 Task: Forward email as attachment with the signature Ella Clark with the subject Request for an interview from softage.1@softage.net to softage.7@softage.net with the message Can you provide an update on the status of the project?
Action: Mouse moved to (1108, 97)
Screenshot: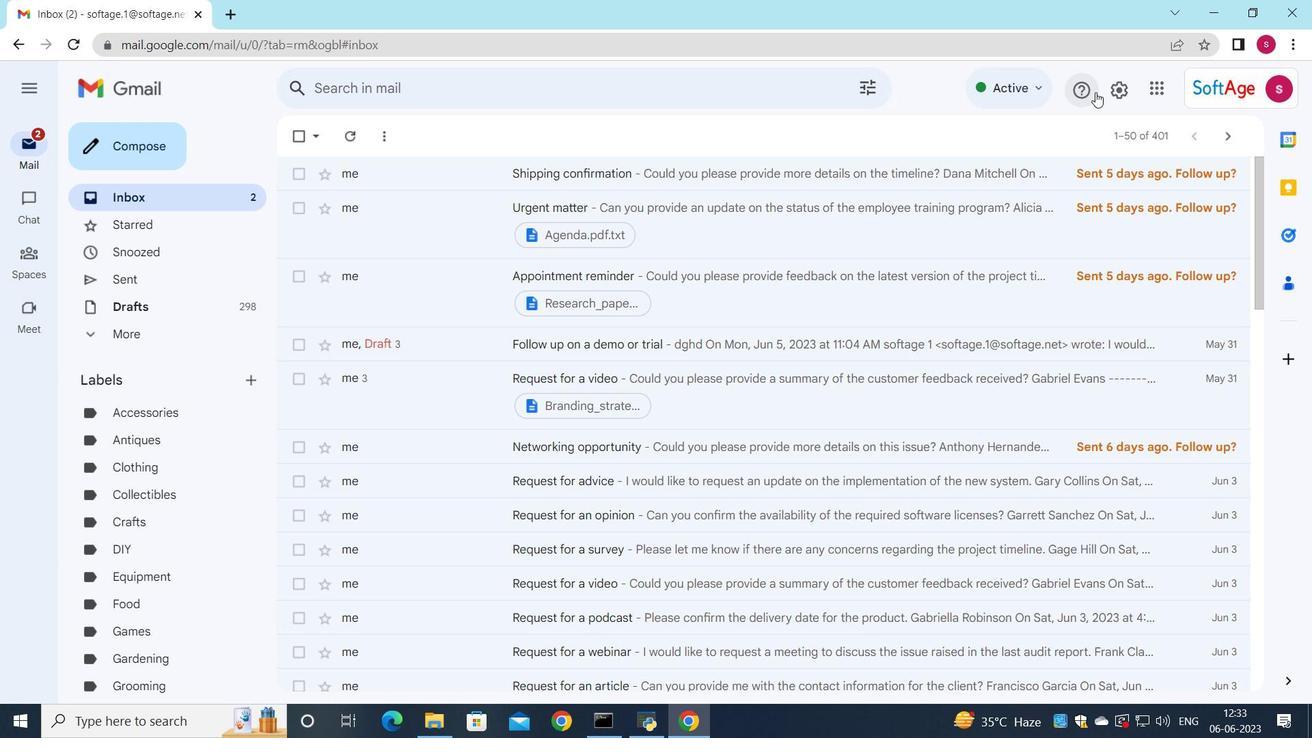 
Action: Mouse pressed left at (1108, 97)
Screenshot: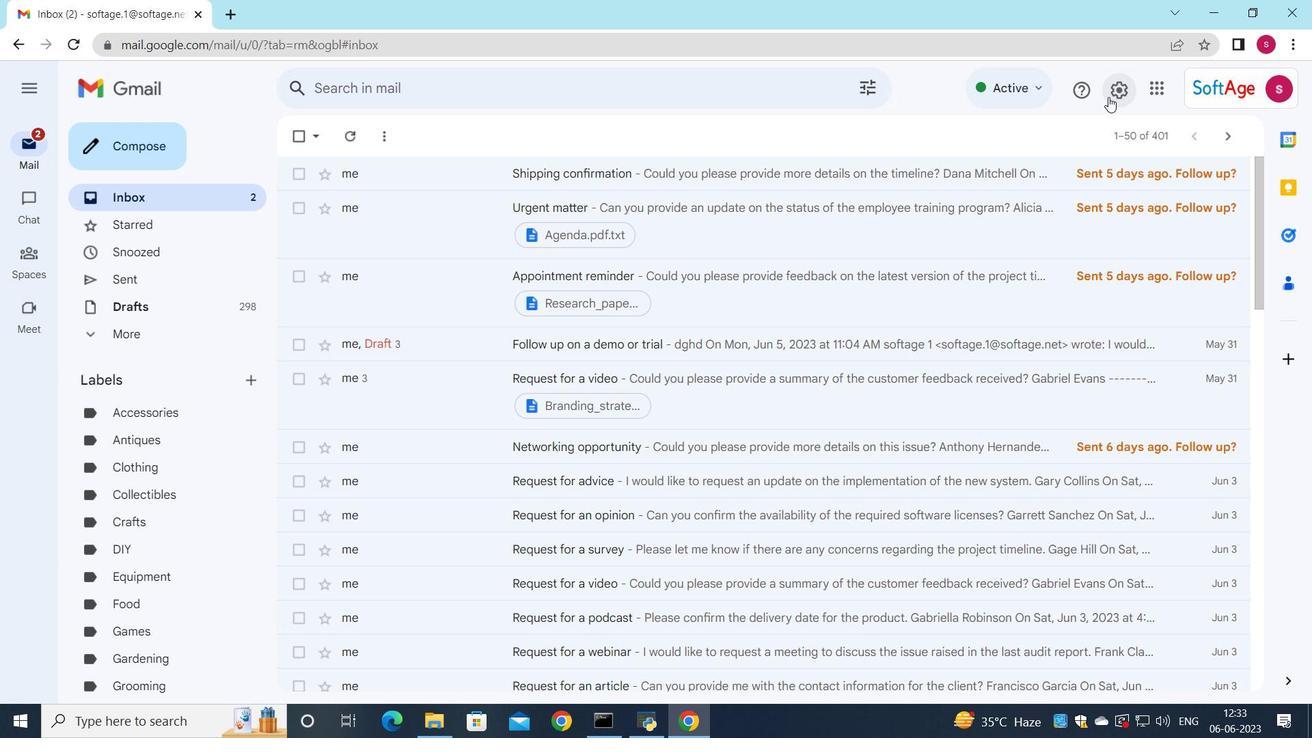 
Action: Mouse moved to (1126, 171)
Screenshot: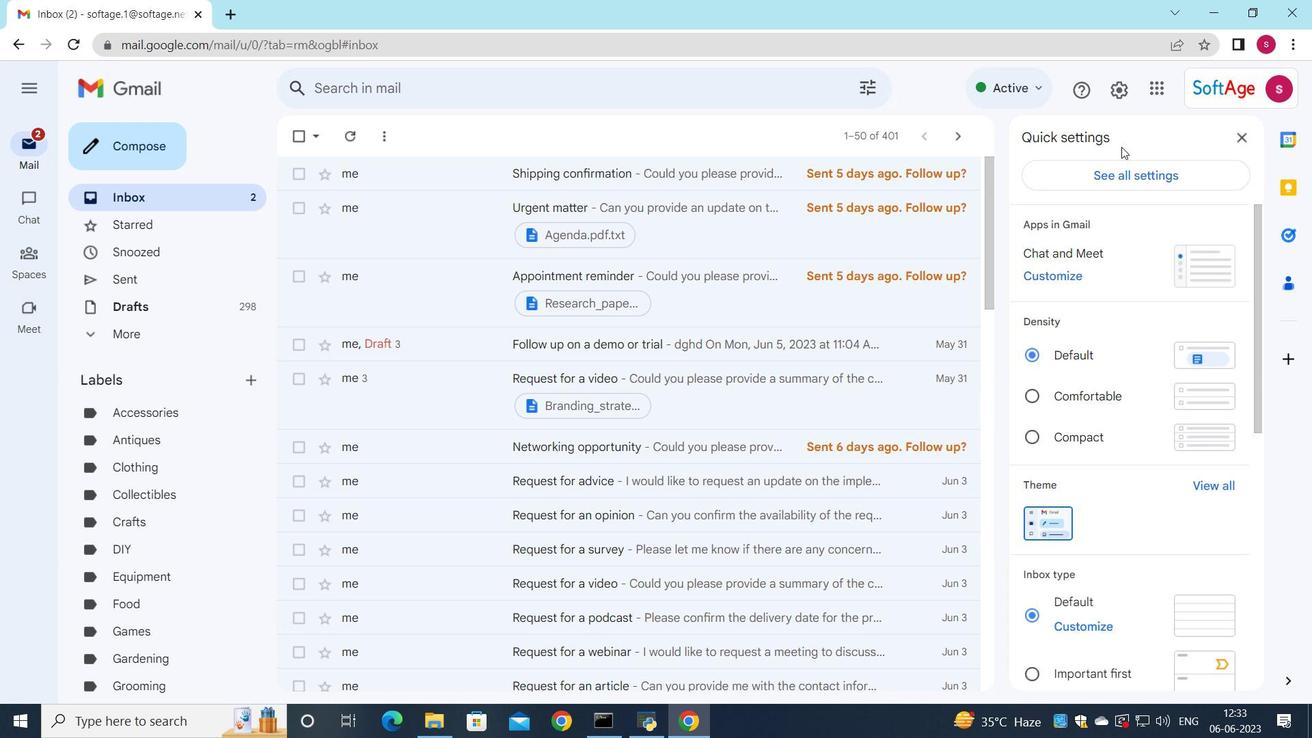 
Action: Mouse pressed left at (1126, 171)
Screenshot: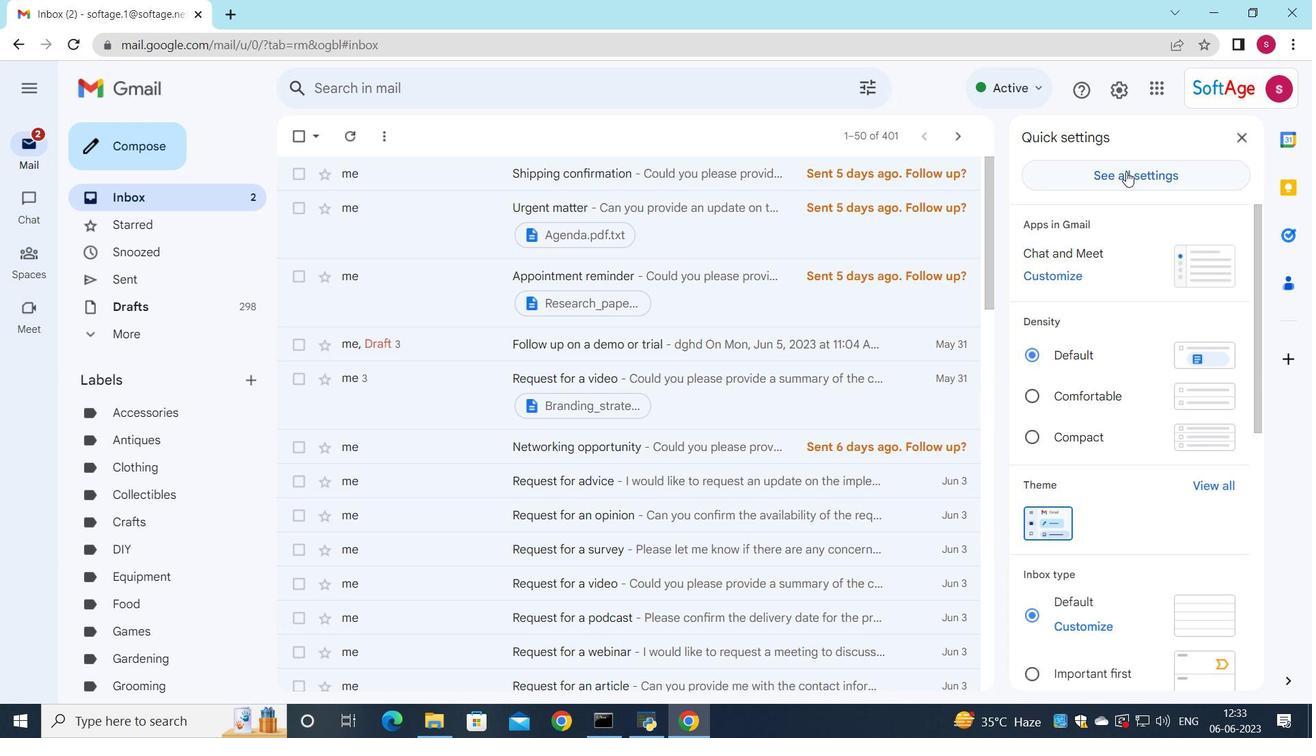 
Action: Mouse moved to (739, 274)
Screenshot: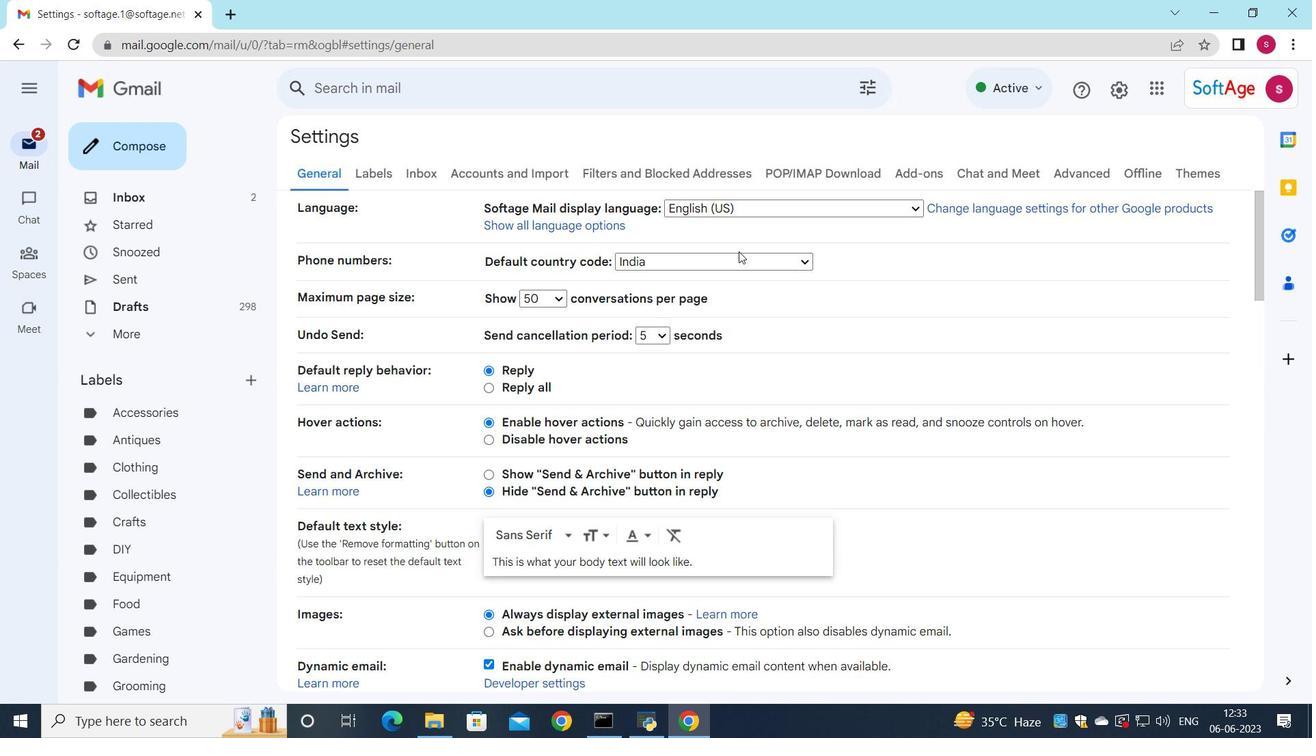 
Action: Mouse scrolled (738, 252) with delta (0, 0)
Screenshot: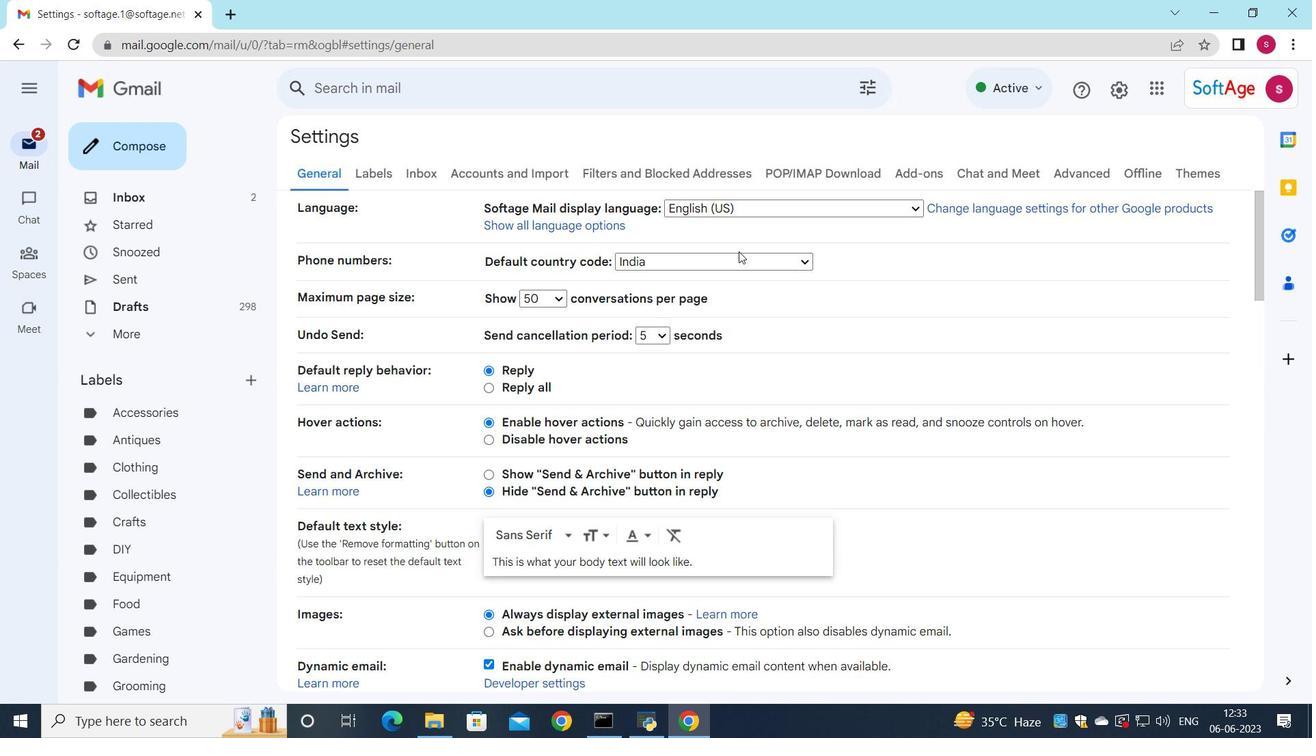 
Action: Mouse moved to (739, 276)
Screenshot: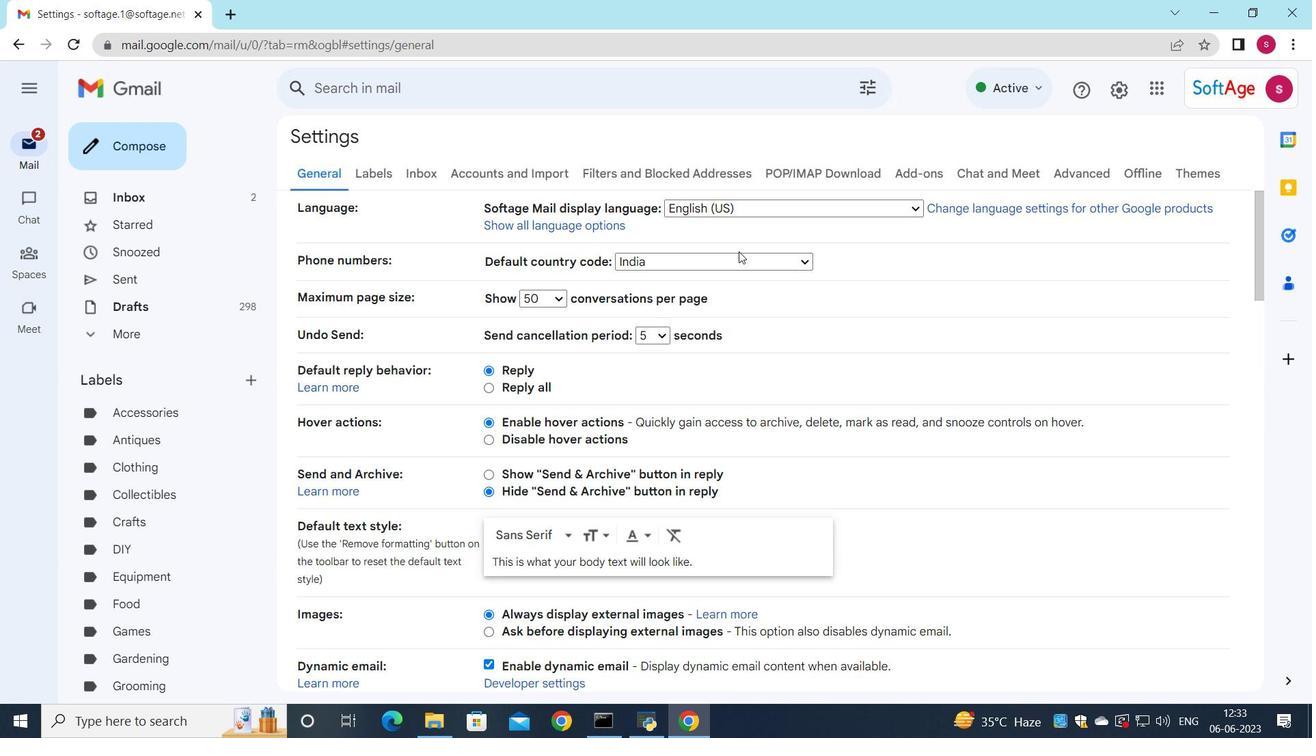 
Action: Mouse scrolled (739, 261) with delta (0, 0)
Screenshot: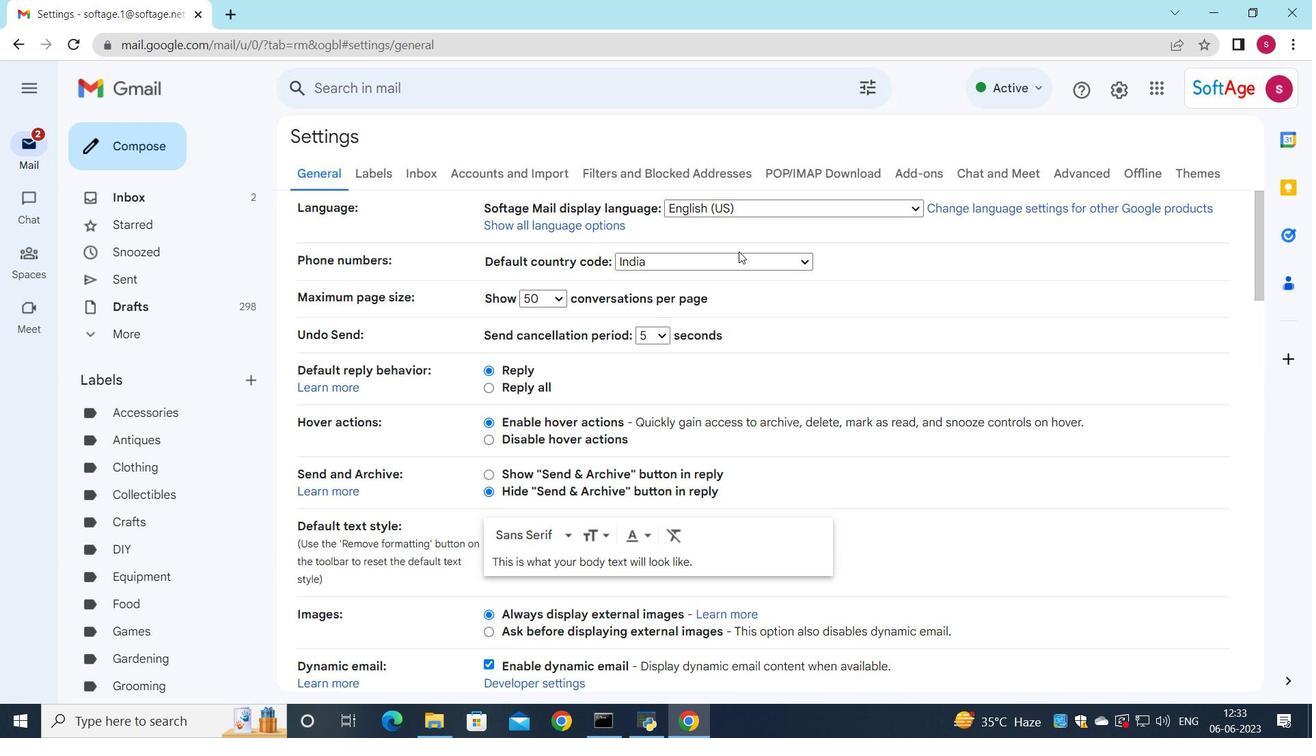 
Action: Mouse moved to (739, 278)
Screenshot: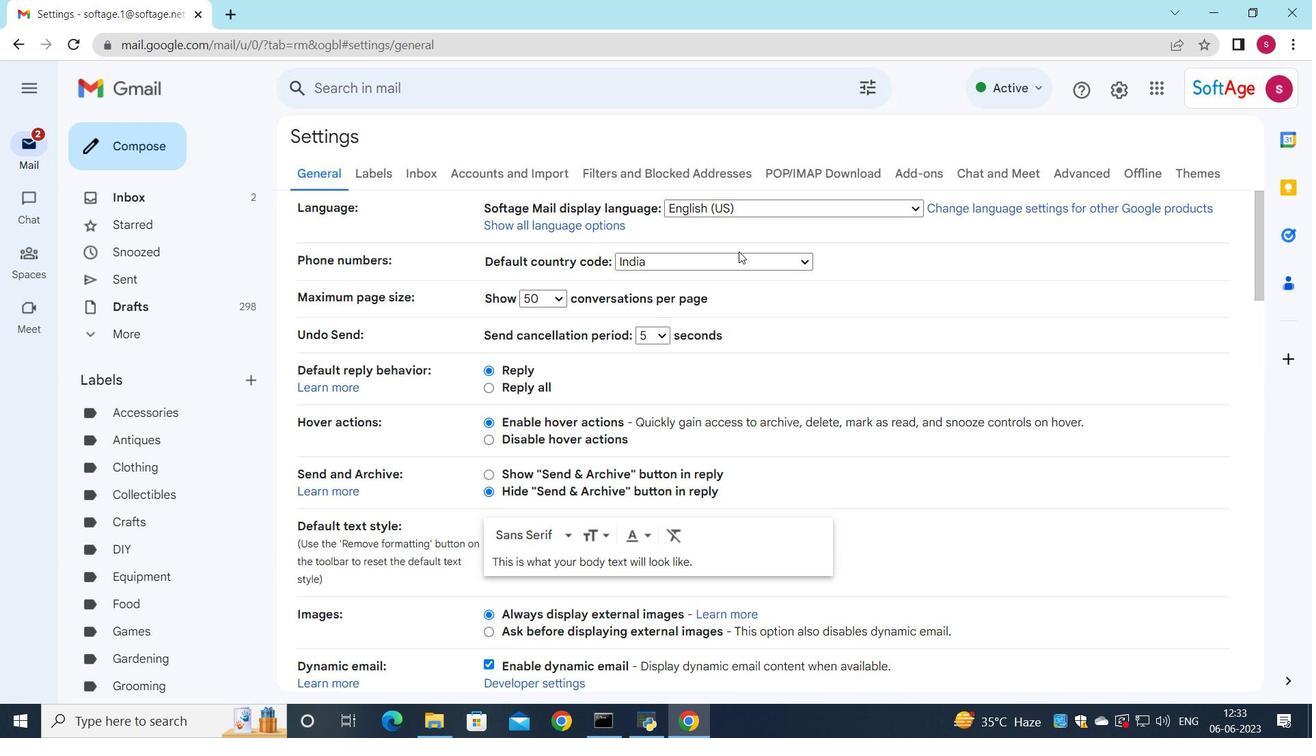 
Action: Mouse scrolled (739, 276) with delta (0, 0)
Screenshot: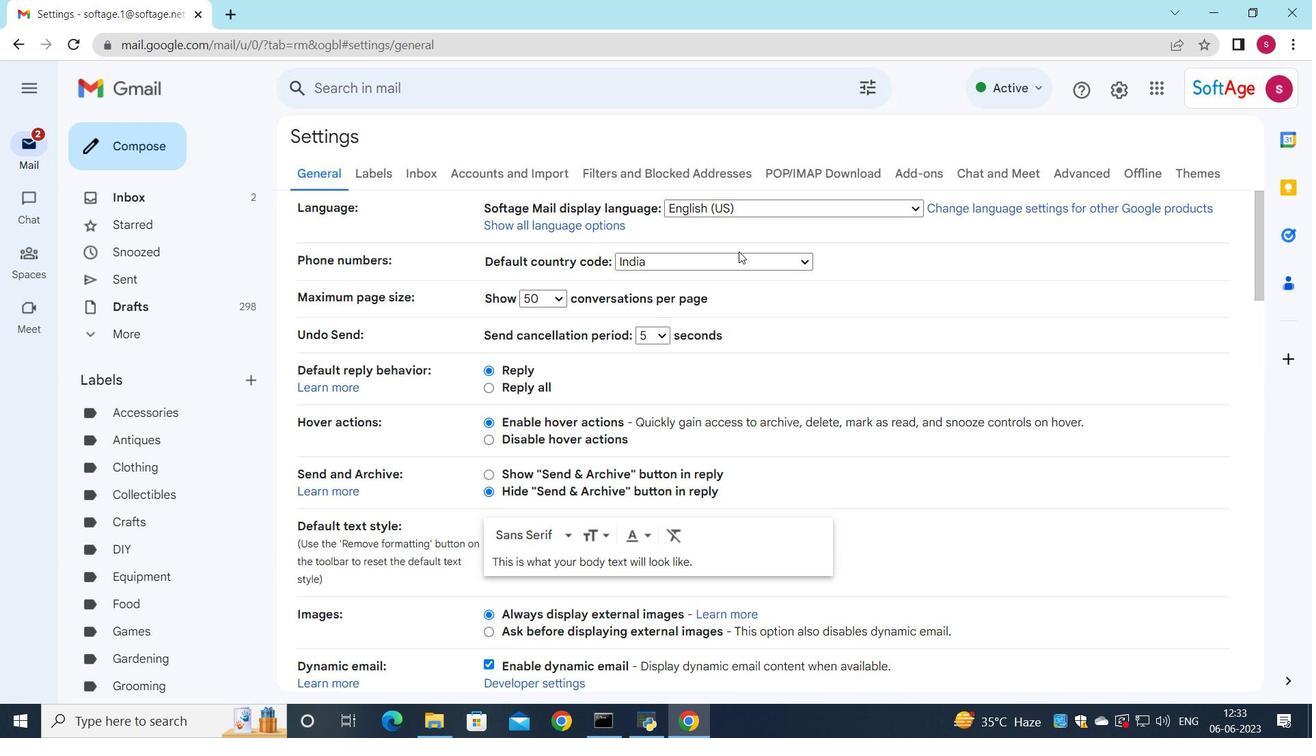 
Action: Mouse moved to (721, 347)
Screenshot: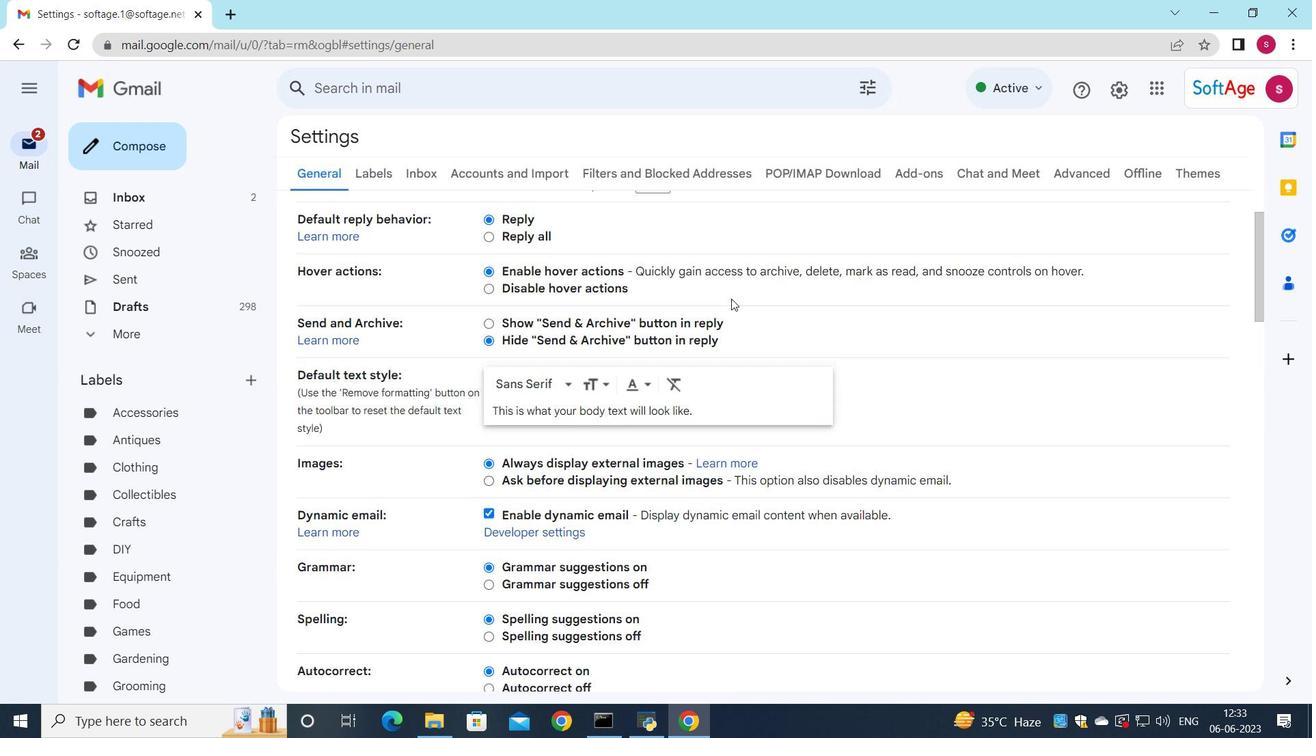 
Action: Mouse scrolled (721, 346) with delta (0, 0)
Screenshot: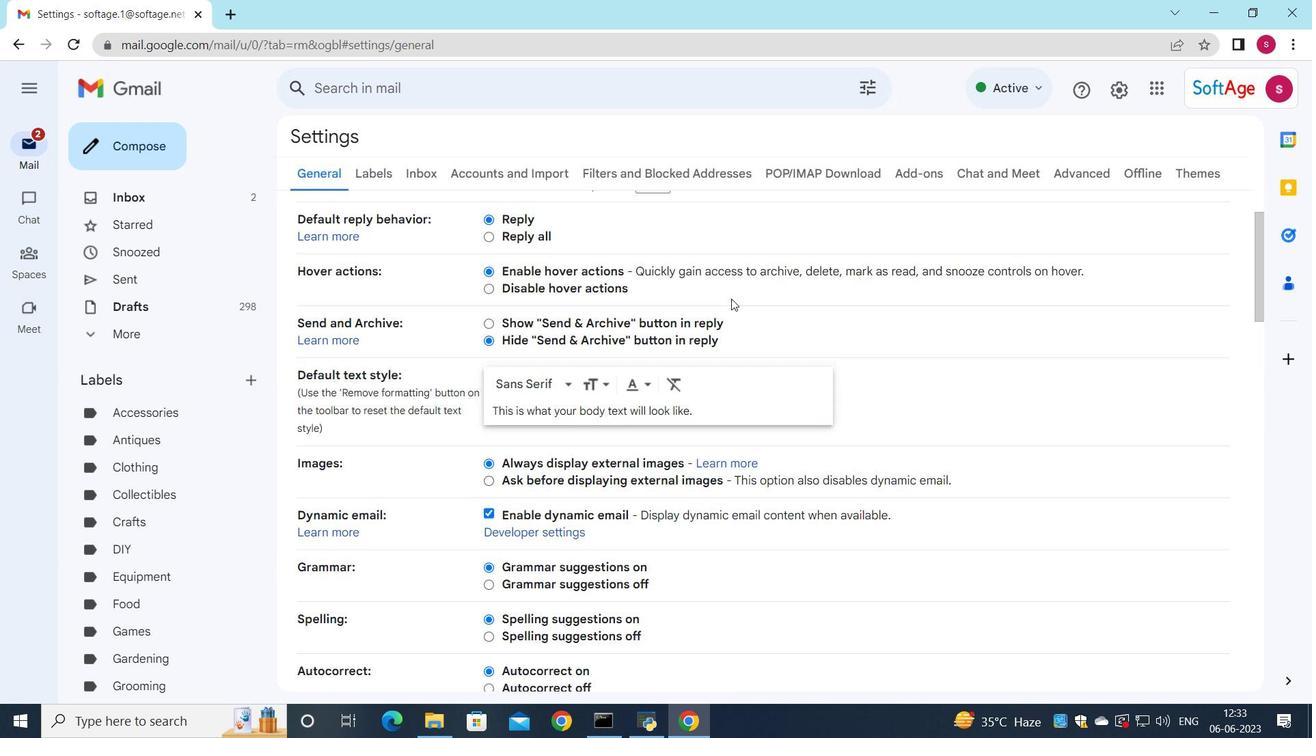 
Action: Mouse moved to (720, 356)
Screenshot: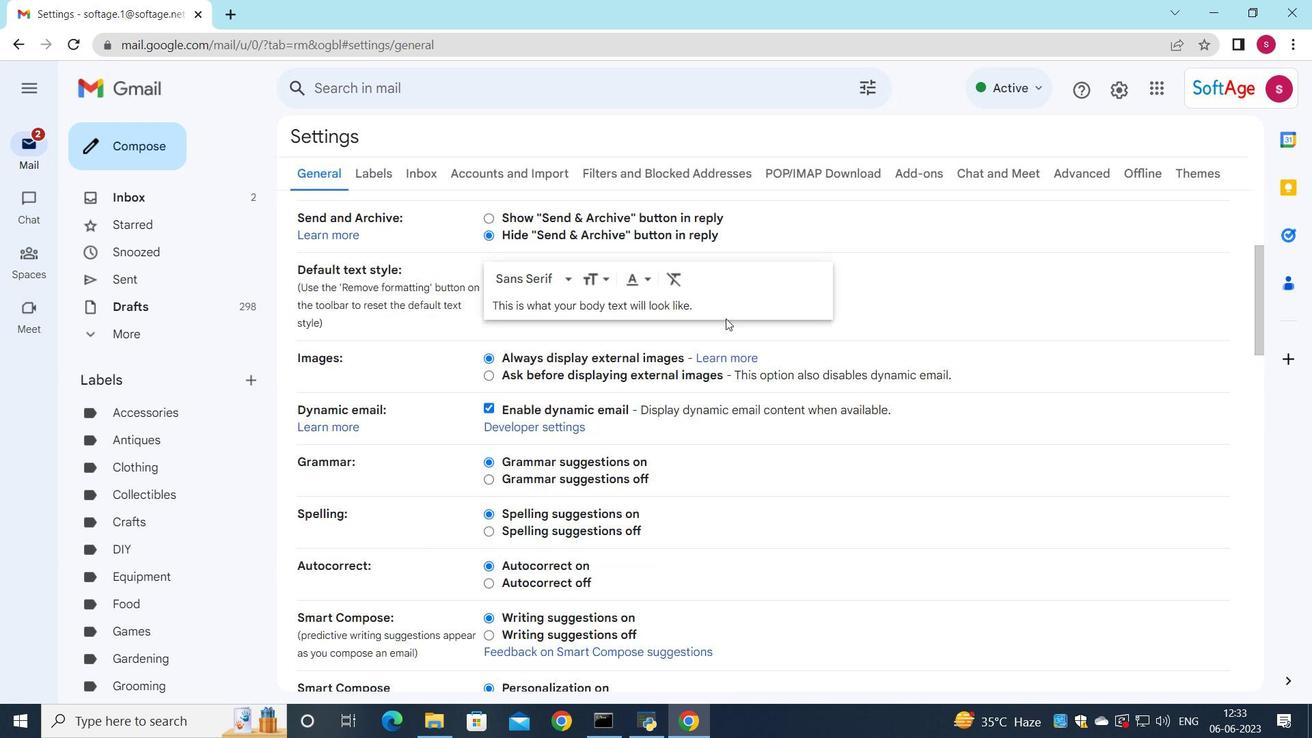 
Action: Mouse scrolled (720, 356) with delta (0, 0)
Screenshot: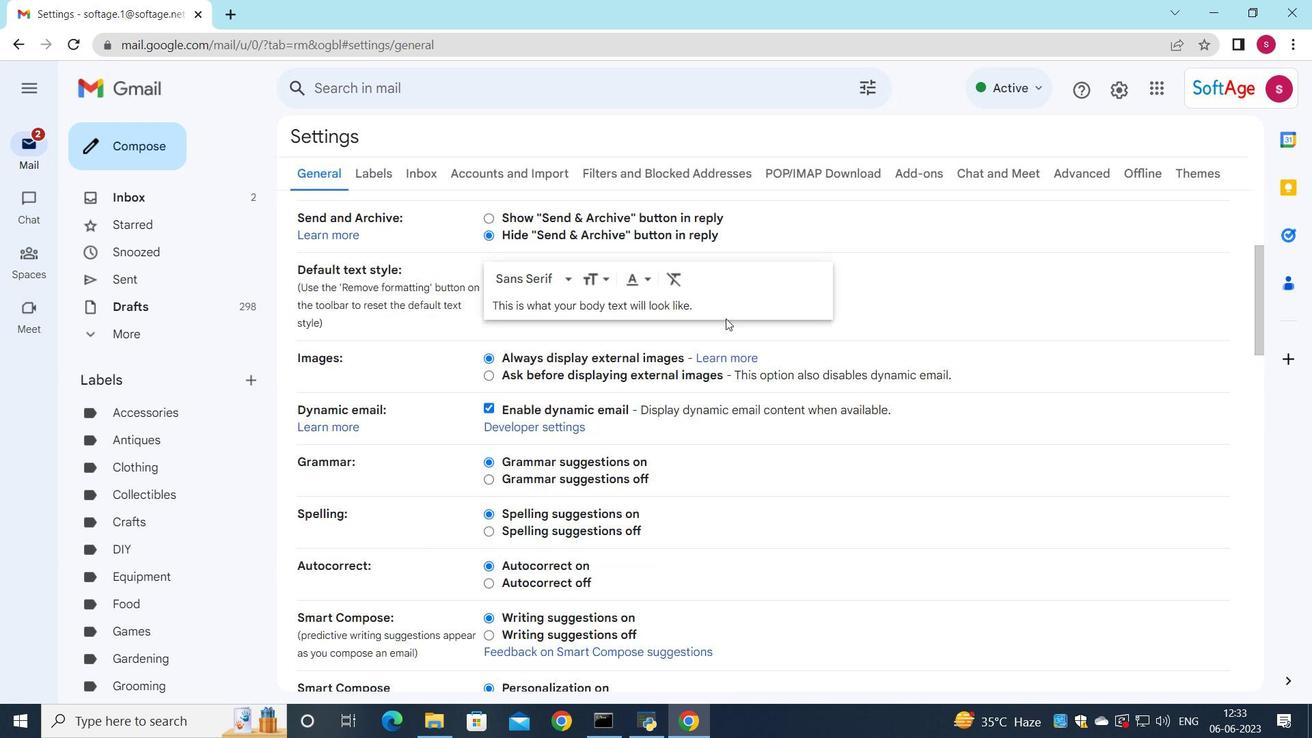 
Action: Mouse moved to (744, 310)
Screenshot: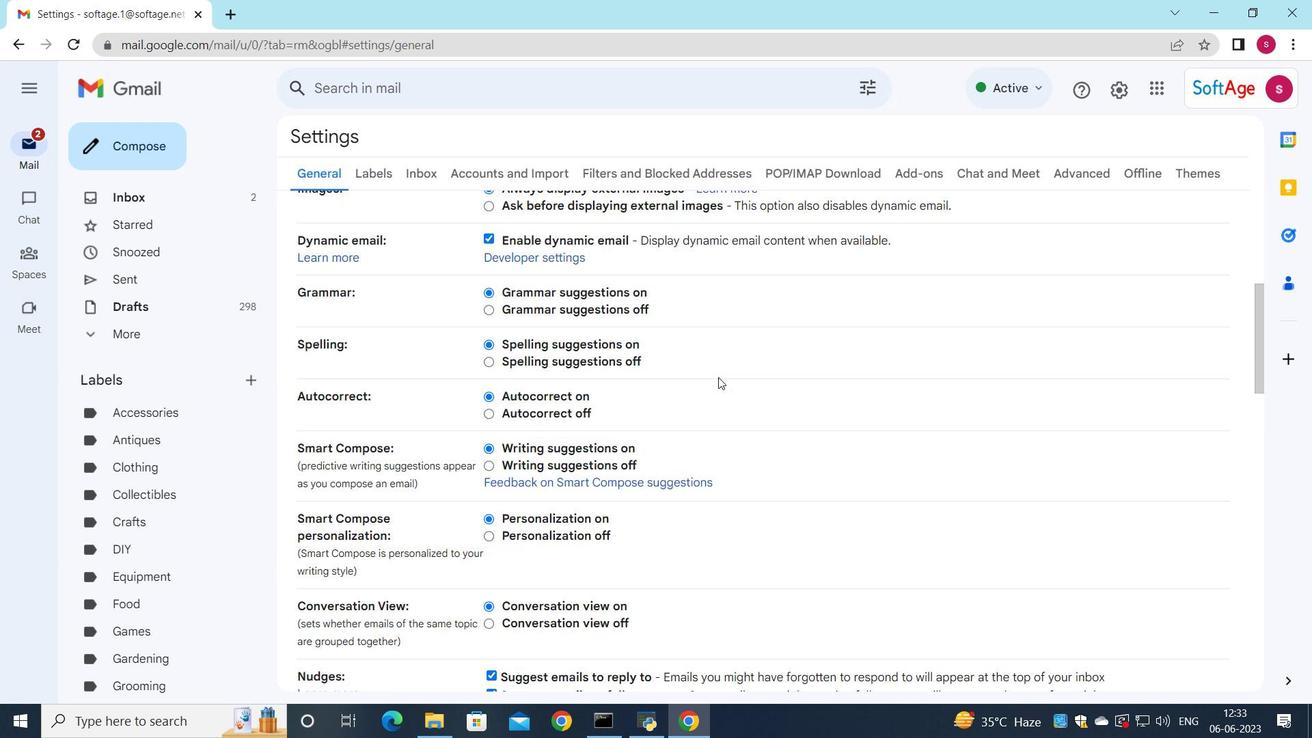 
Action: Mouse scrolled (744, 309) with delta (0, 0)
Screenshot: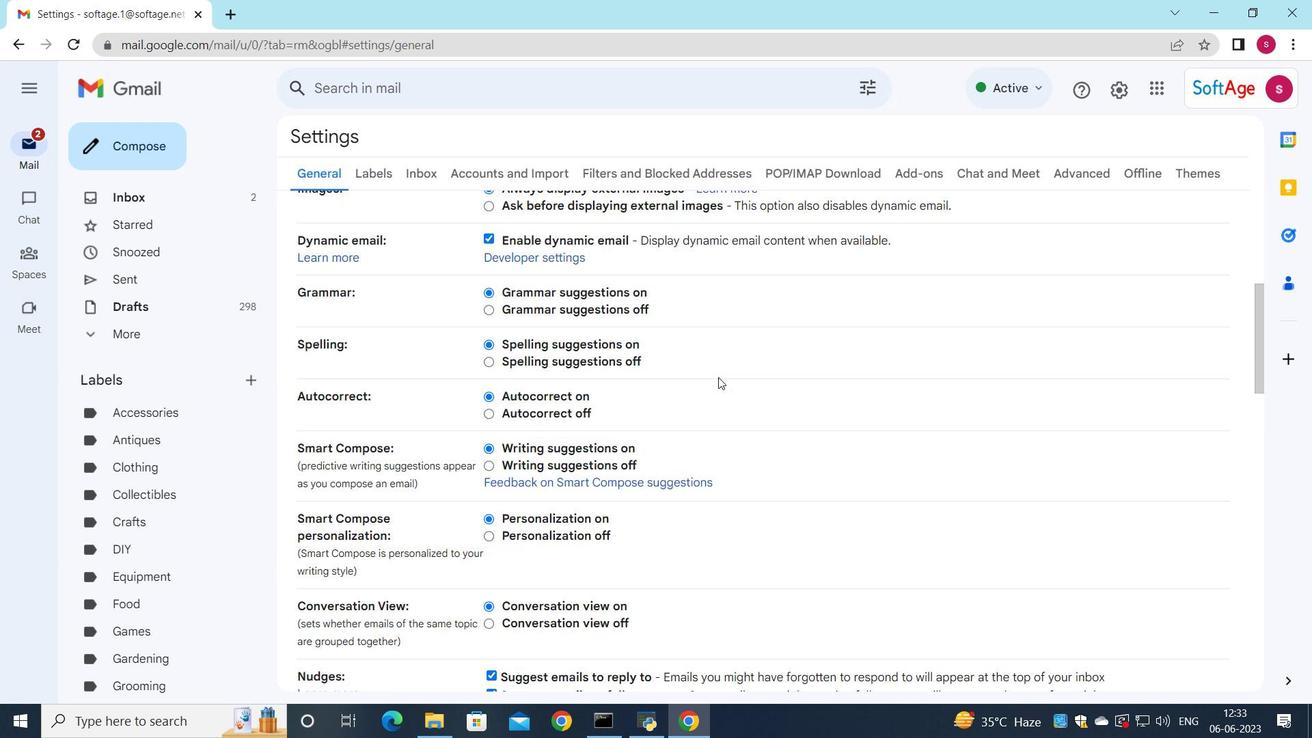 
Action: Mouse moved to (746, 304)
Screenshot: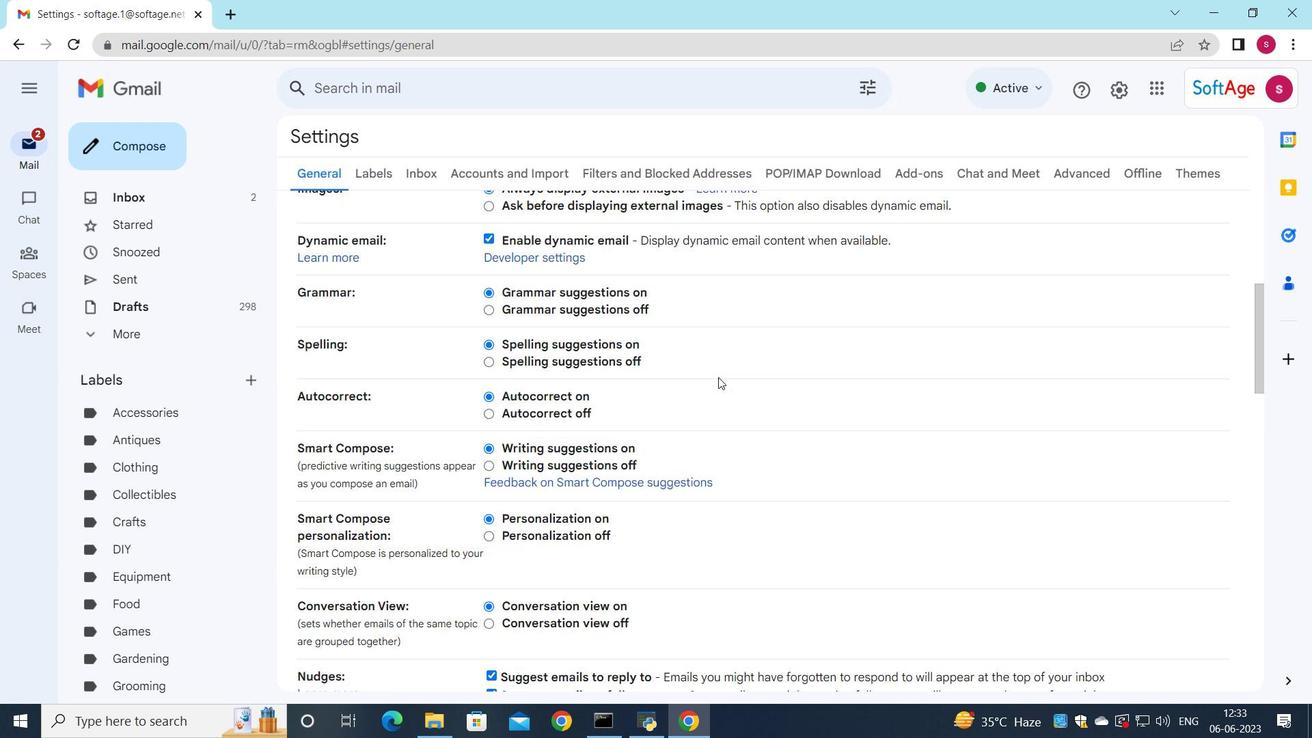 
Action: Mouse scrolled (746, 304) with delta (0, 0)
Screenshot: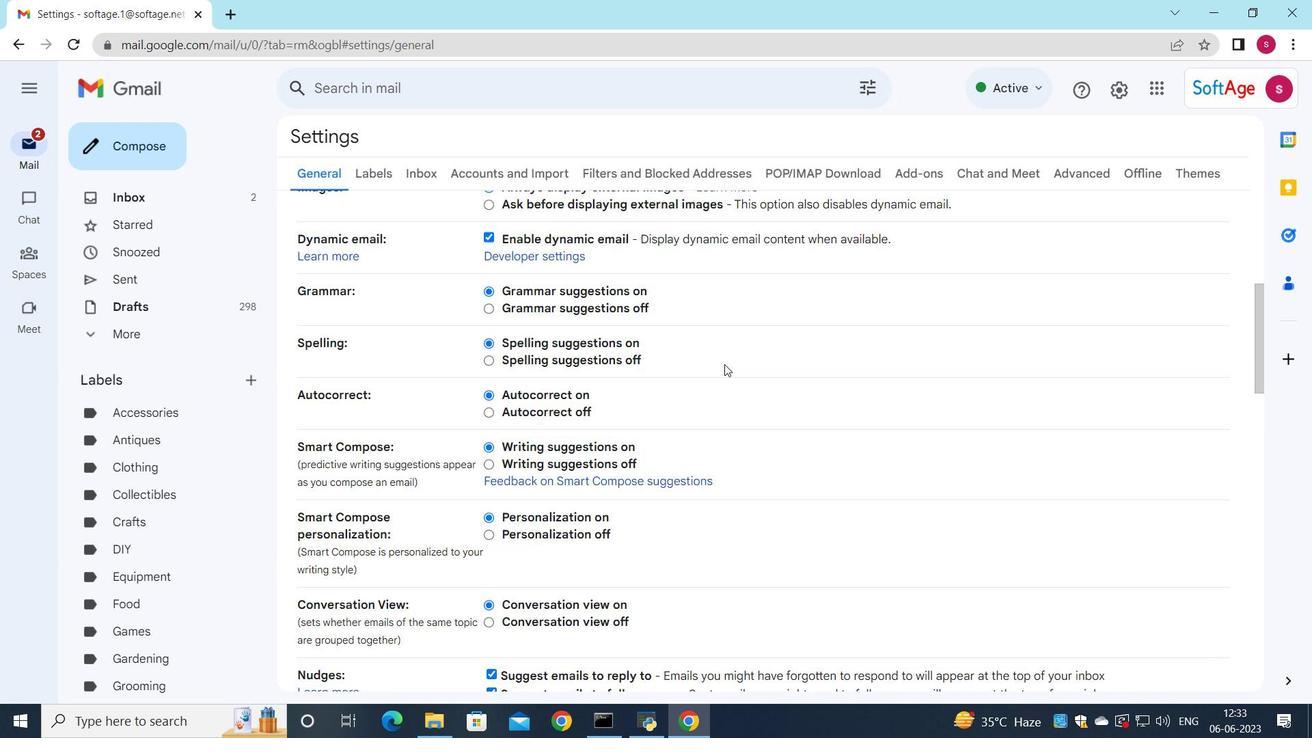 
Action: Mouse scrolled (746, 304) with delta (0, 0)
Screenshot: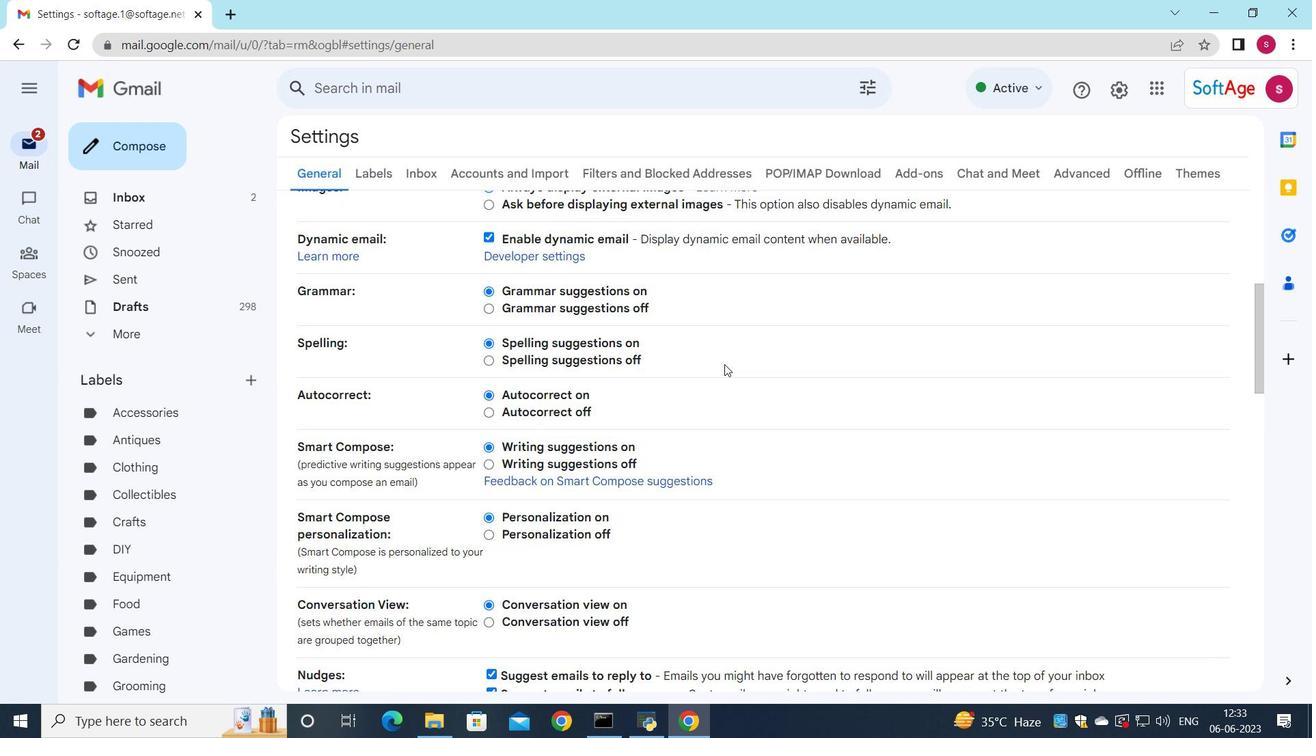 
Action: Mouse scrolled (746, 304) with delta (0, 0)
Screenshot: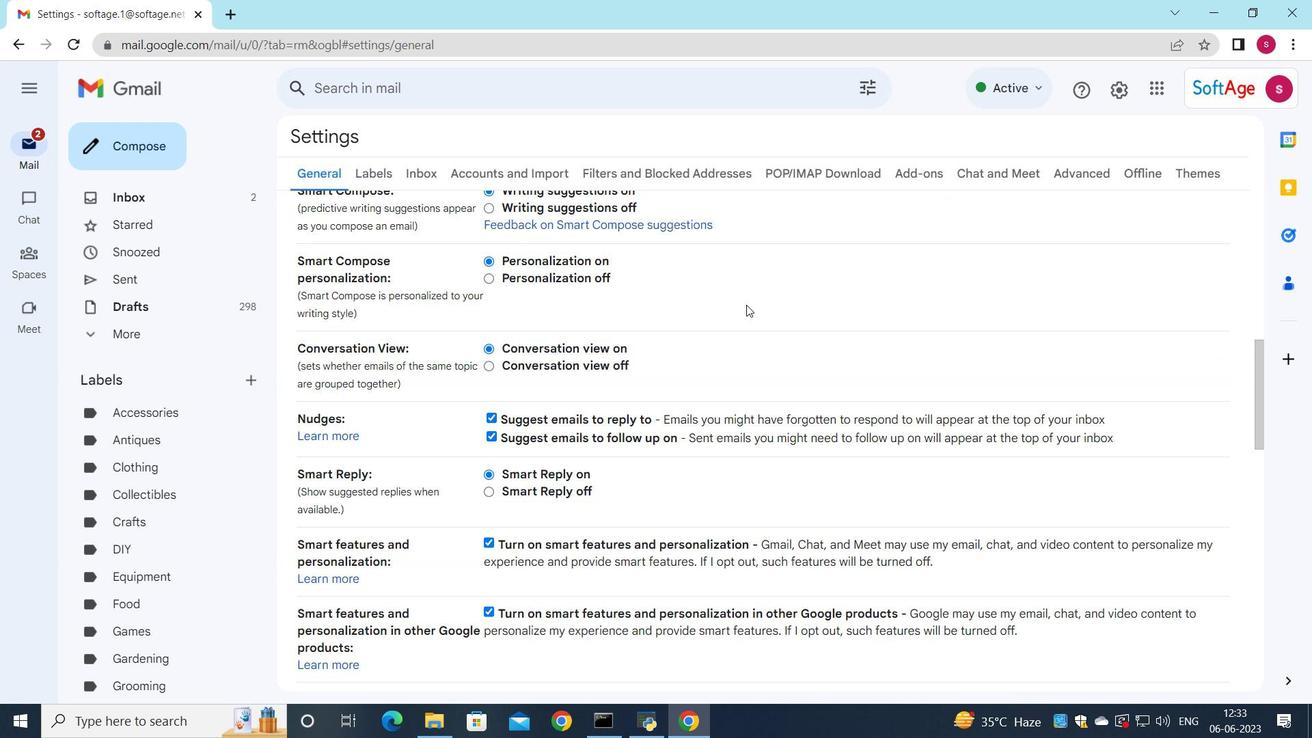 
Action: Mouse scrolled (746, 304) with delta (0, 0)
Screenshot: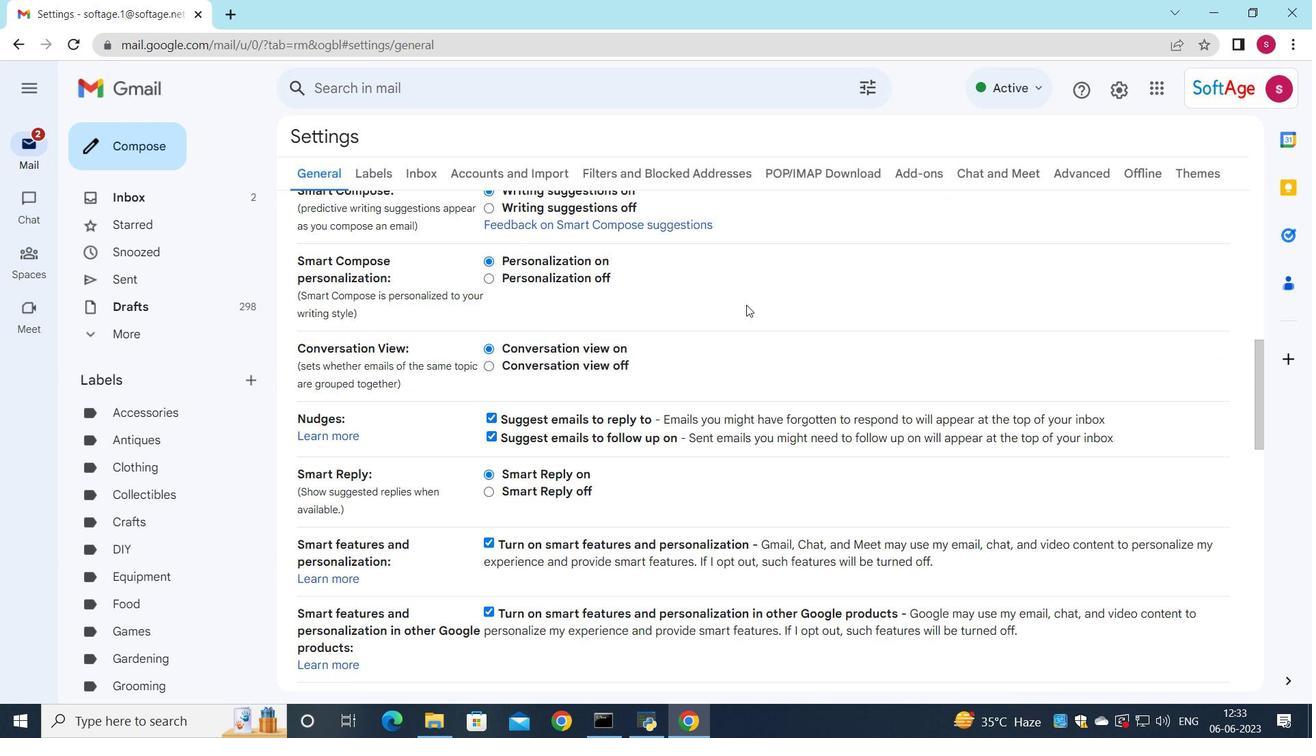 
Action: Mouse moved to (746, 321)
Screenshot: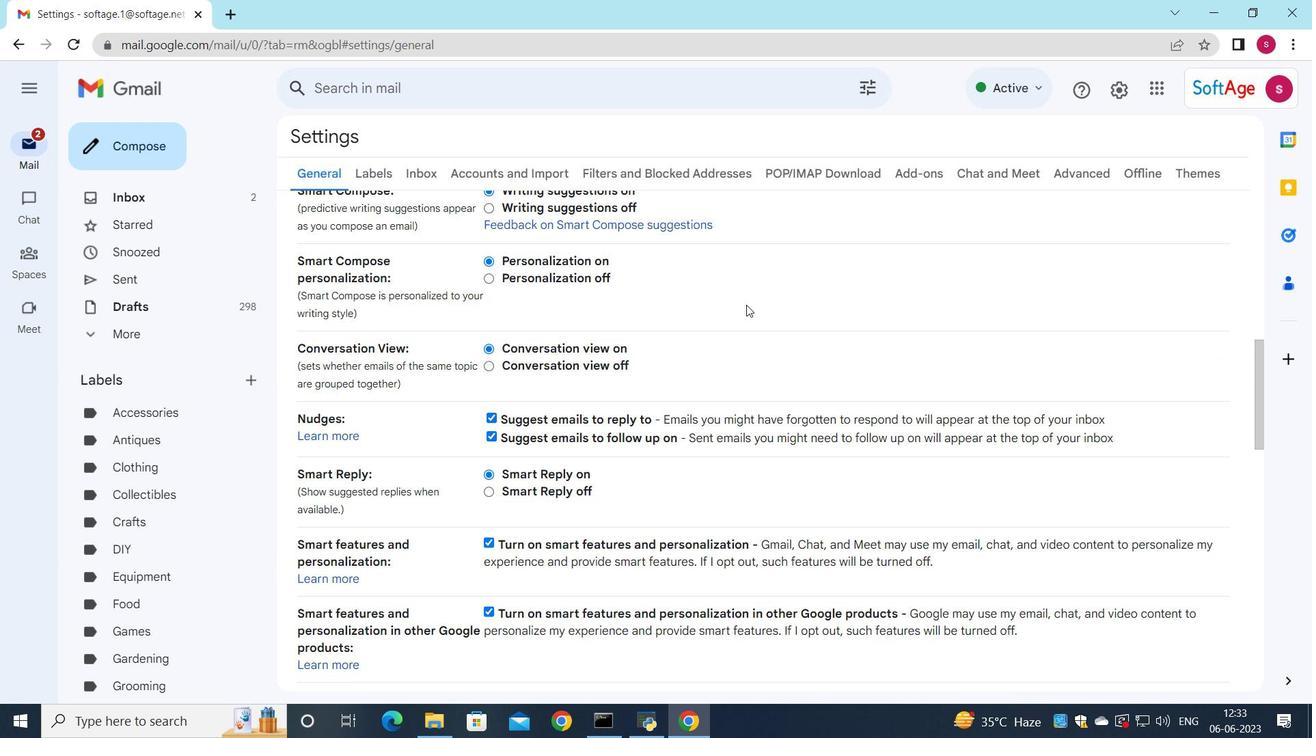 
Action: Mouse scrolled (746, 321) with delta (0, 0)
Screenshot: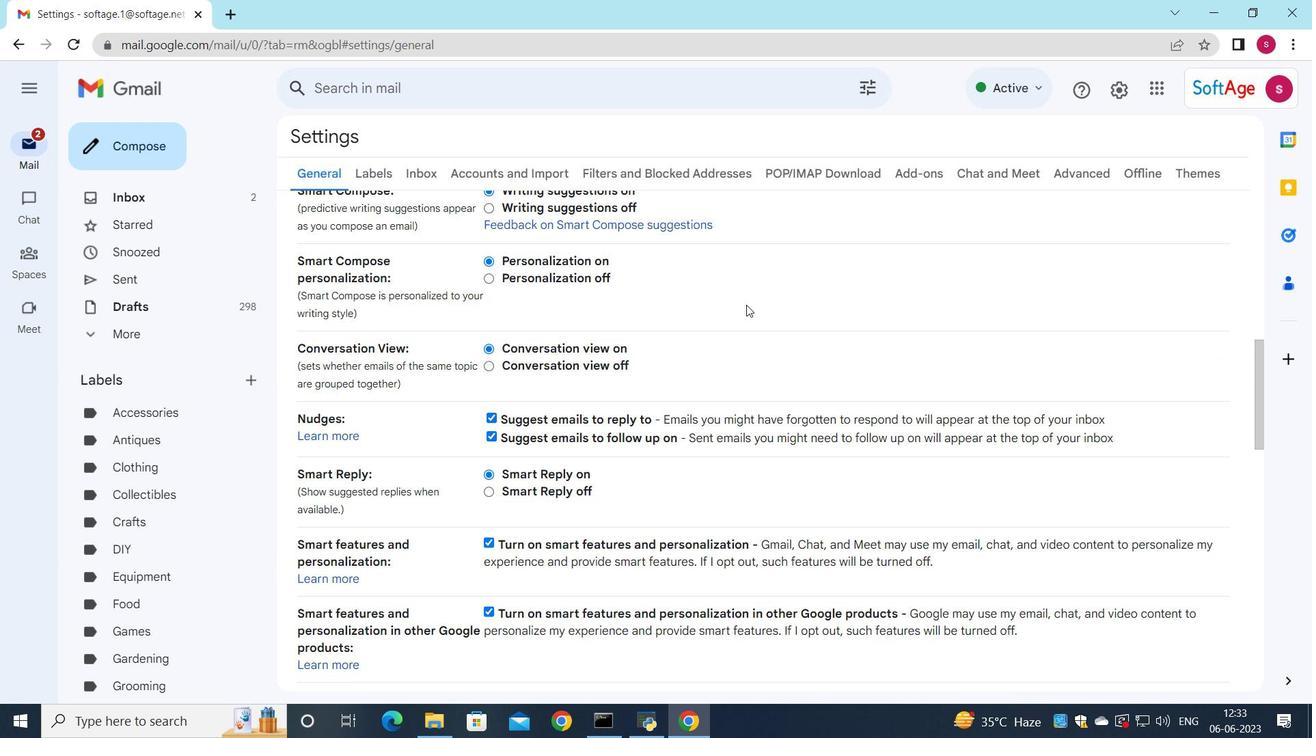 
Action: Mouse moved to (727, 356)
Screenshot: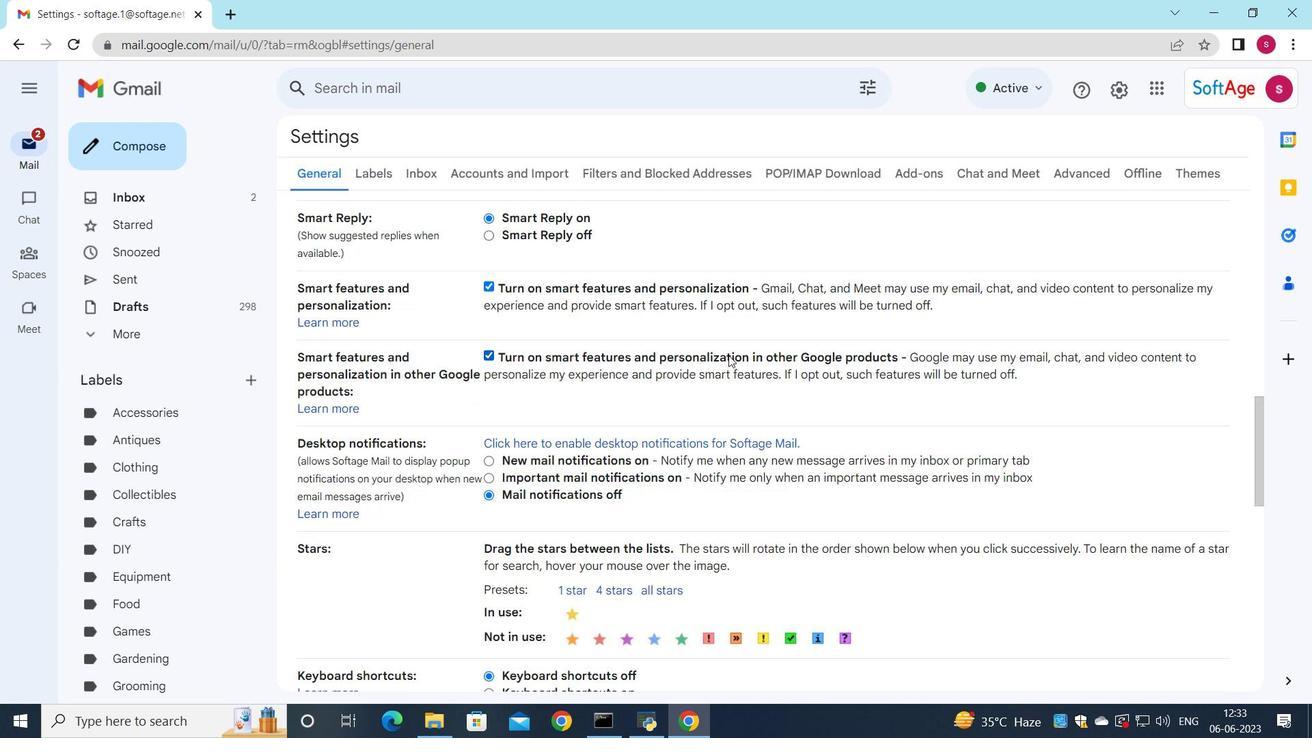 
Action: Mouse scrolled (727, 356) with delta (0, 0)
Screenshot: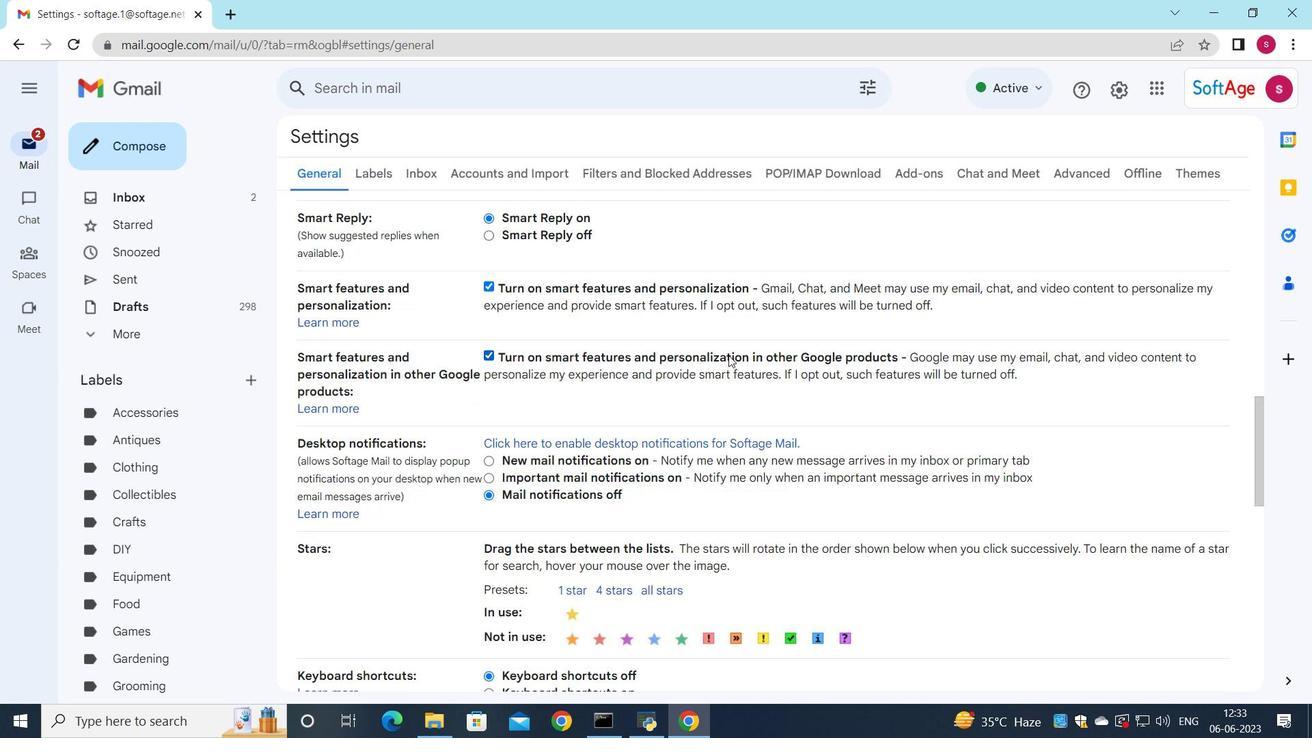
Action: Mouse scrolled (727, 356) with delta (0, 0)
Screenshot: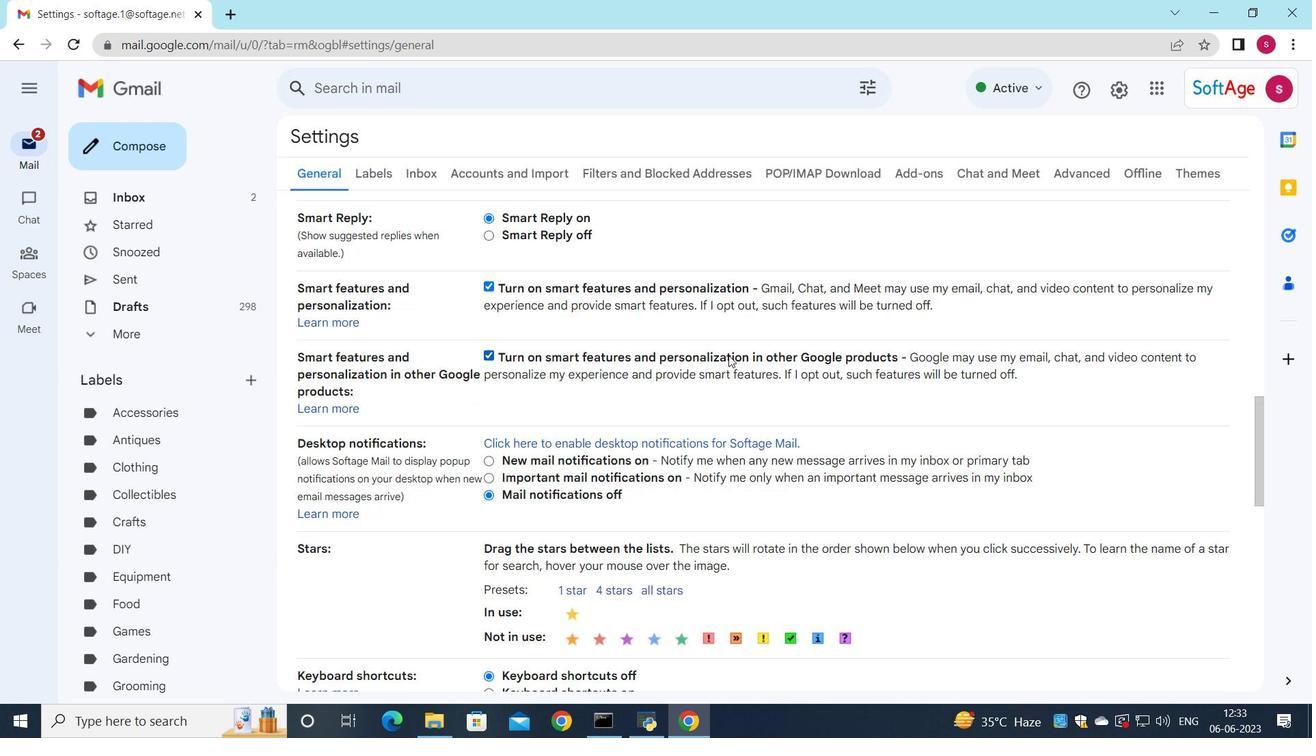 
Action: Mouse moved to (729, 369)
Screenshot: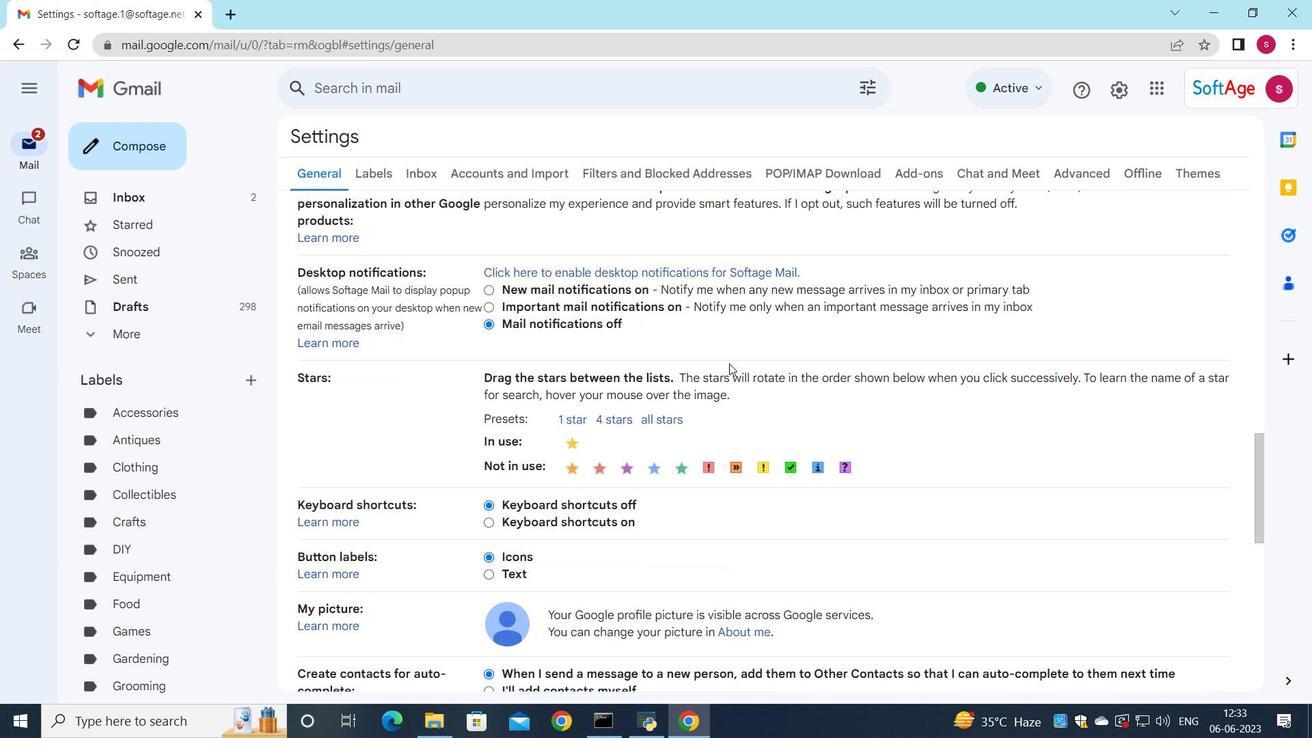 
Action: Mouse scrolled (729, 369) with delta (0, 0)
Screenshot: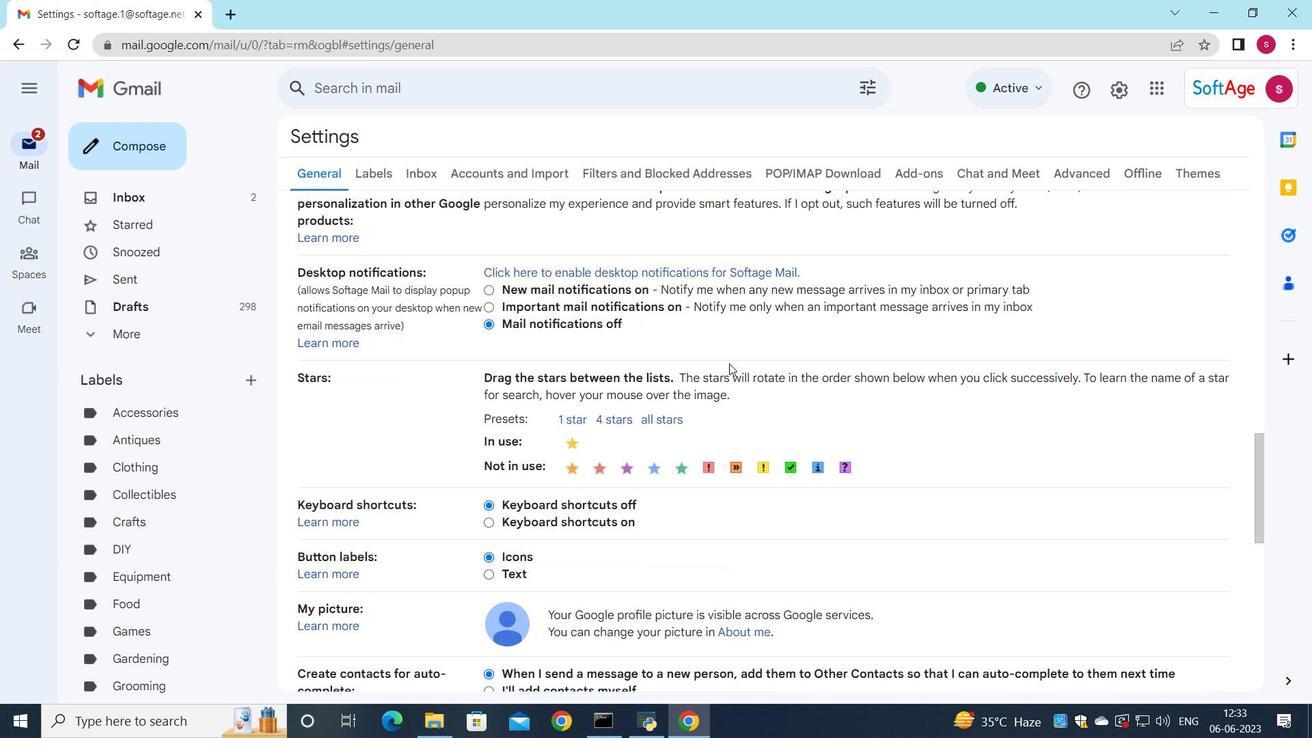 
Action: Mouse moved to (728, 372)
Screenshot: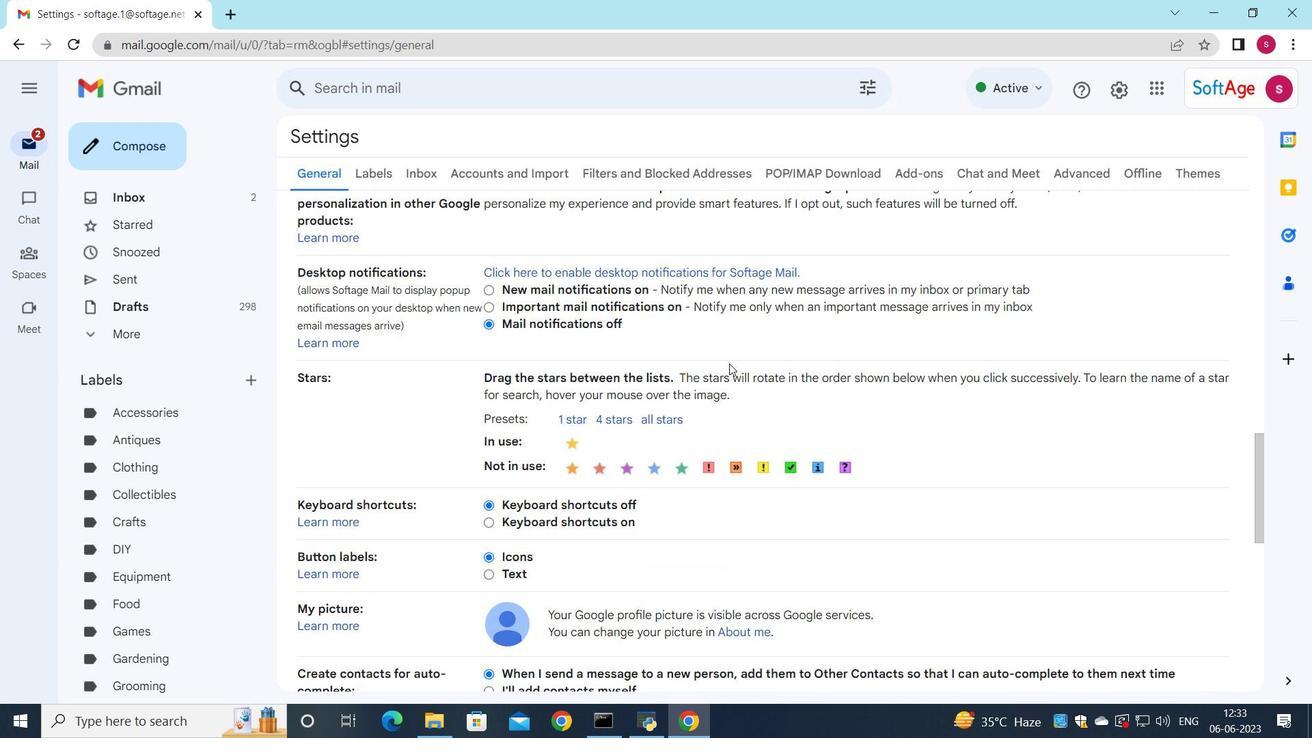 
Action: Mouse scrolled (728, 371) with delta (0, 0)
Screenshot: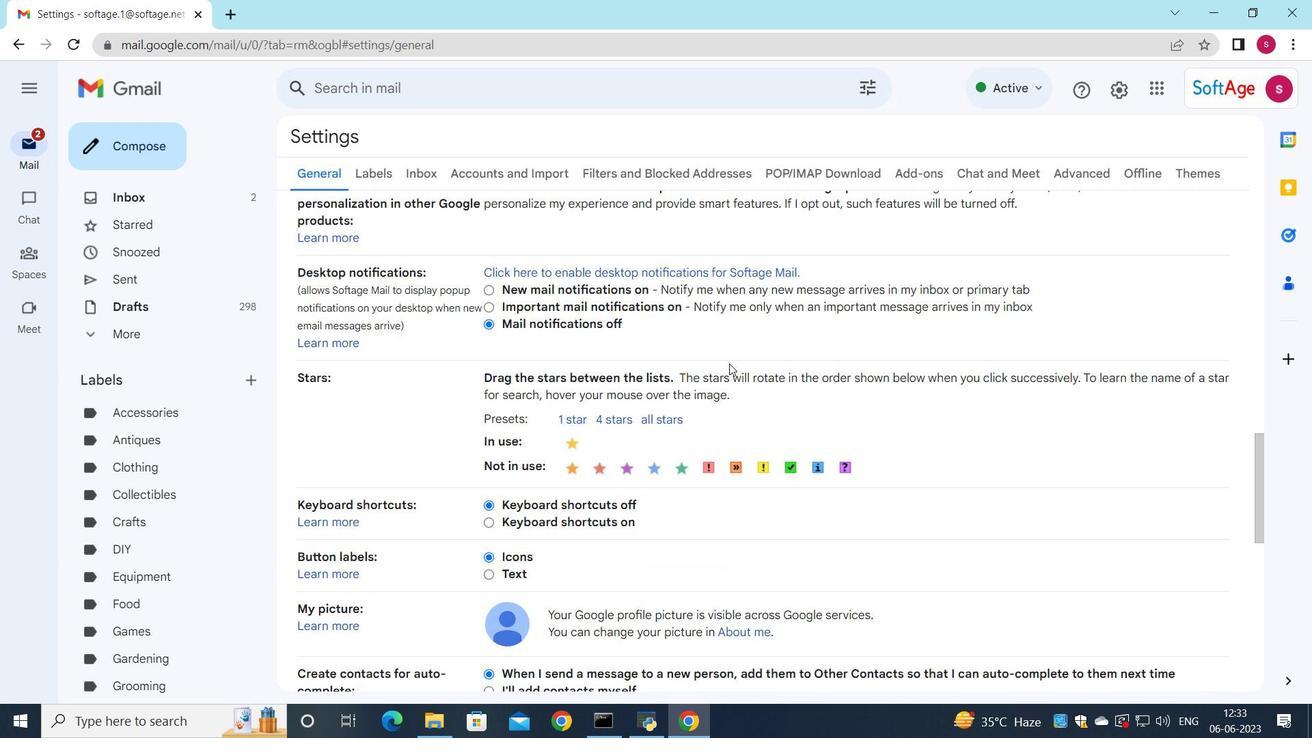 
Action: Mouse moved to (703, 409)
Screenshot: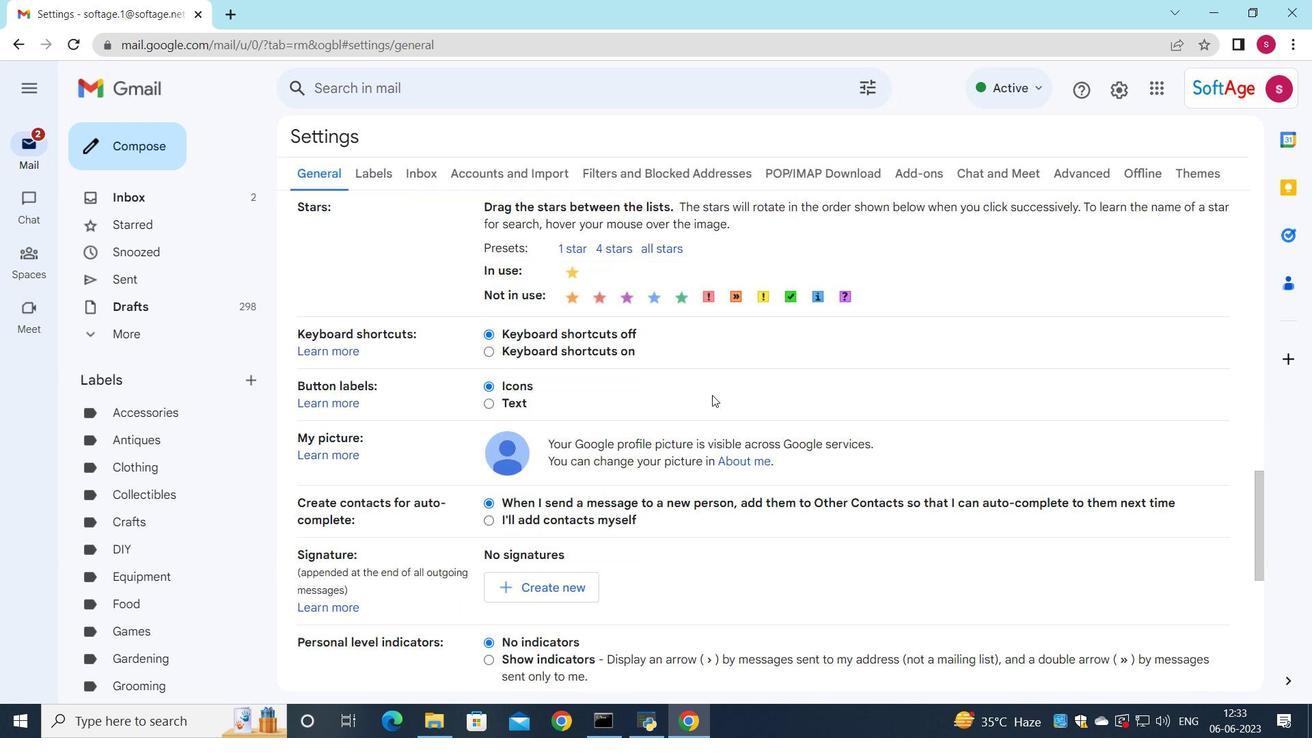 
Action: Mouse scrolled (703, 408) with delta (0, 0)
Screenshot: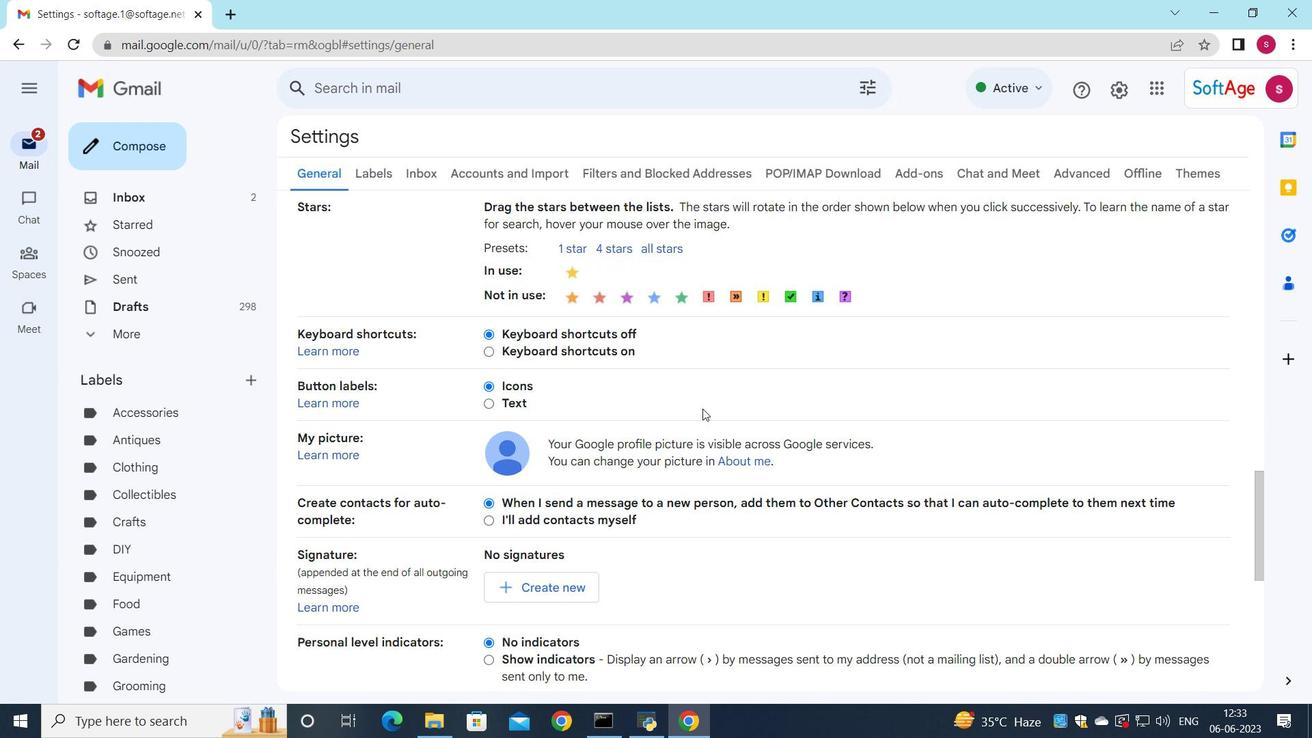 
Action: Mouse scrolled (703, 408) with delta (0, 0)
Screenshot: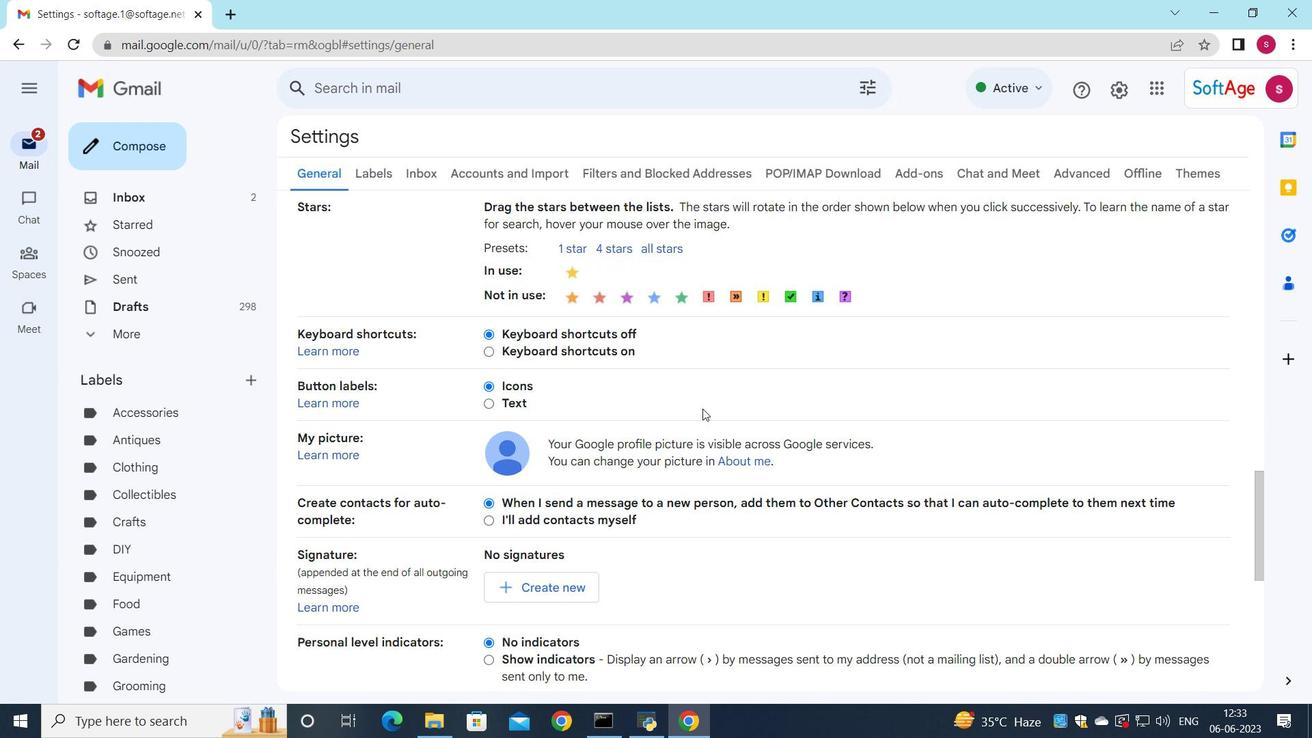 
Action: Mouse moved to (699, 409)
Screenshot: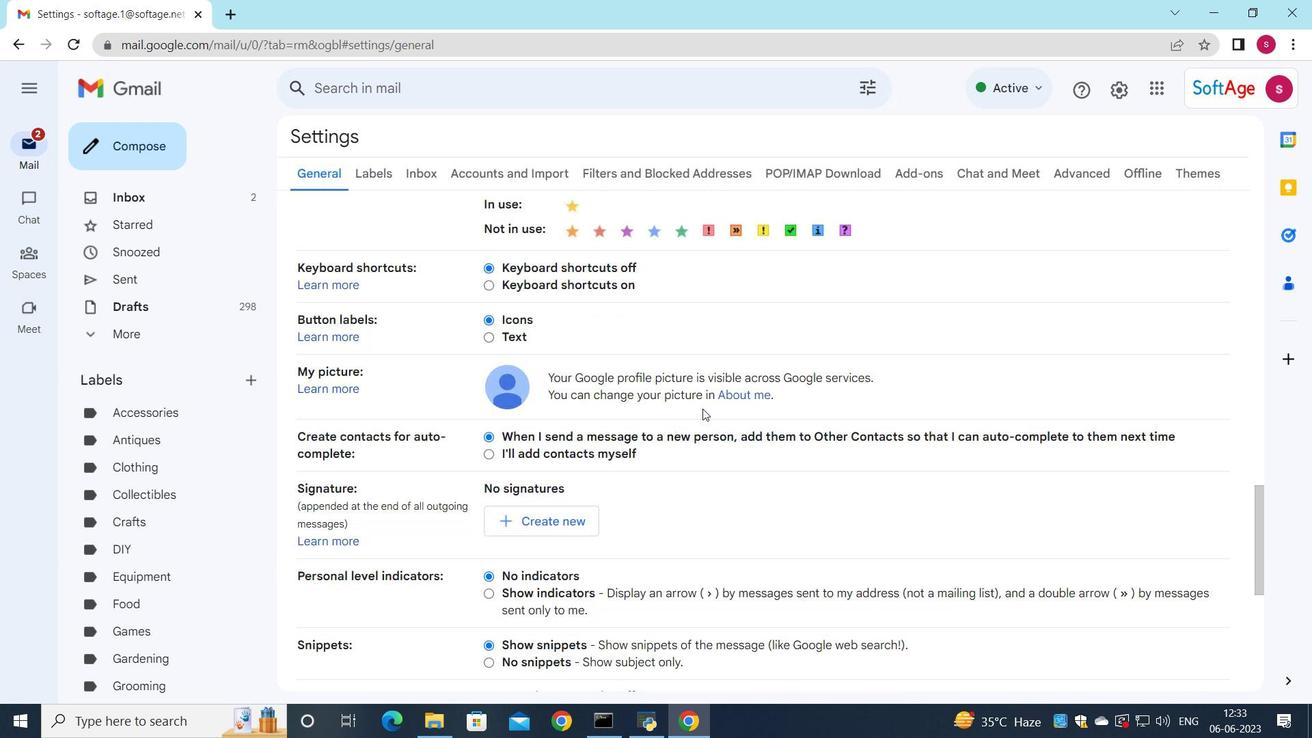 
Action: Mouse scrolled (699, 408) with delta (0, 0)
Screenshot: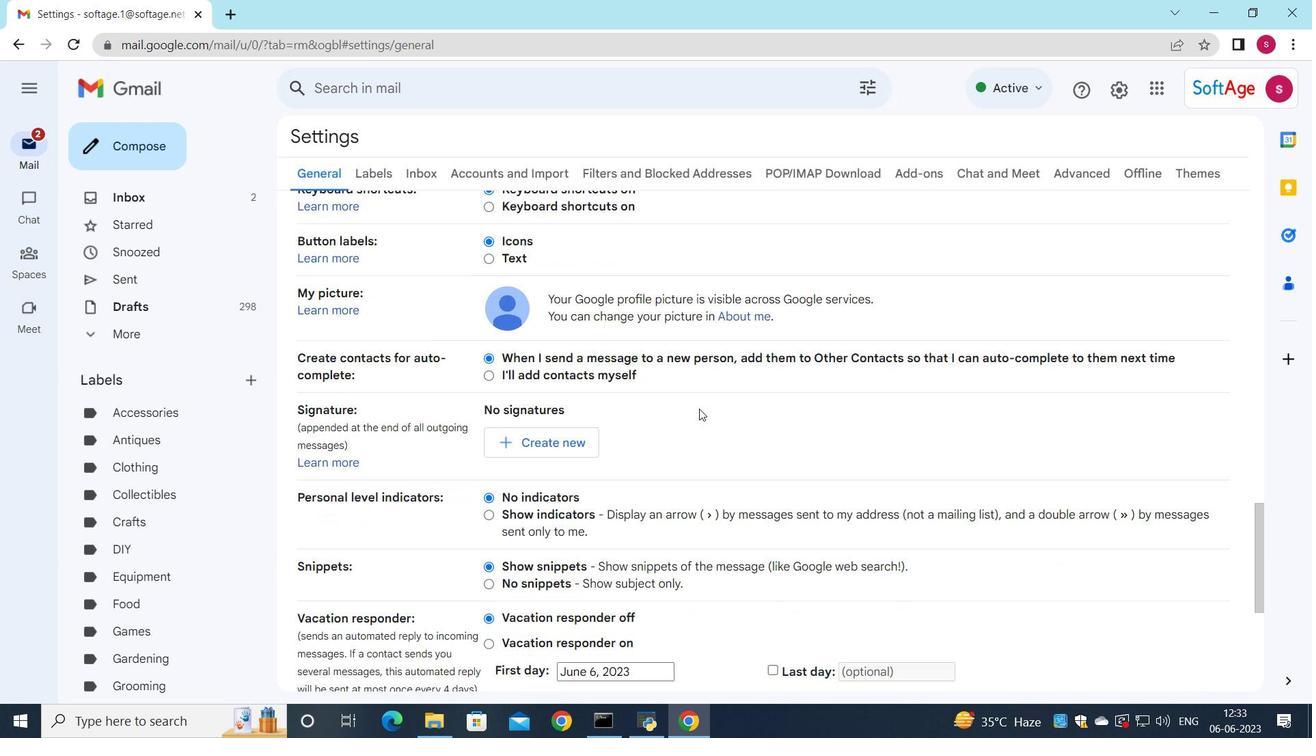 
Action: Mouse moved to (559, 326)
Screenshot: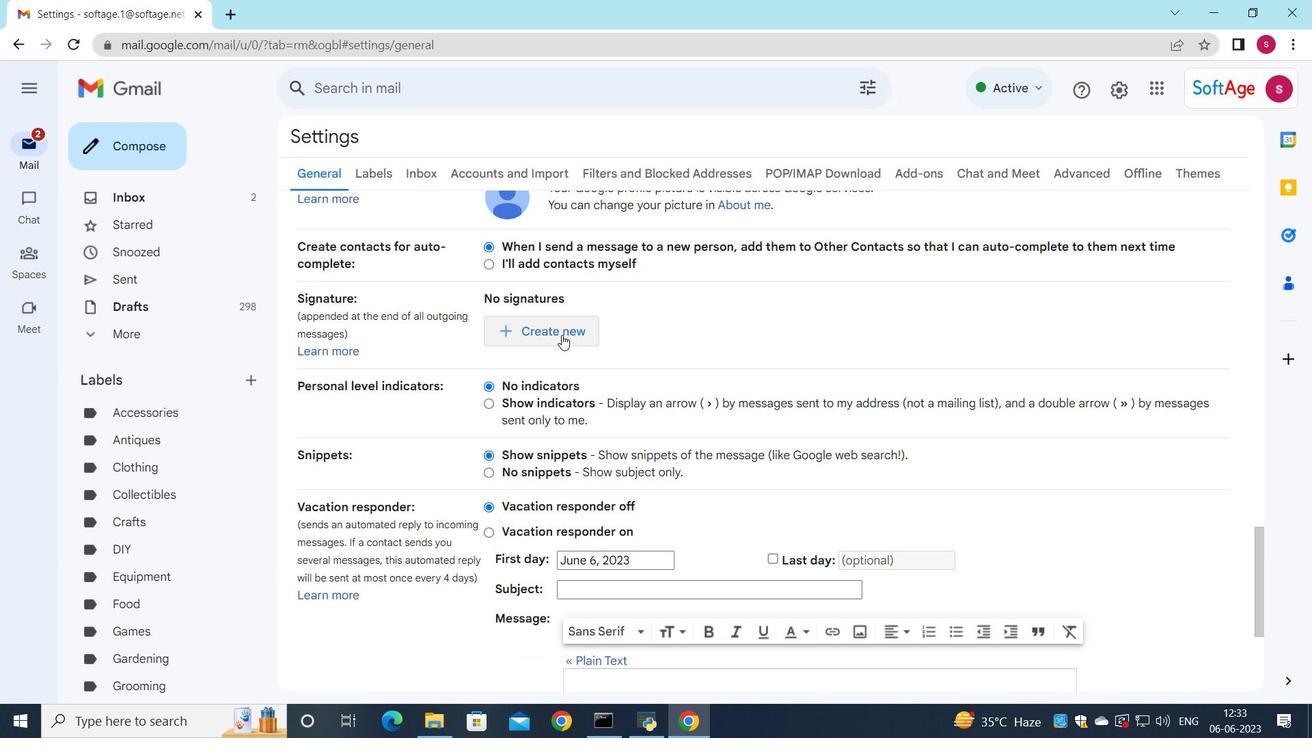 
Action: Mouse pressed left at (559, 326)
Screenshot: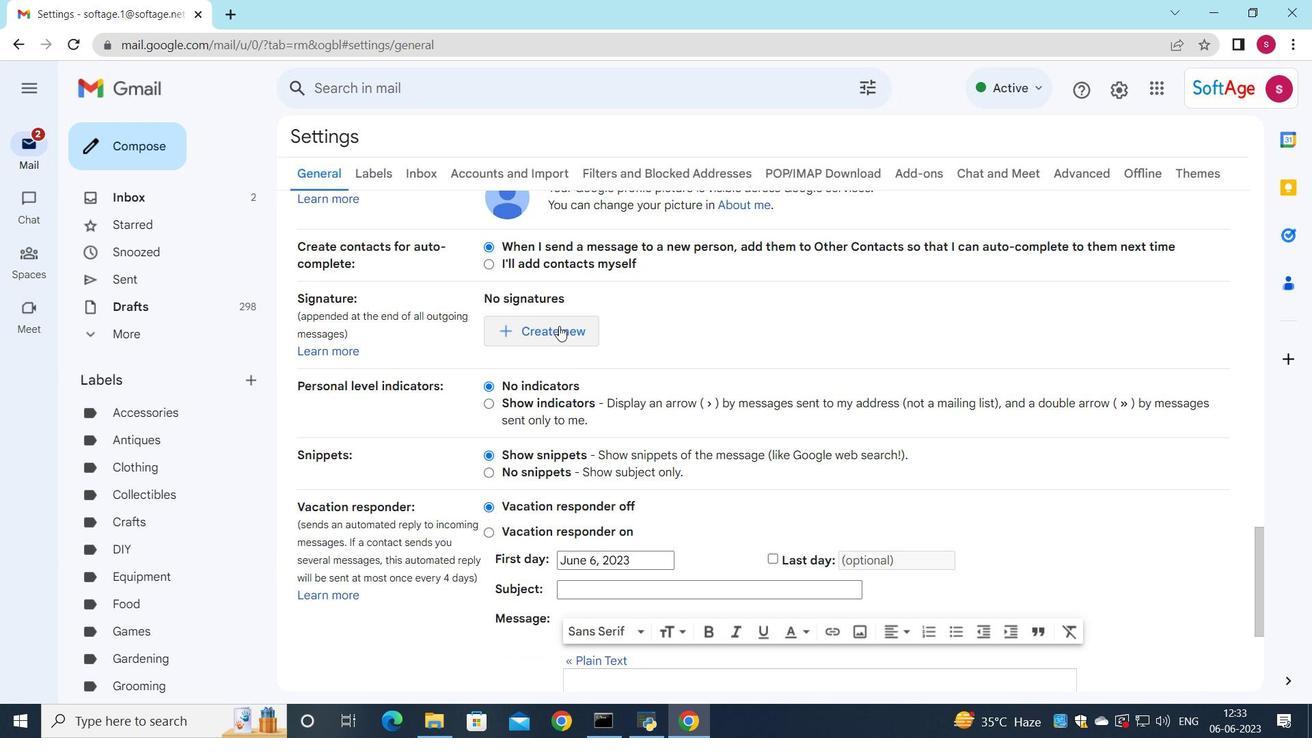
Action: Mouse moved to (713, 47)
Screenshot: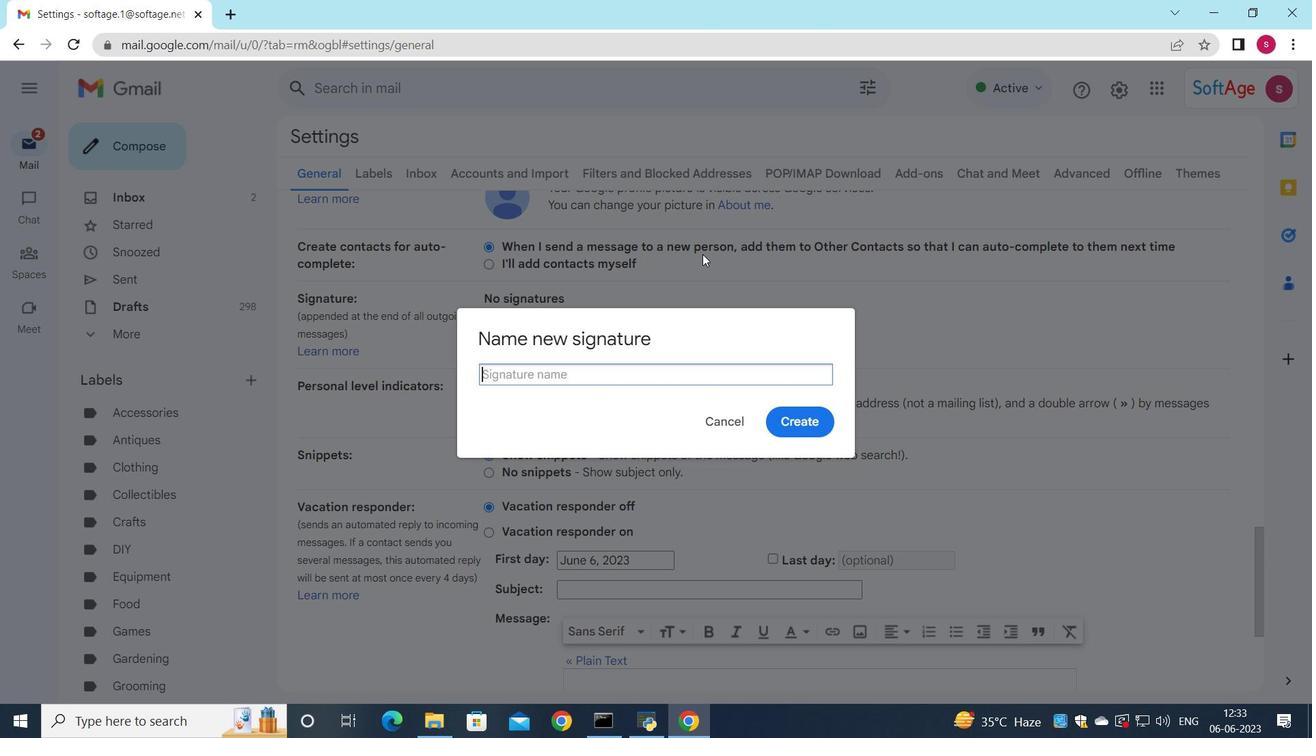 
Action: Key pressed <Key.shift>Ella<Key.space><Key.shift>Clark
Screenshot: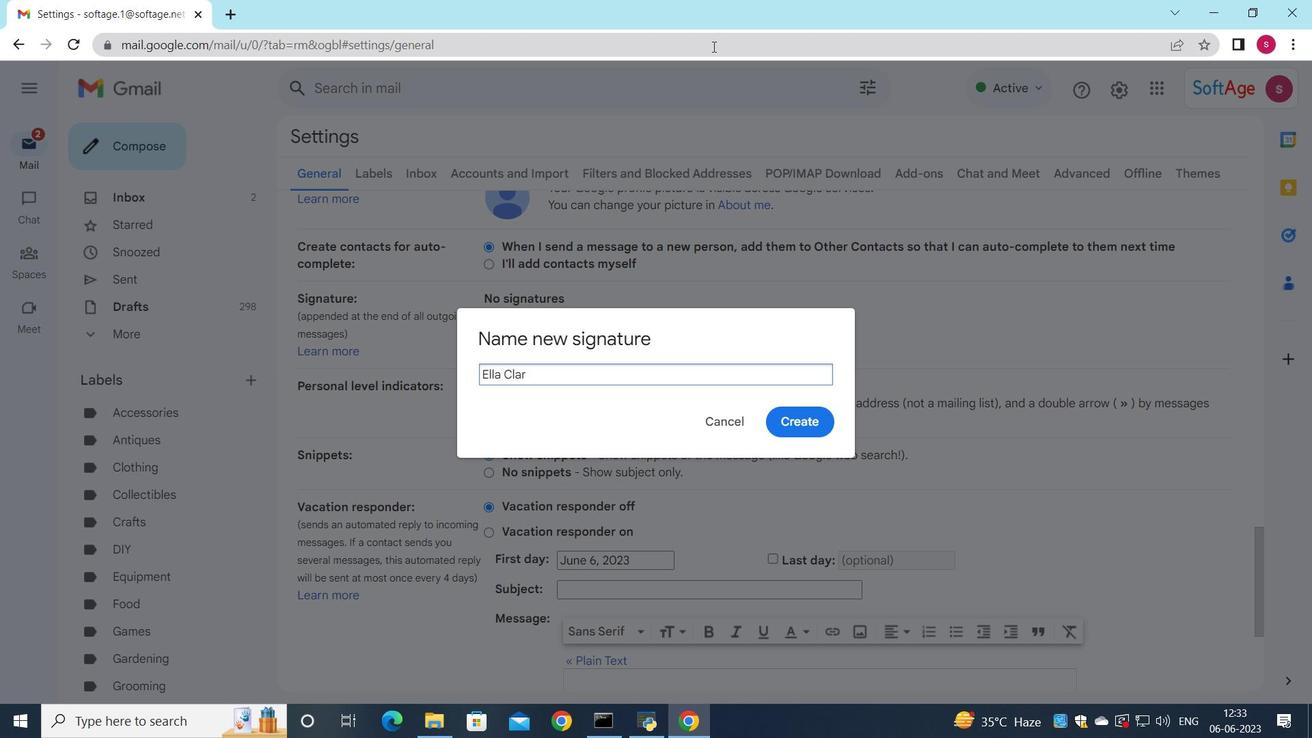 
Action: Mouse moved to (805, 433)
Screenshot: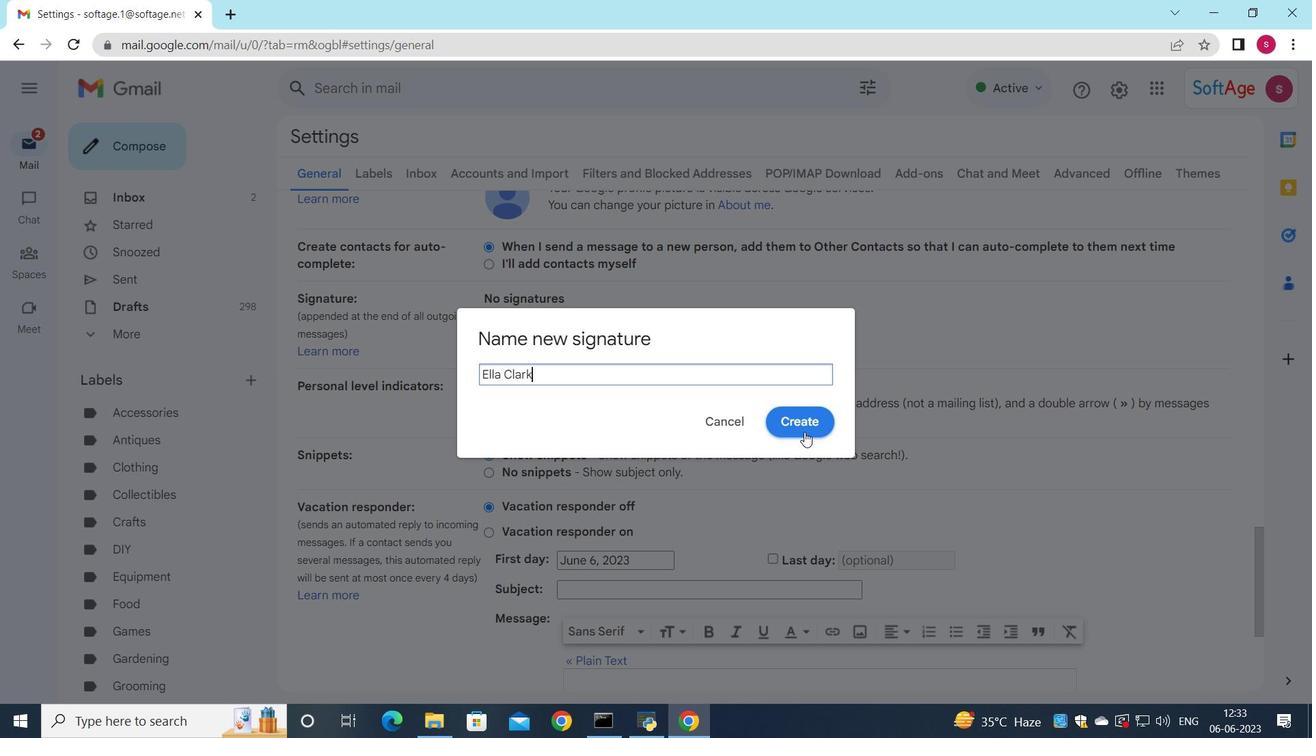 
Action: Mouse pressed left at (805, 433)
Screenshot: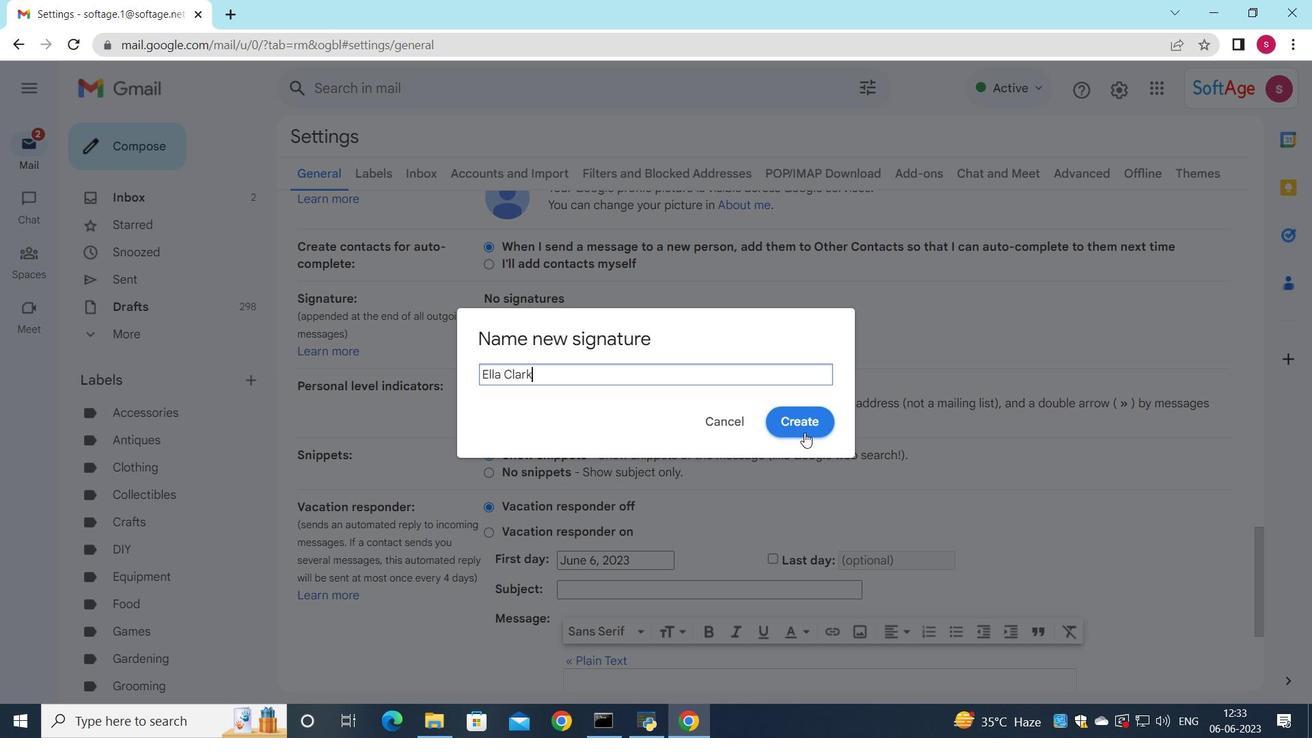 
Action: Mouse moved to (813, 348)
Screenshot: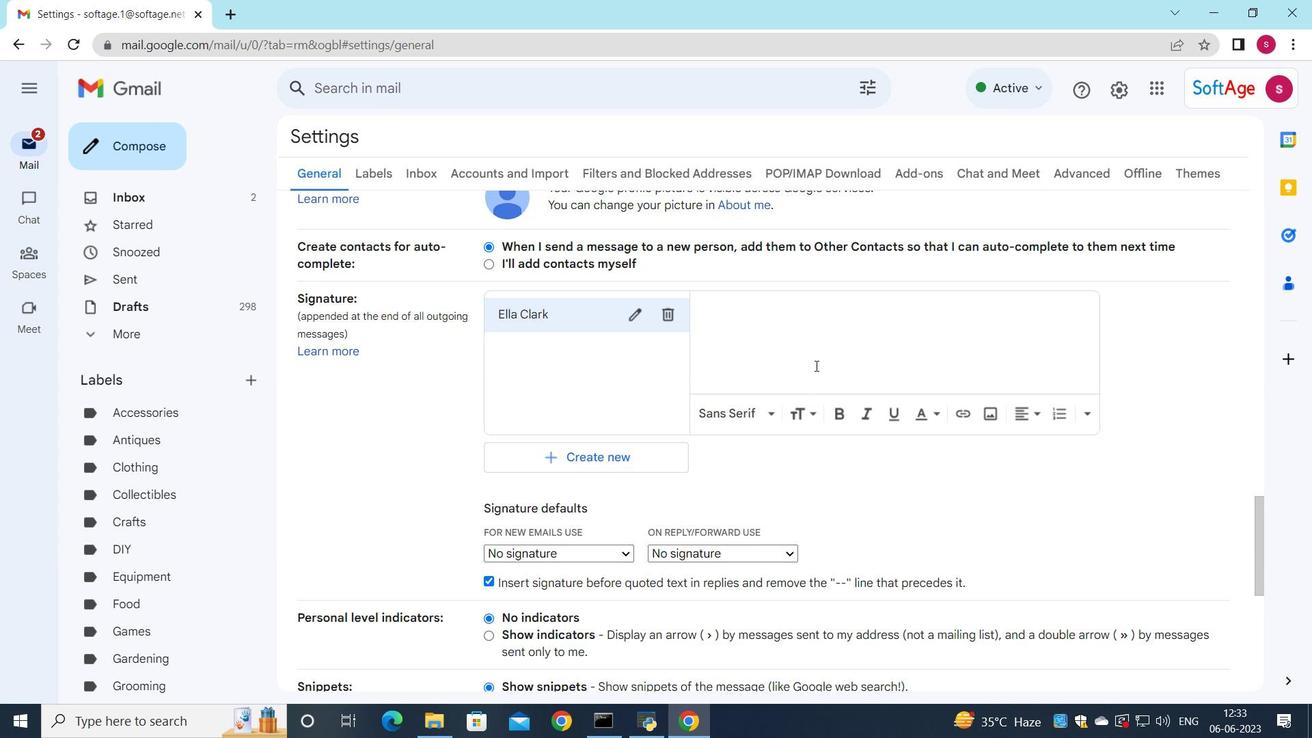 
Action: Mouse pressed left at (813, 348)
Screenshot: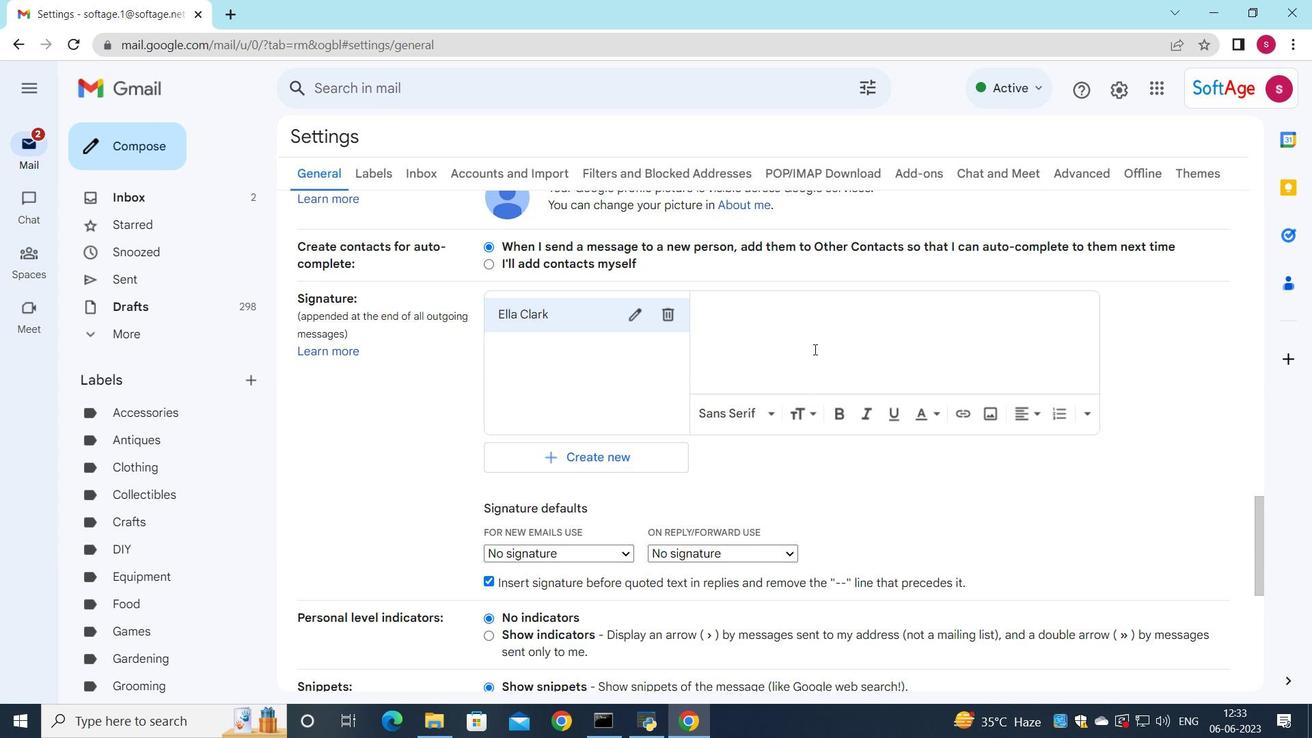 
Action: Mouse moved to (822, 182)
Screenshot: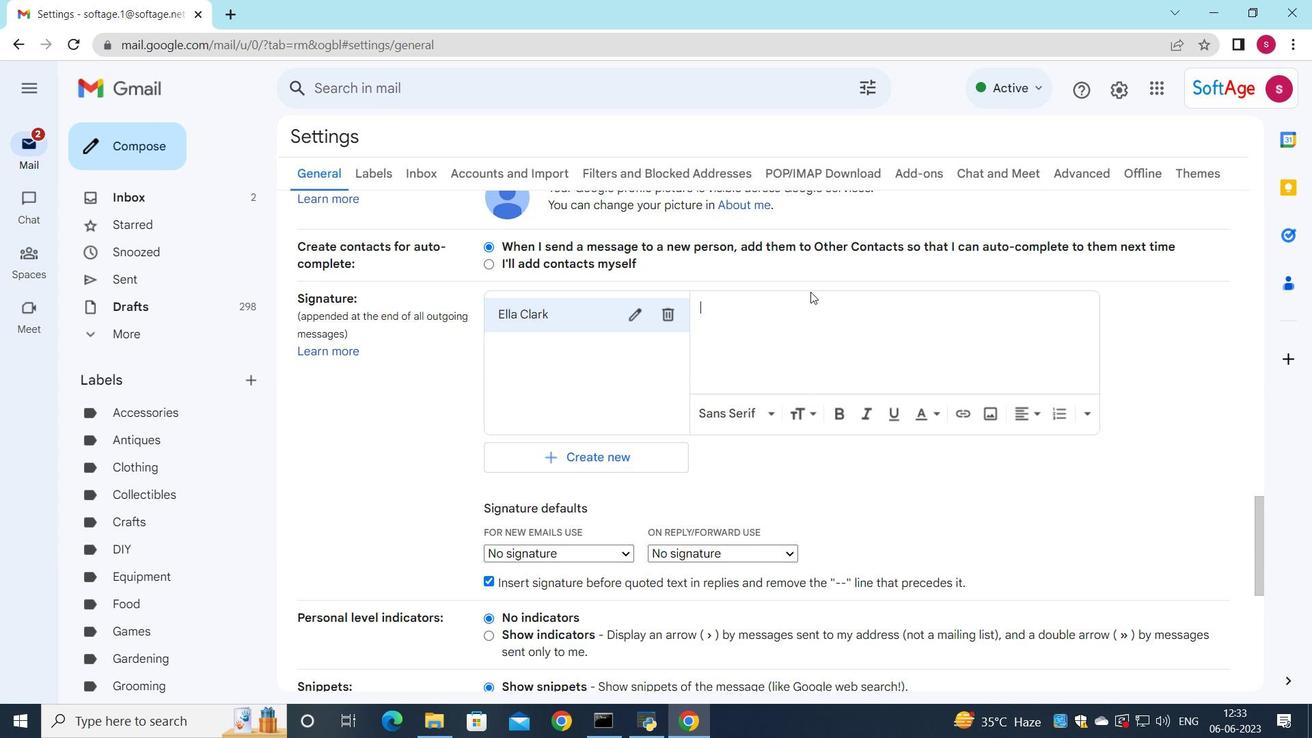 
Action: Key pressed <Key.shift>ella<Key.space><Key.shift>Clark
Screenshot: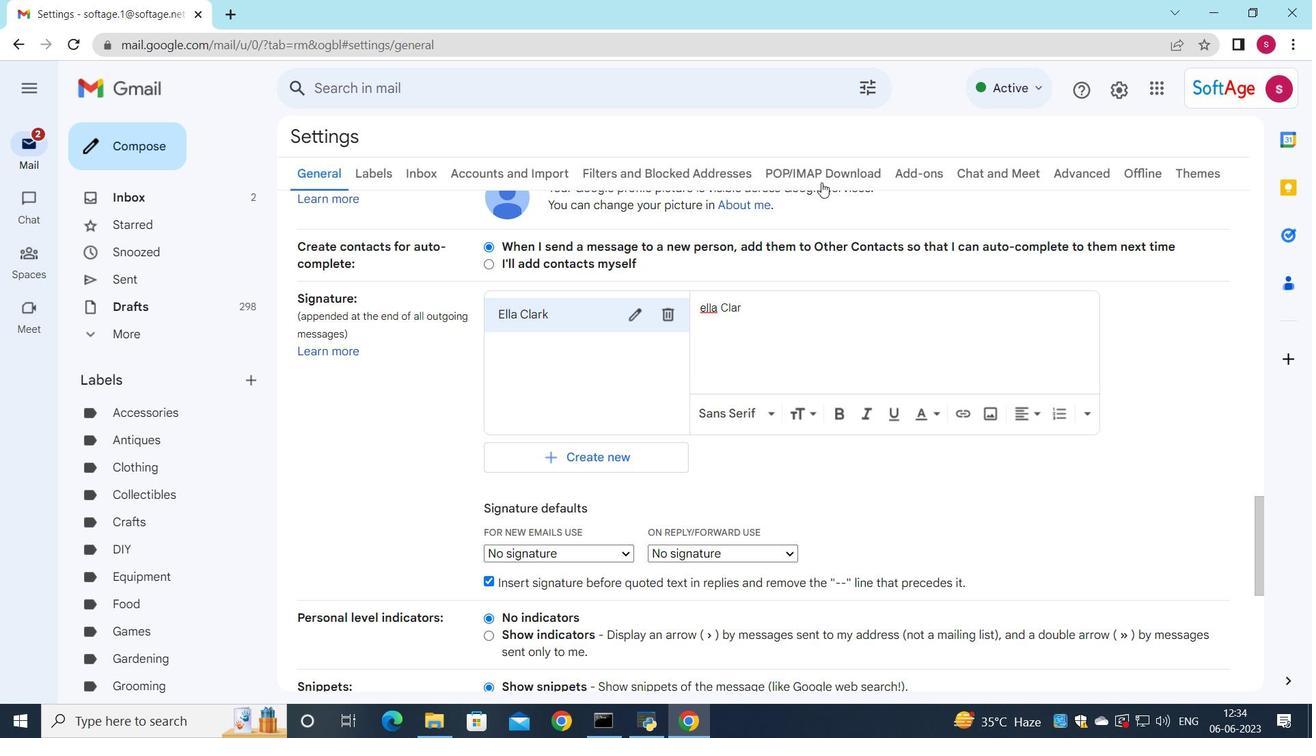 
Action: Mouse moved to (703, 302)
Screenshot: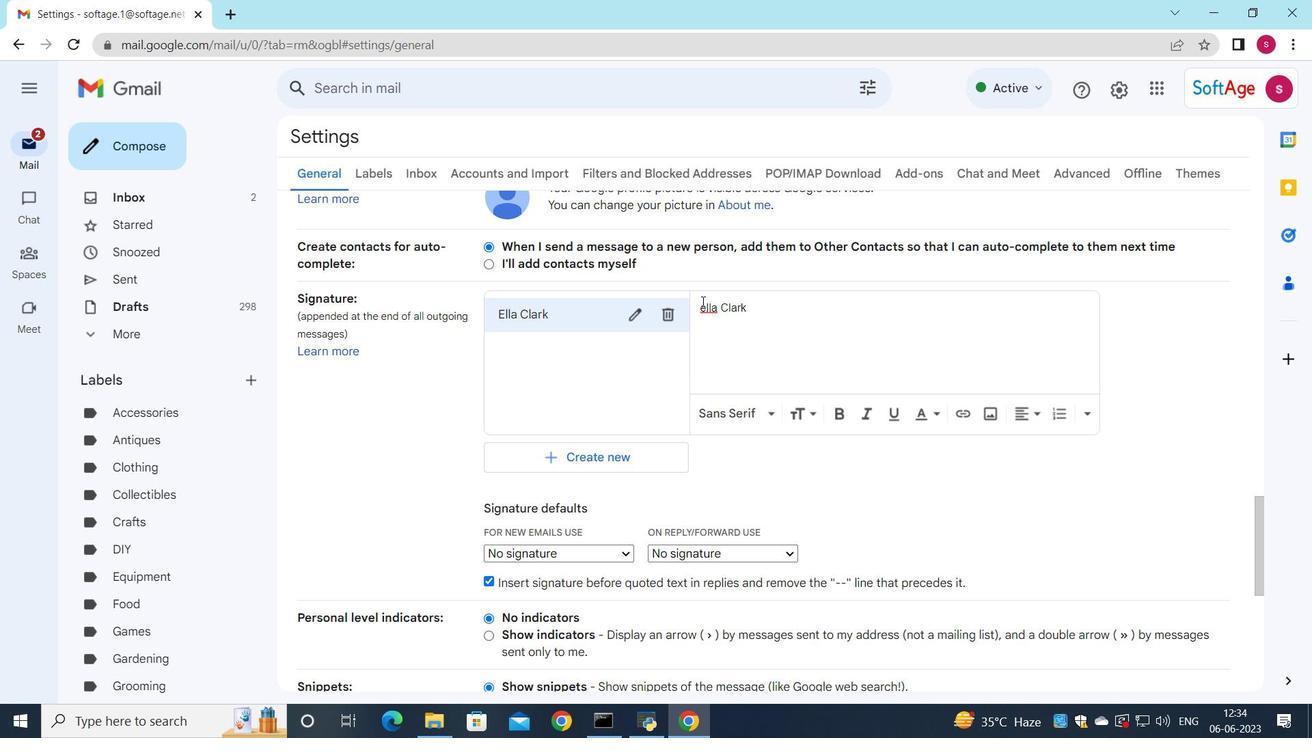 
Action: Mouse pressed left at (703, 302)
Screenshot: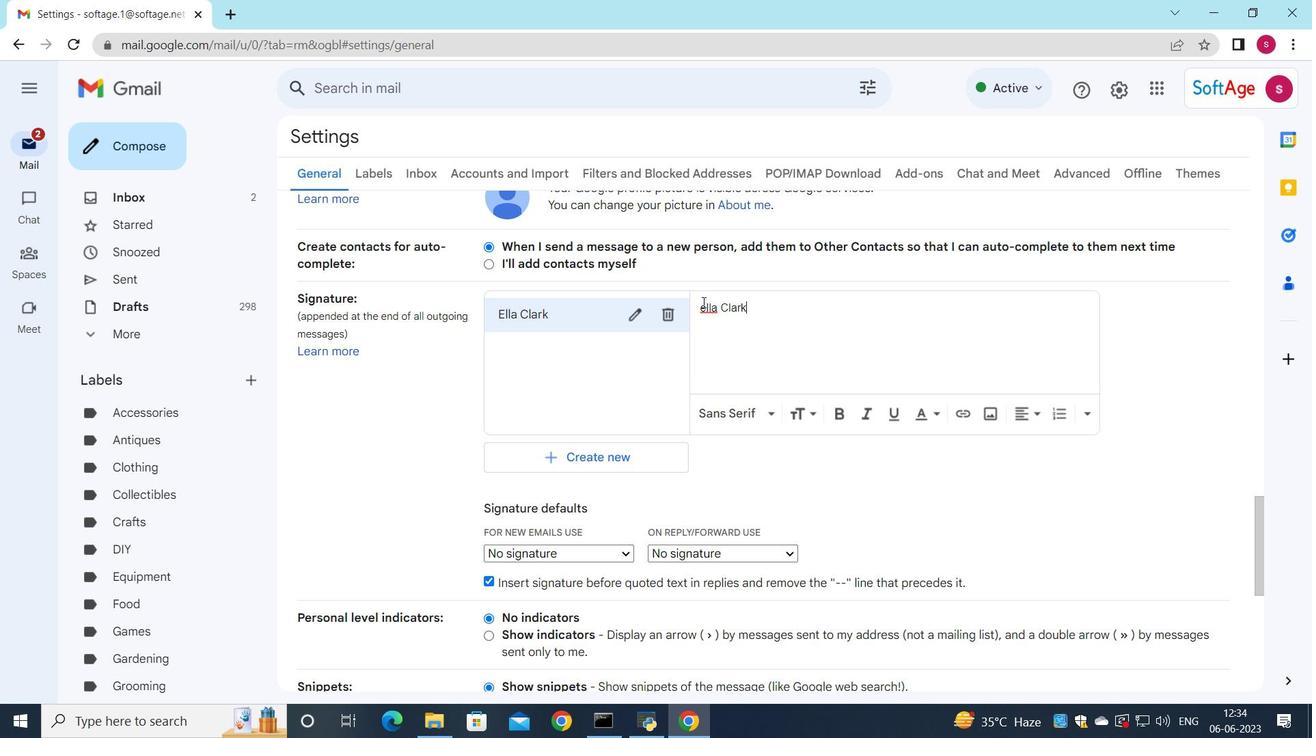 
Action: Mouse moved to (704, 304)
Screenshot: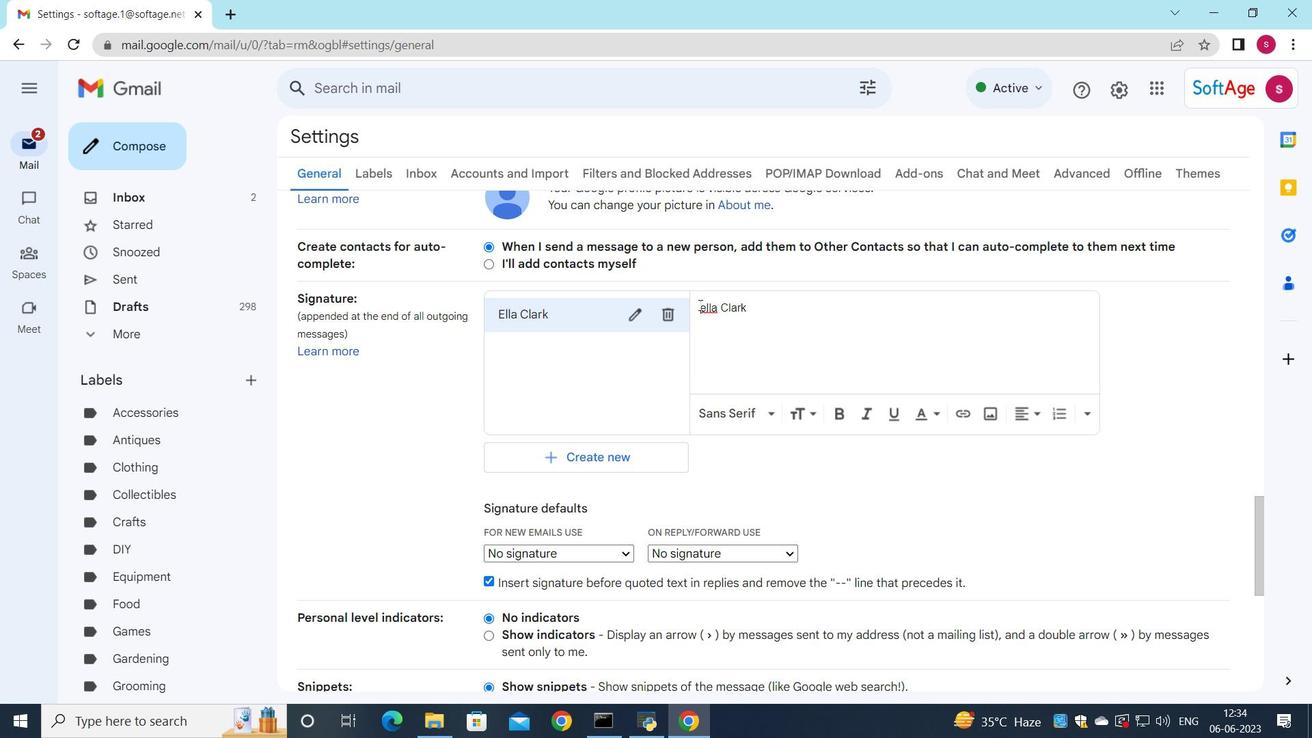 
Action: Mouse pressed left at (704, 304)
Screenshot: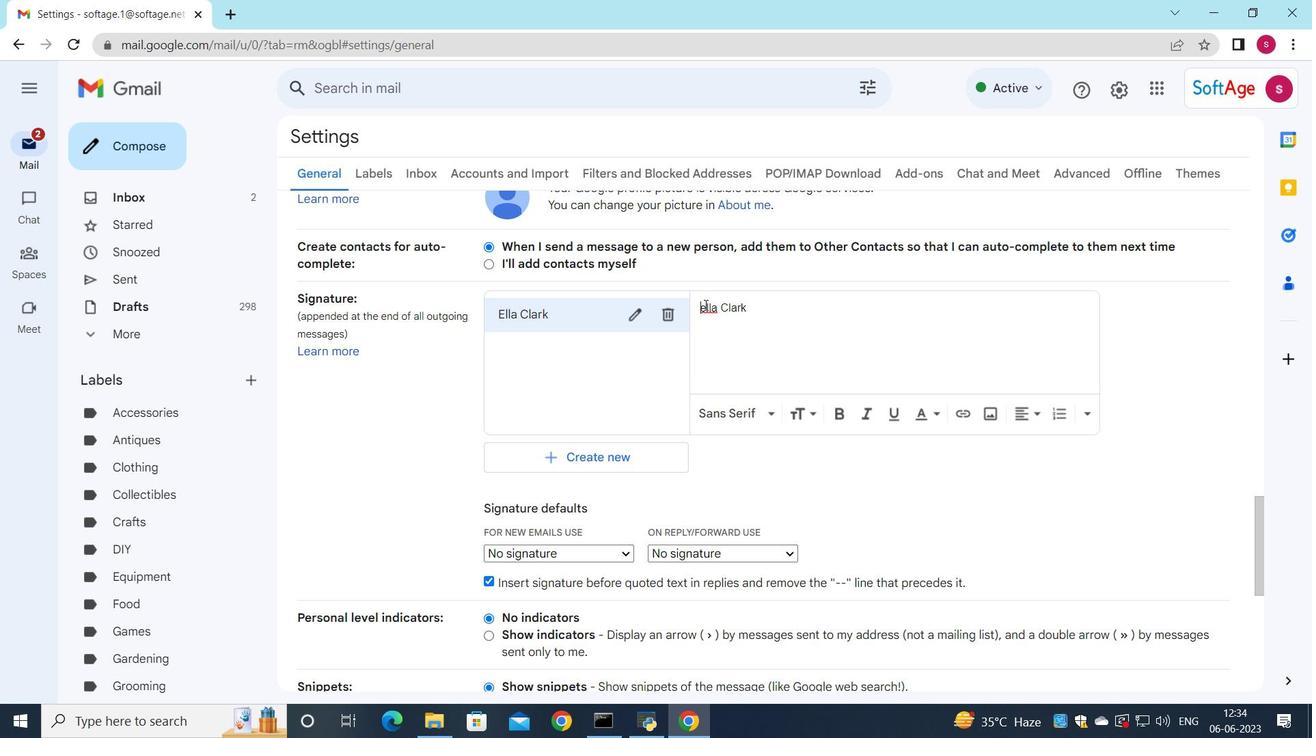 
Action: Mouse moved to (784, 0)
Screenshot: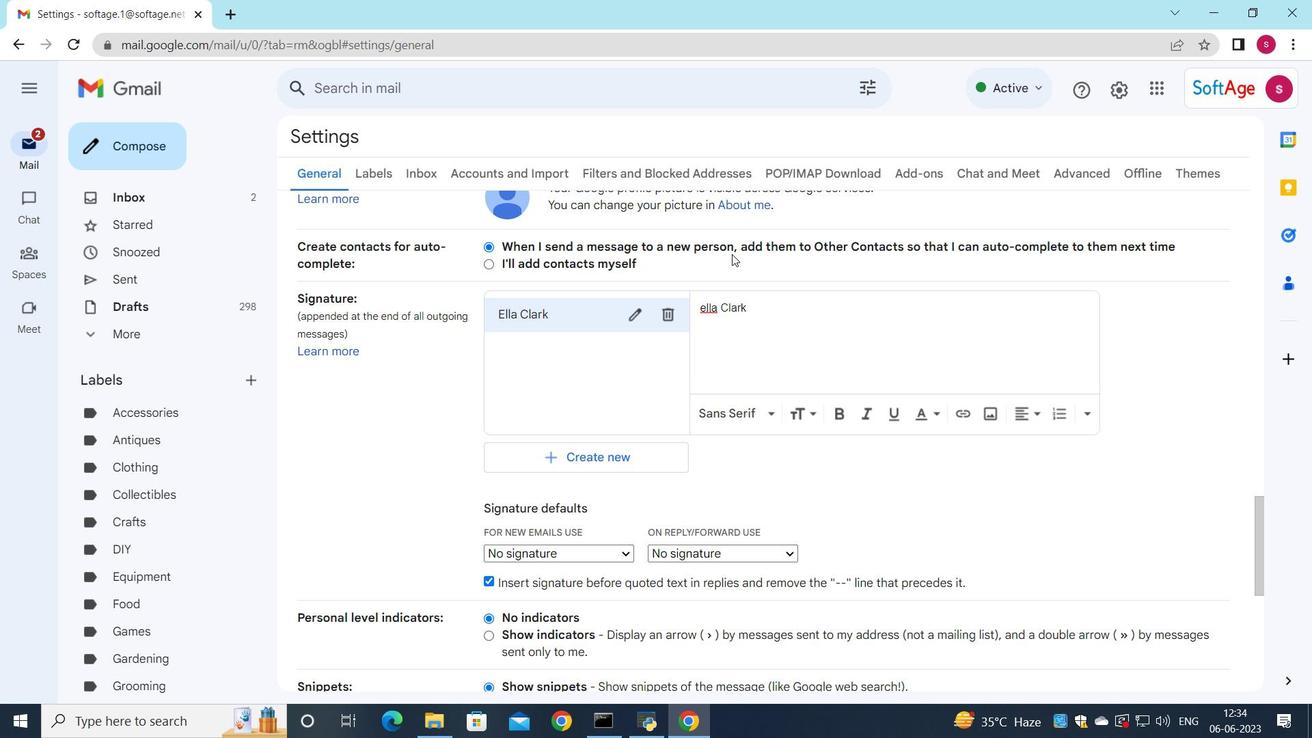 
Action: Key pressed <Key.backspace>e<Key.backspace><Key.shift>E
Screenshot: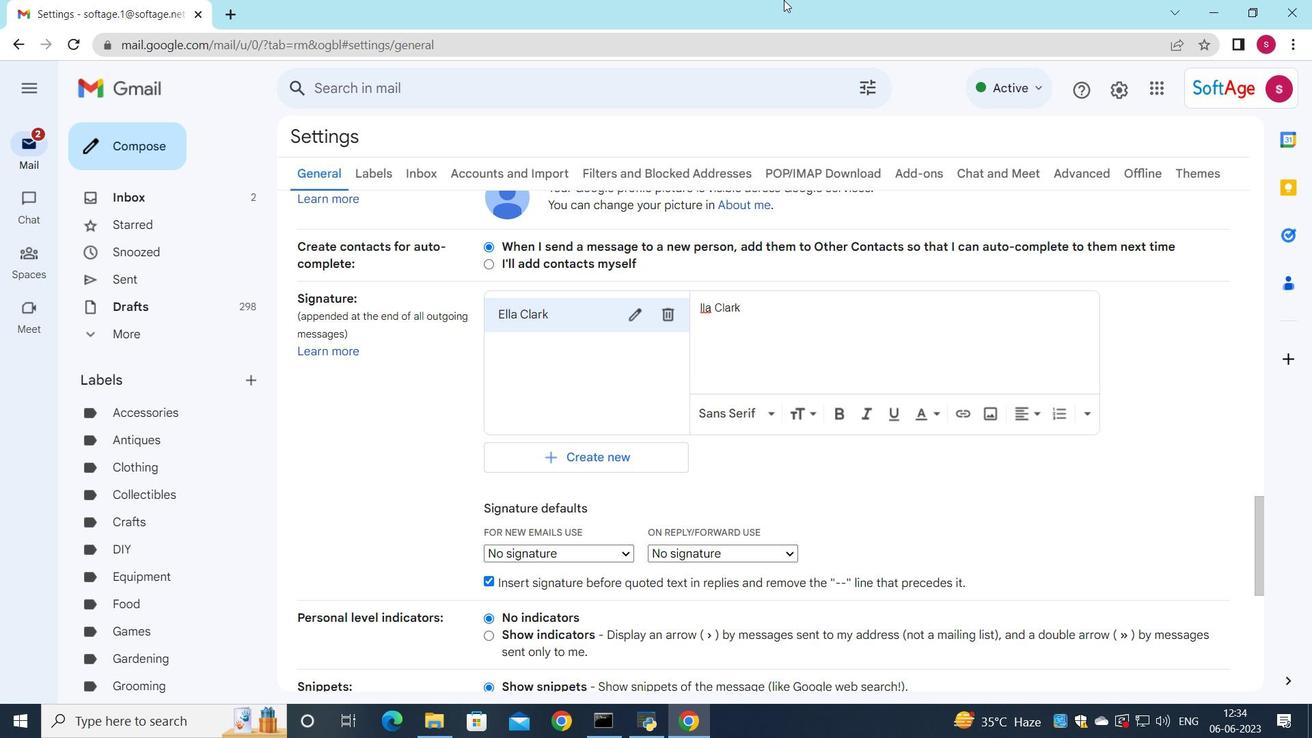 
Action: Mouse moved to (721, 361)
Screenshot: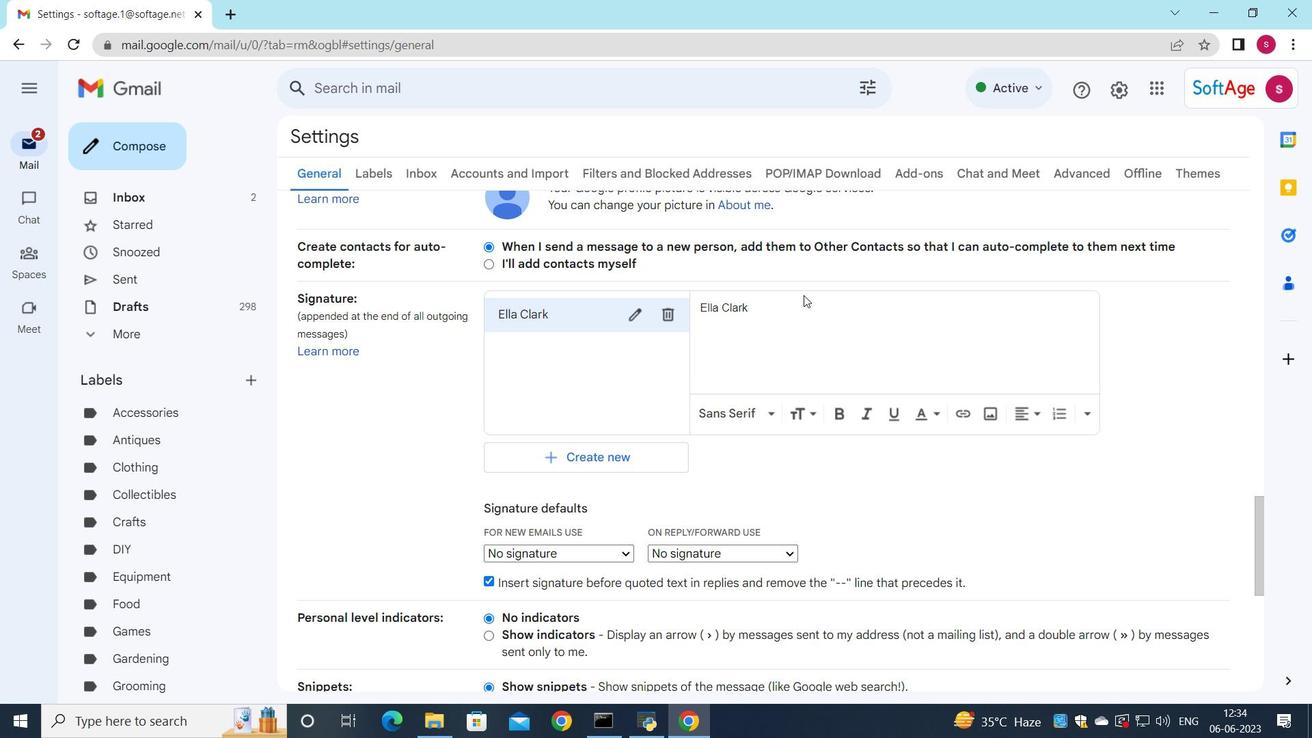 
Action: Mouse scrolled (721, 360) with delta (0, 0)
Screenshot: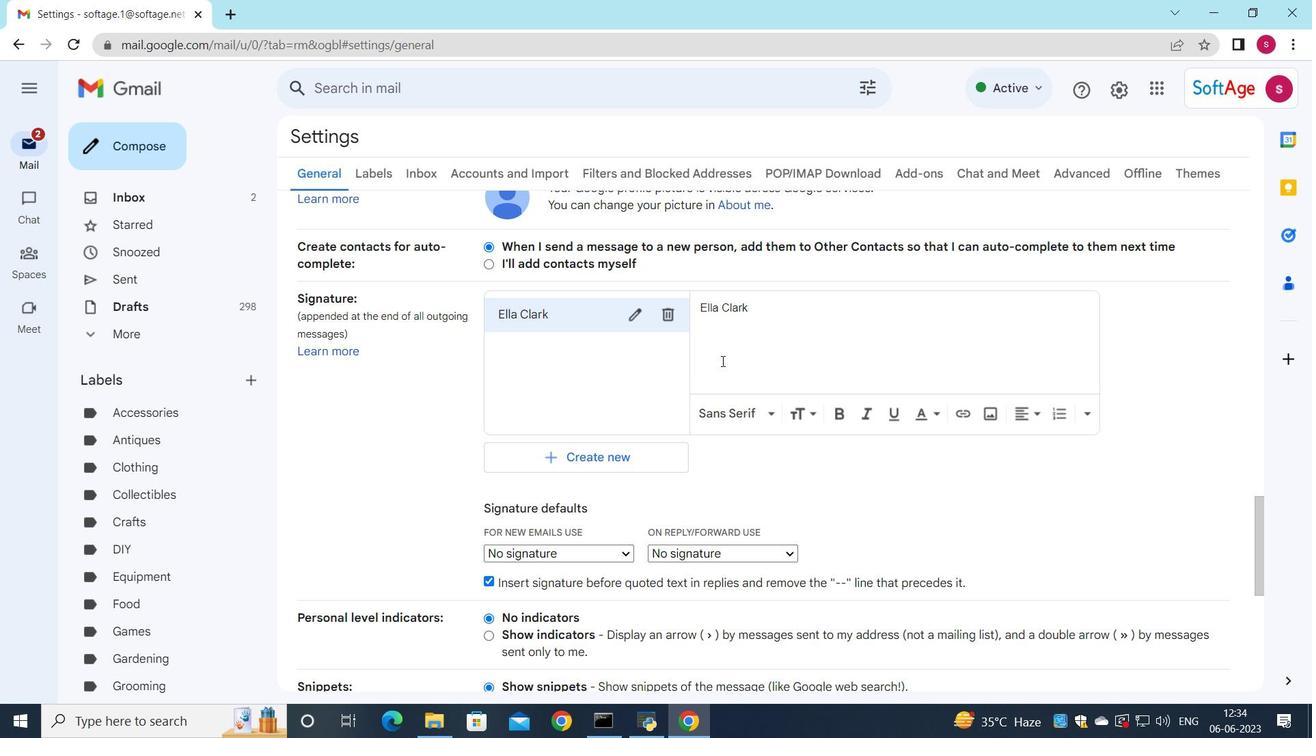 
Action: Mouse scrolled (721, 360) with delta (0, 0)
Screenshot: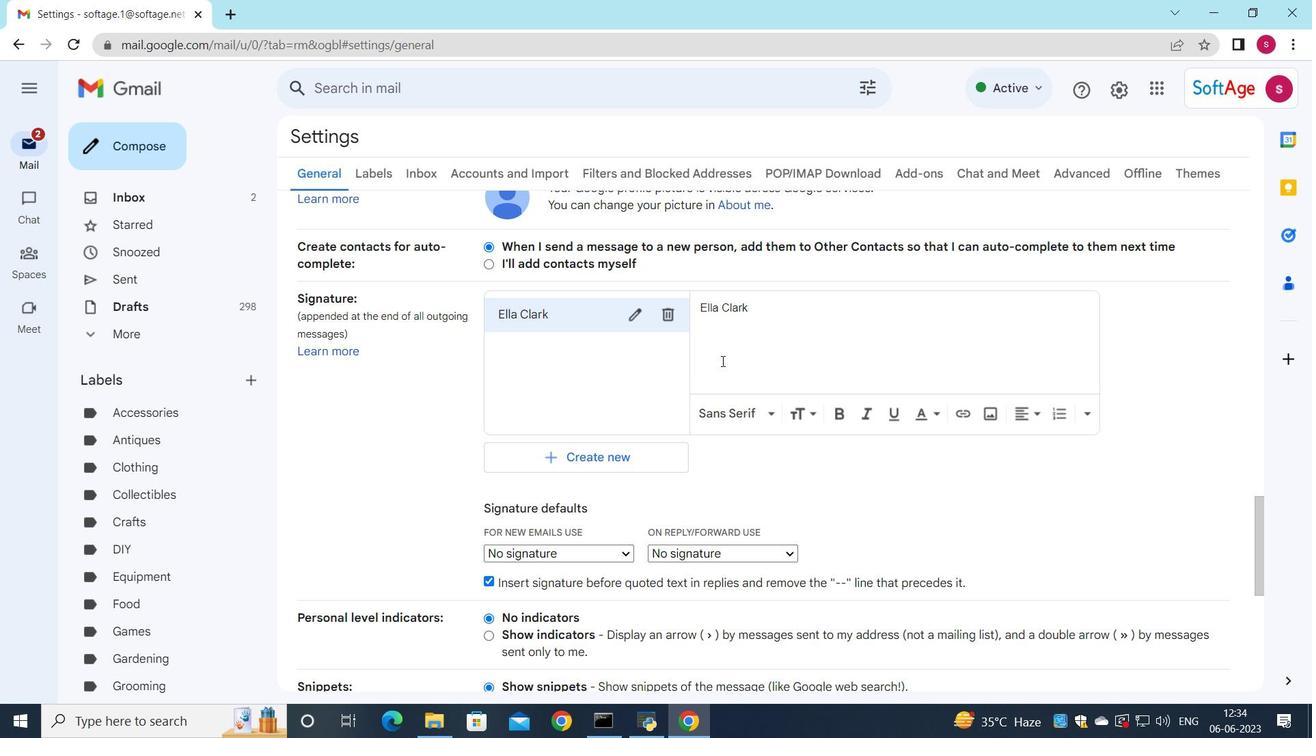 
Action: Mouse scrolled (721, 360) with delta (0, 0)
Screenshot: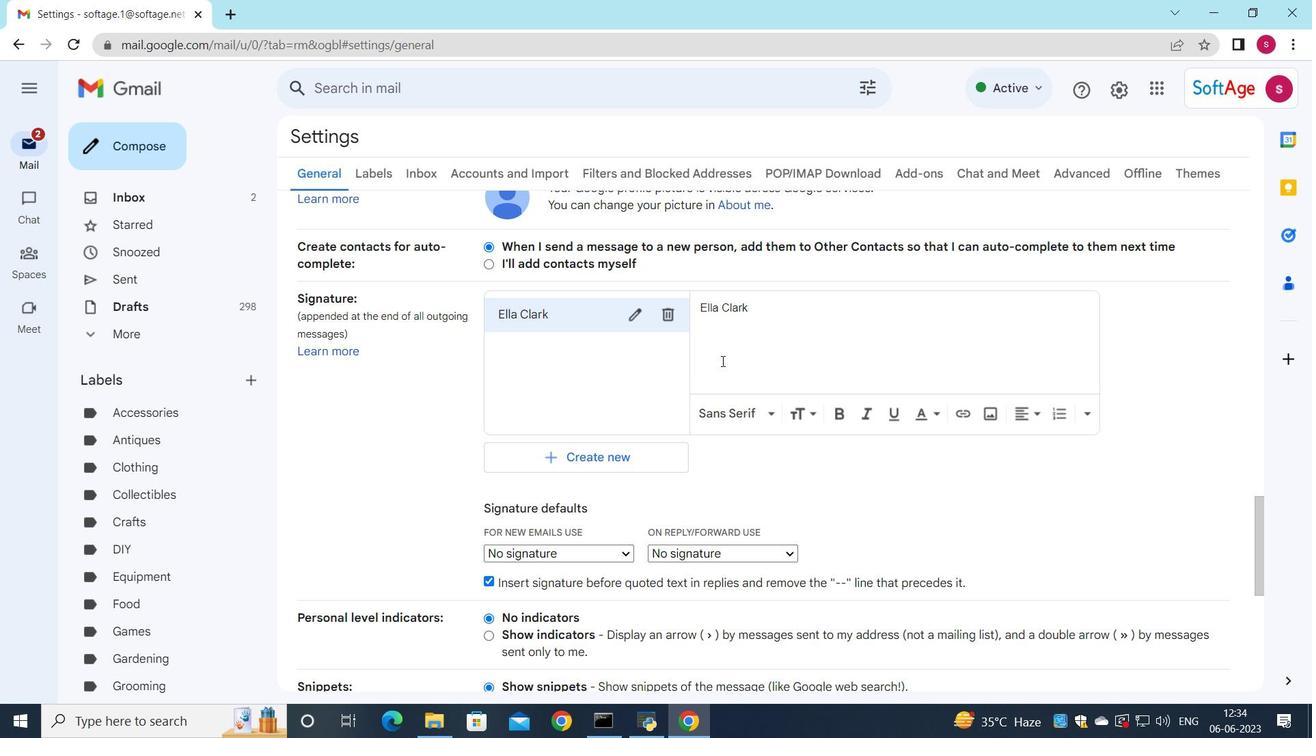 
Action: Mouse moved to (628, 292)
Screenshot: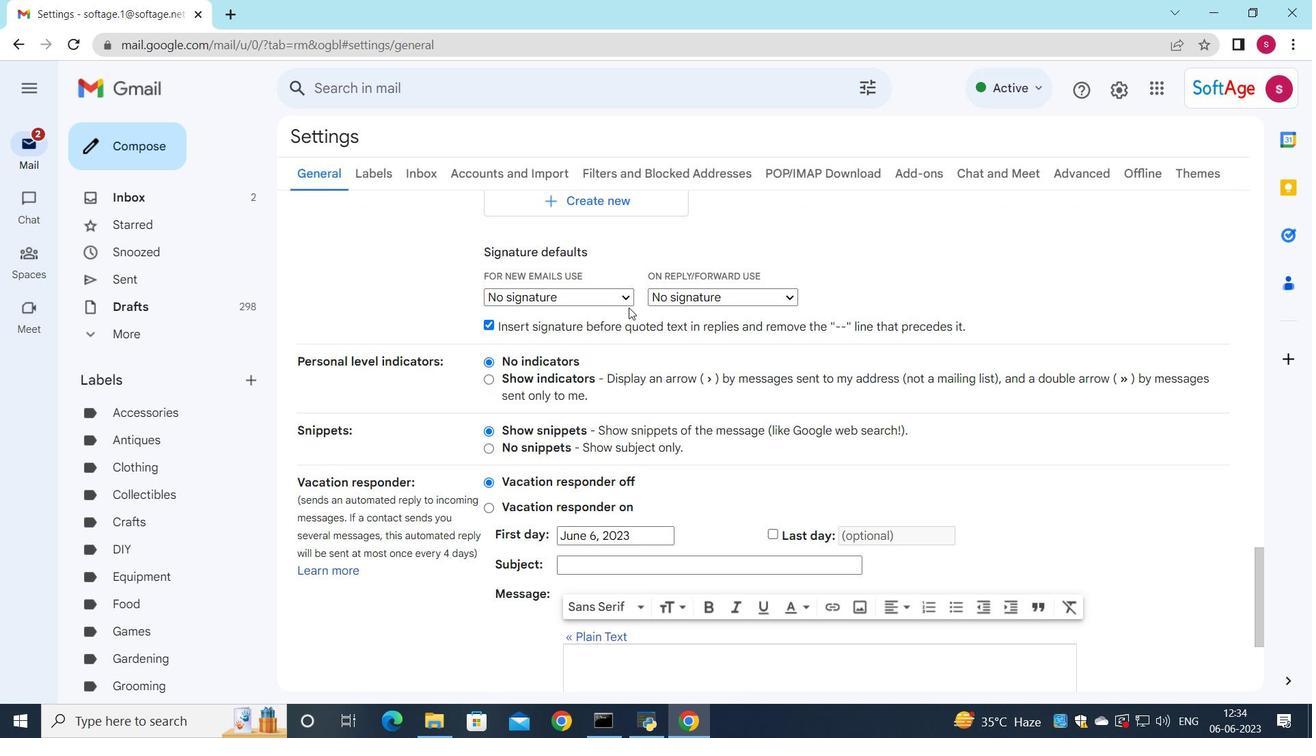 
Action: Mouse pressed left at (628, 292)
Screenshot: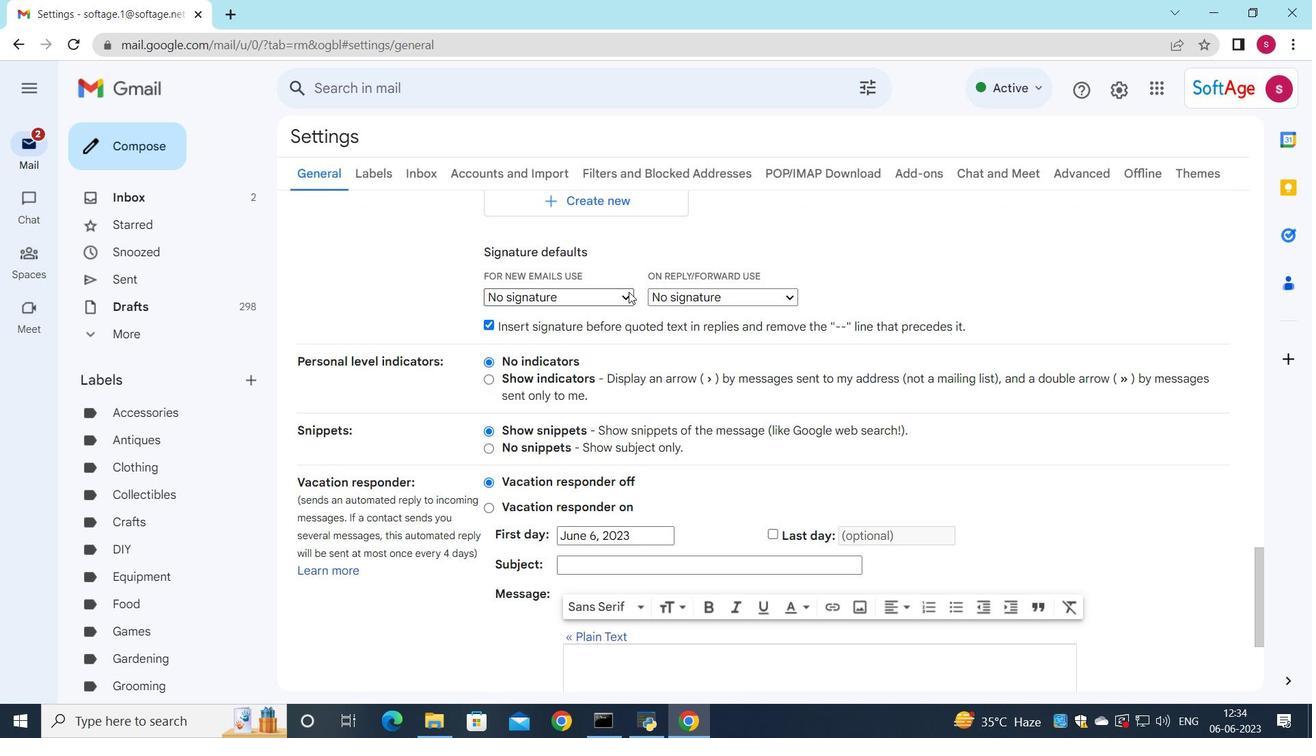 
Action: Mouse moved to (605, 338)
Screenshot: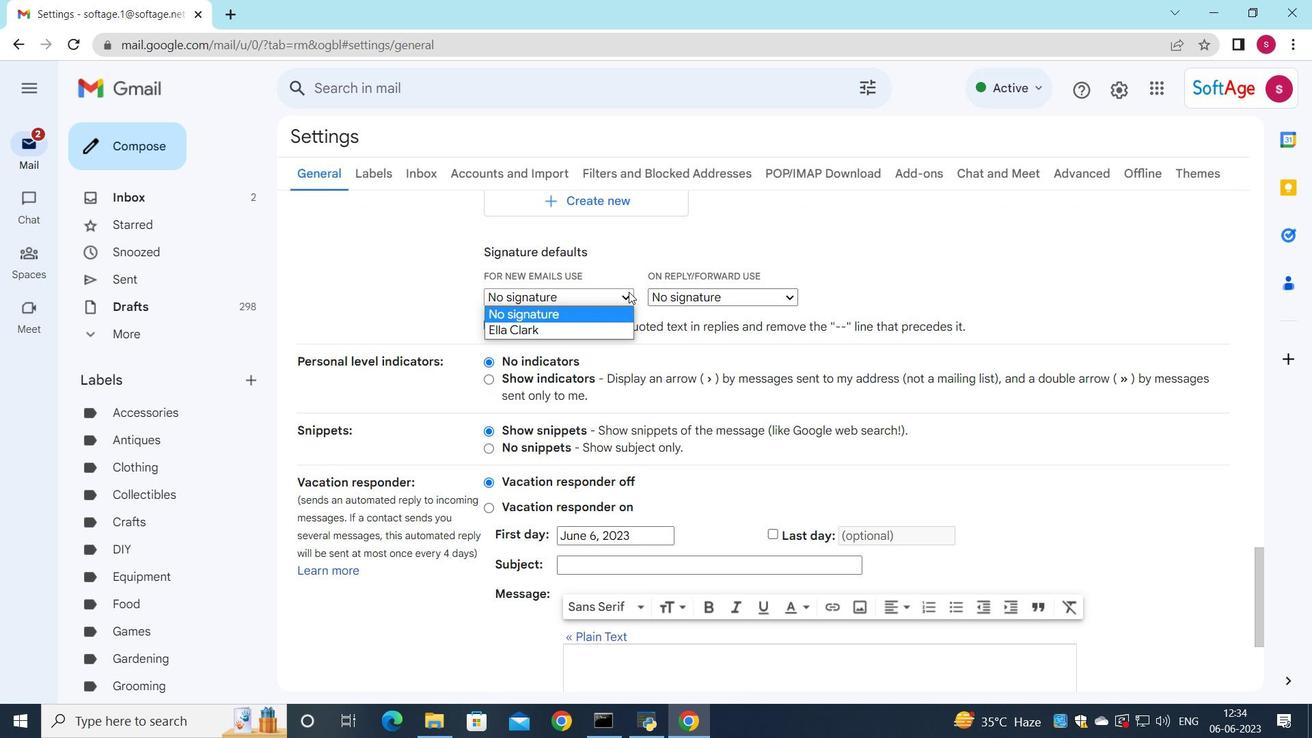 
Action: Mouse pressed left at (605, 338)
Screenshot: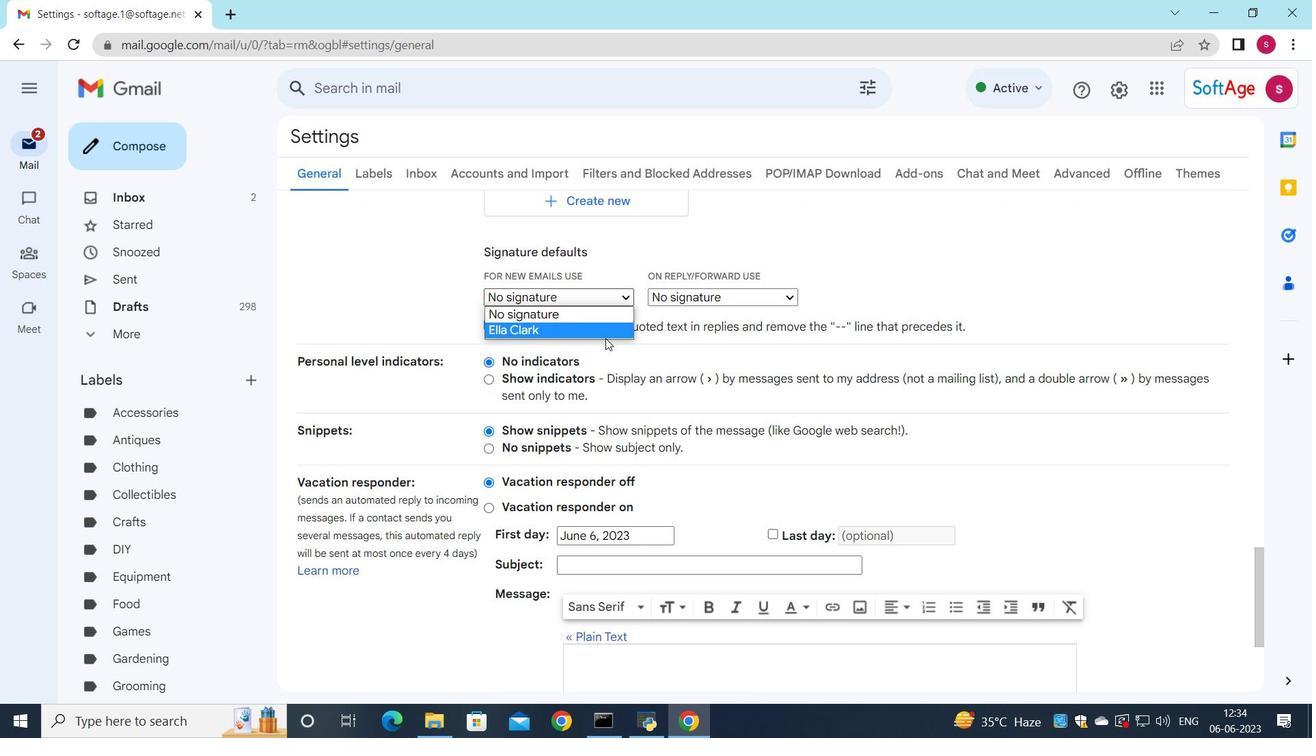 
Action: Mouse moved to (712, 302)
Screenshot: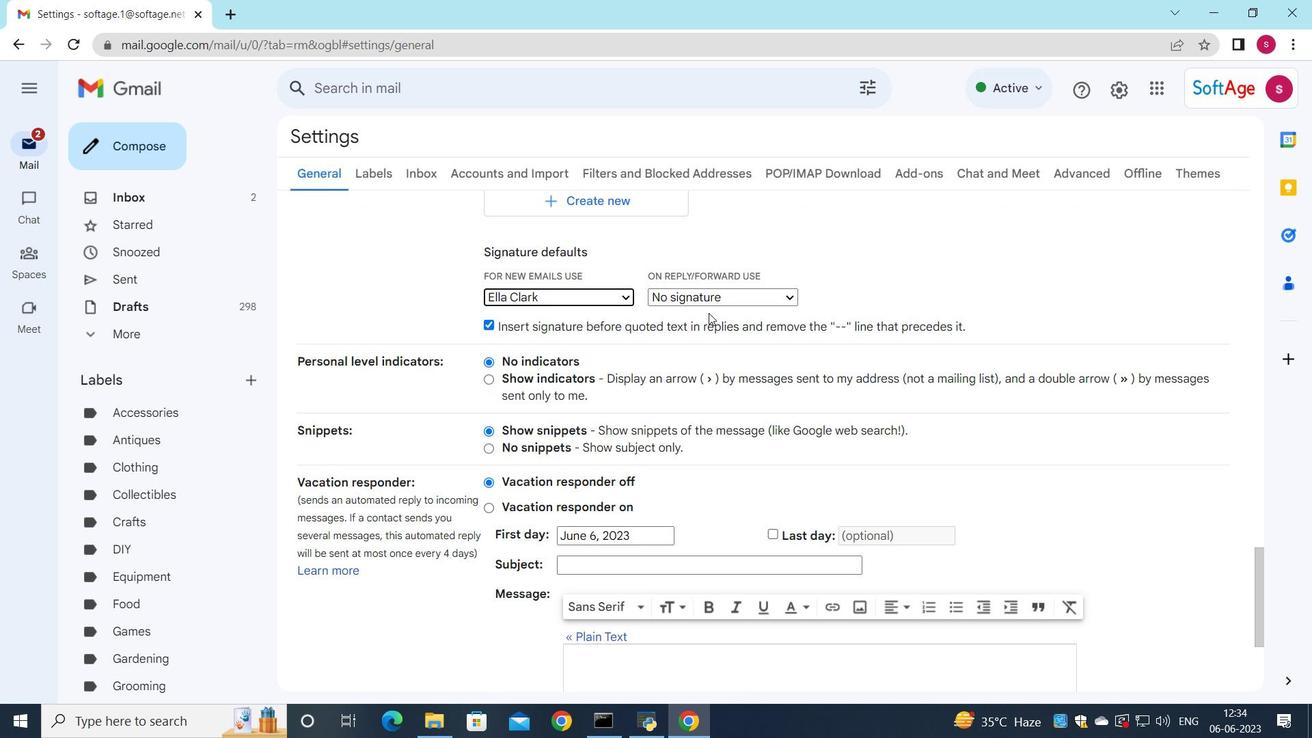 
Action: Mouse pressed left at (712, 302)
Screenshot: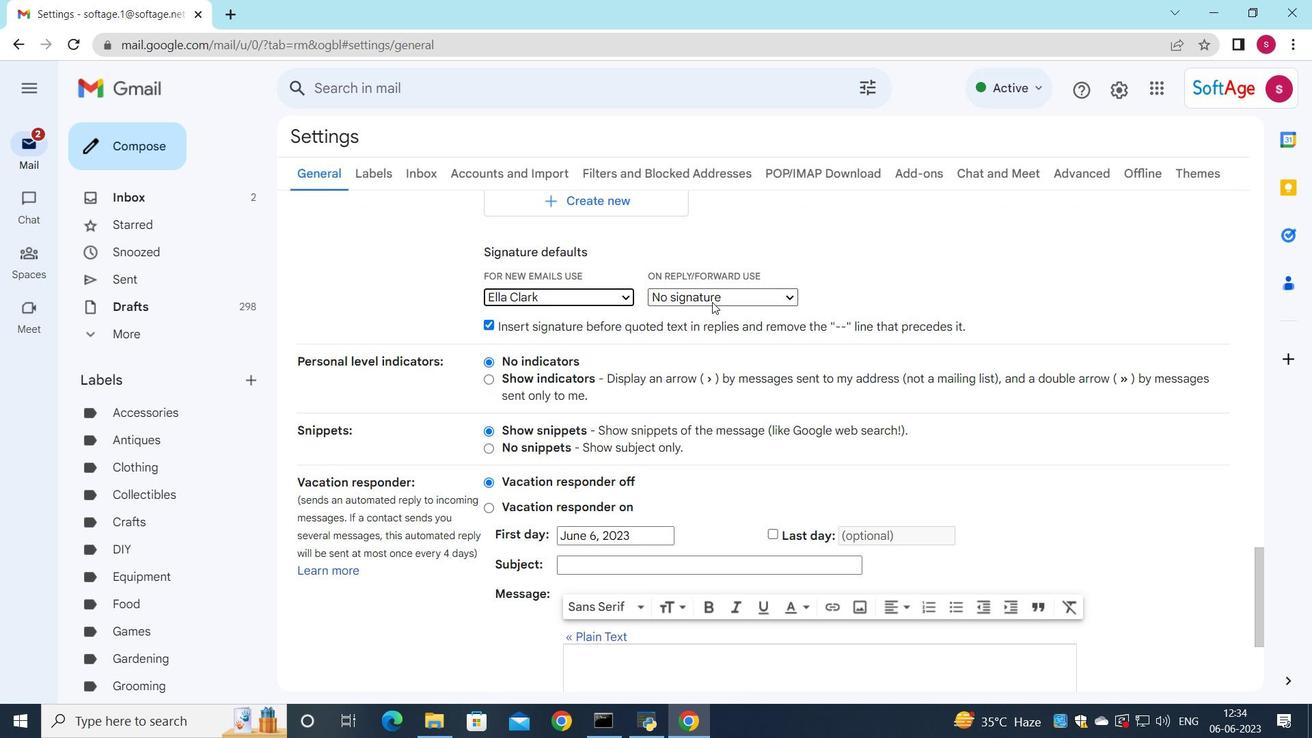 
Action: Mouse moved to (712, 327)
Screenshot: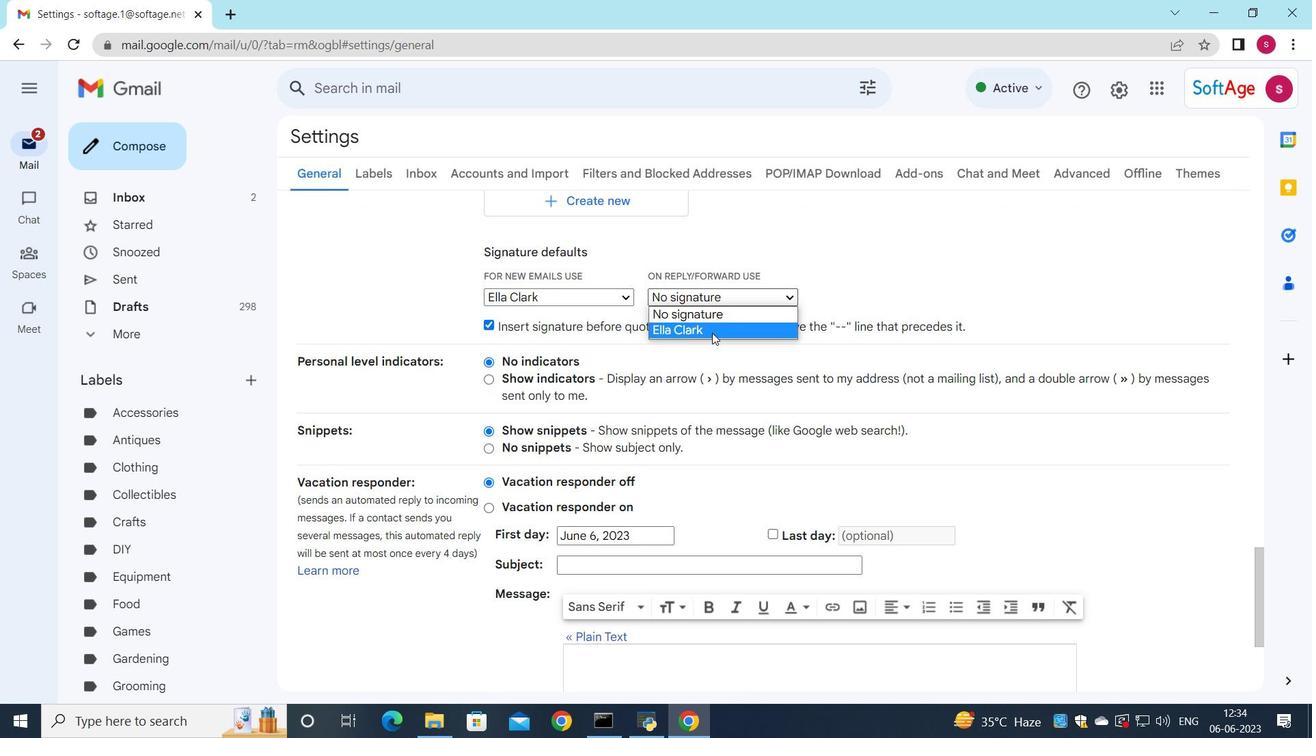 
Action: Mouse pressed left at (712, 327)
Screenshot: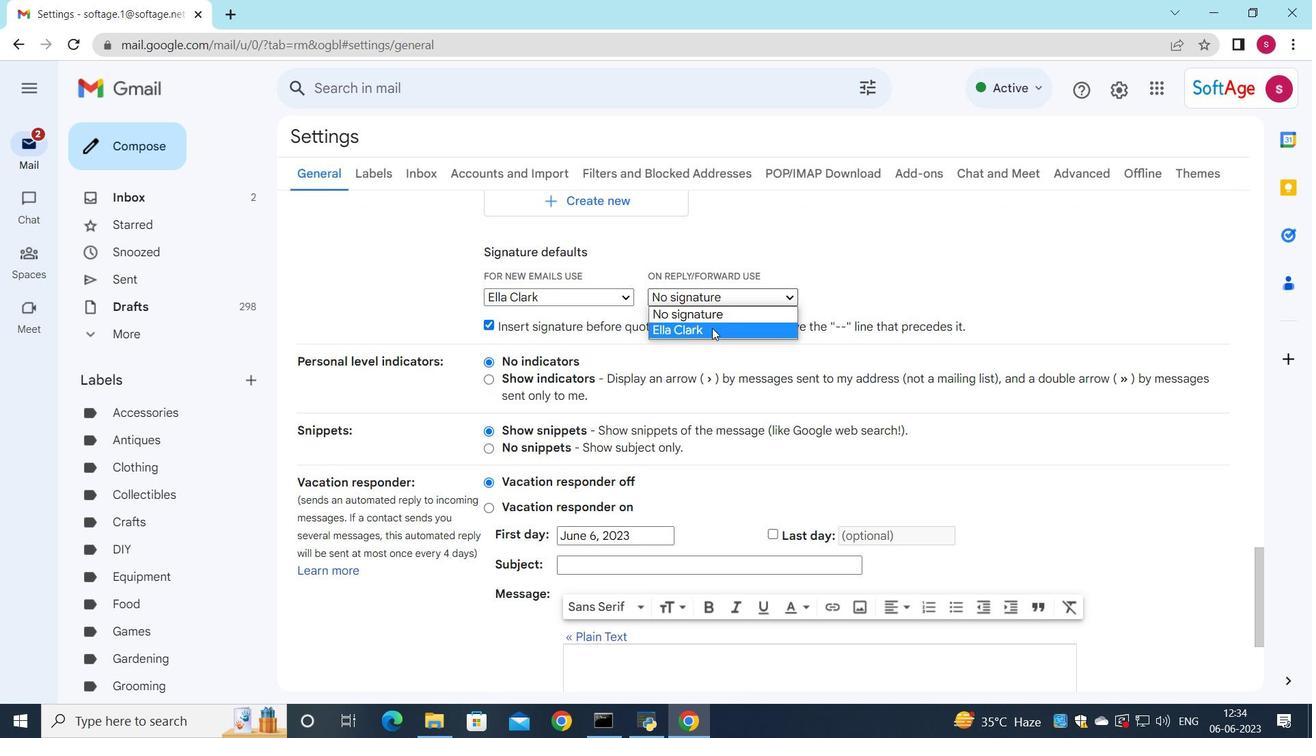 
Action: Mouse moved to (712, 319)
Screenshot: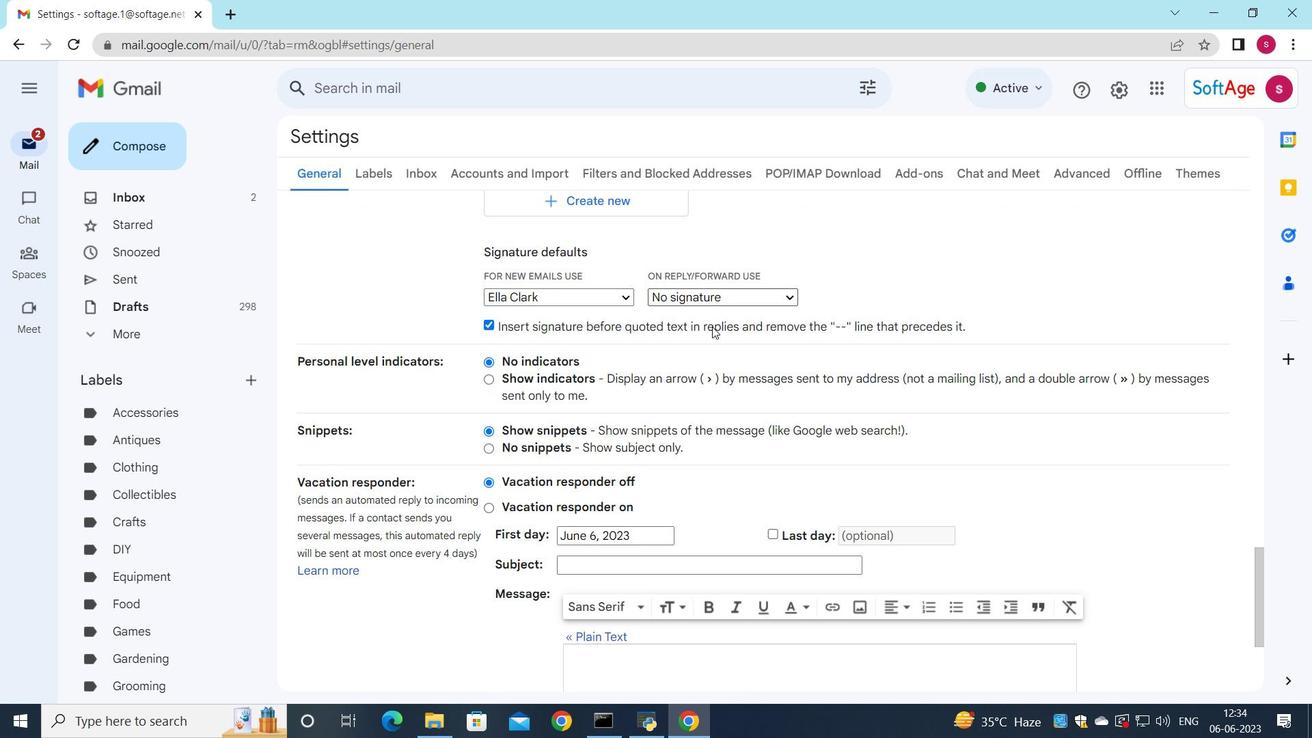 
Action: Mouse scrolled (712, 318) with delta (0, 0)
Screenshot: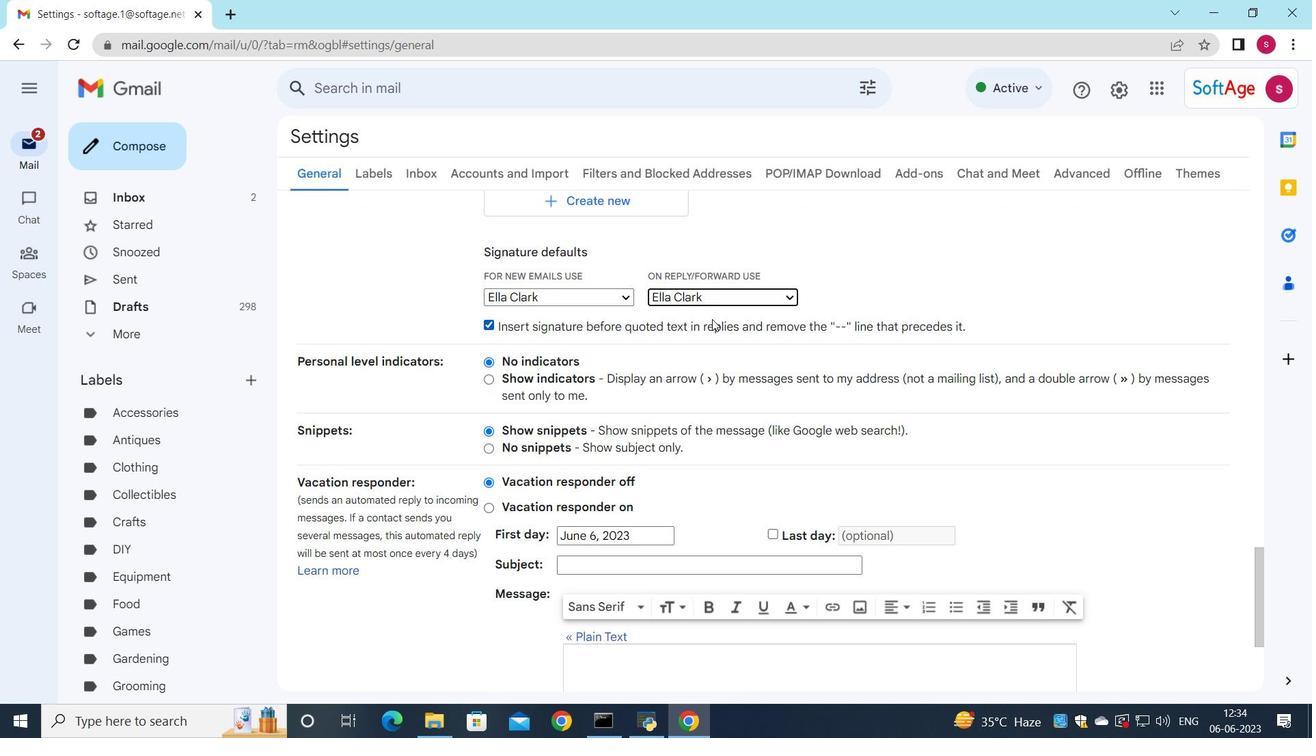 
Action: Mouse scrolled (712, 318) with delta (0, 0)
Screenshot: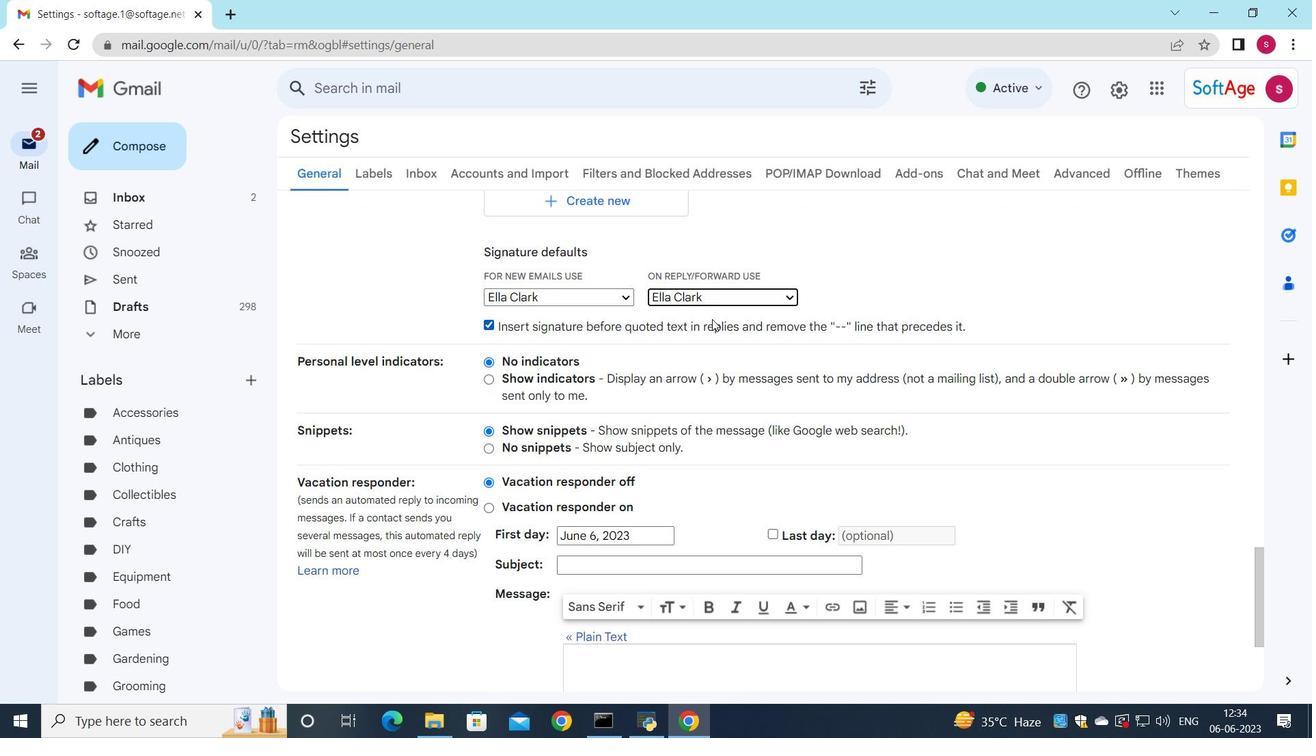
Action: Mouse moved to (726, 331)
Screenshot: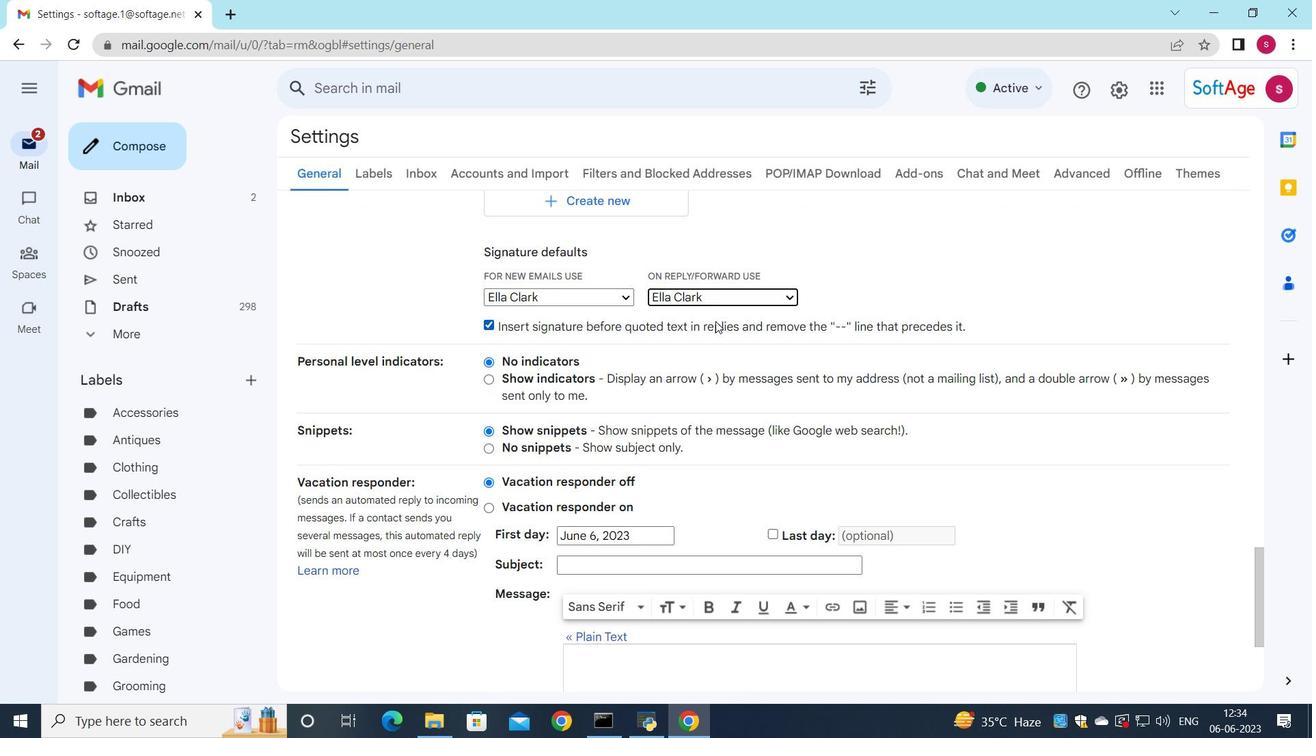 
Action: Mouse scrolled (726, 330) with delta (0, 0)
Screenshot: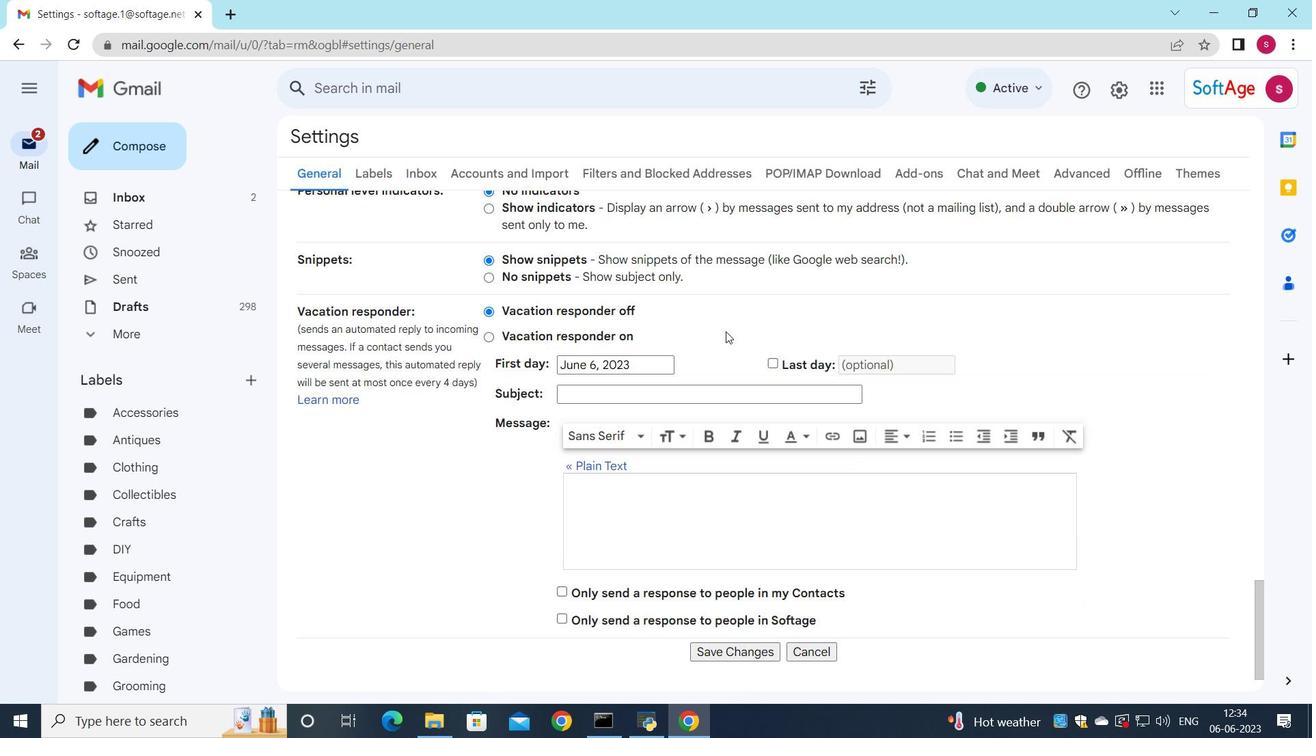 
Action: Mouse moved to (726, 334)
Screenshot: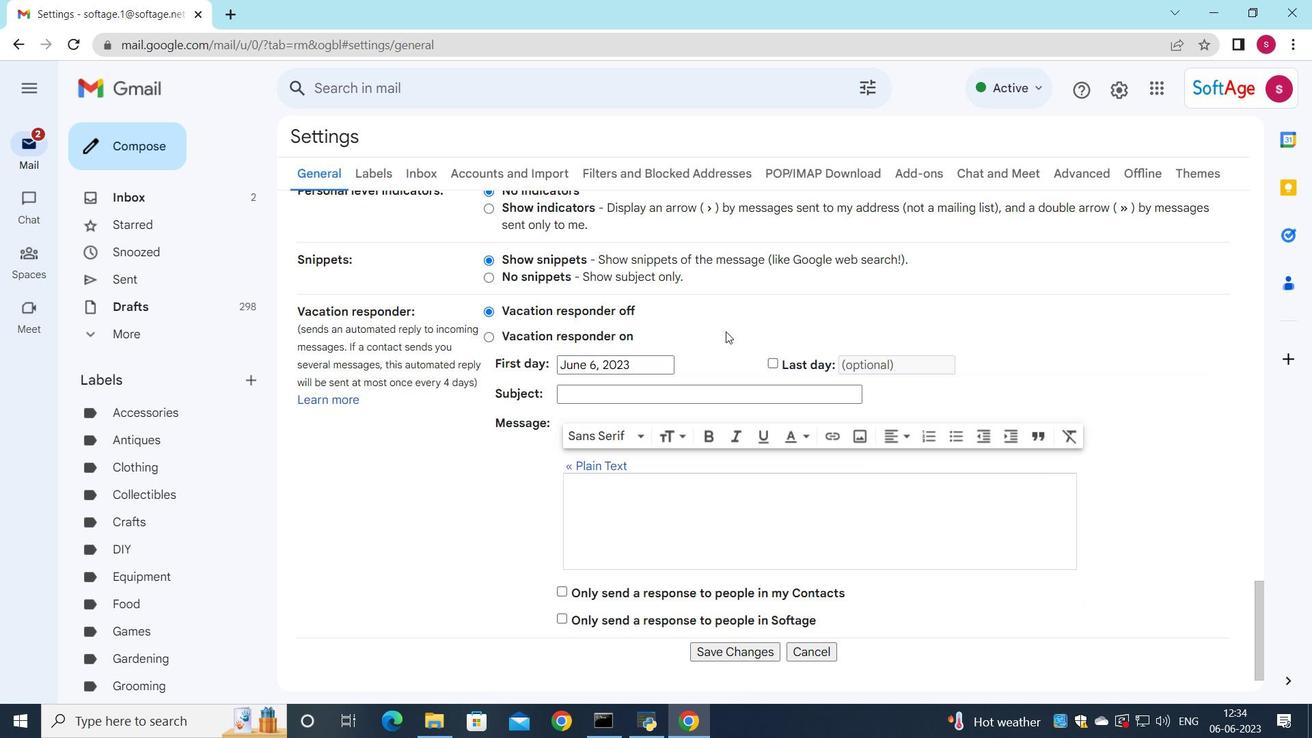 
Action: Mouse scrolled (726, 334) with delta (0, 0)
Screenshot: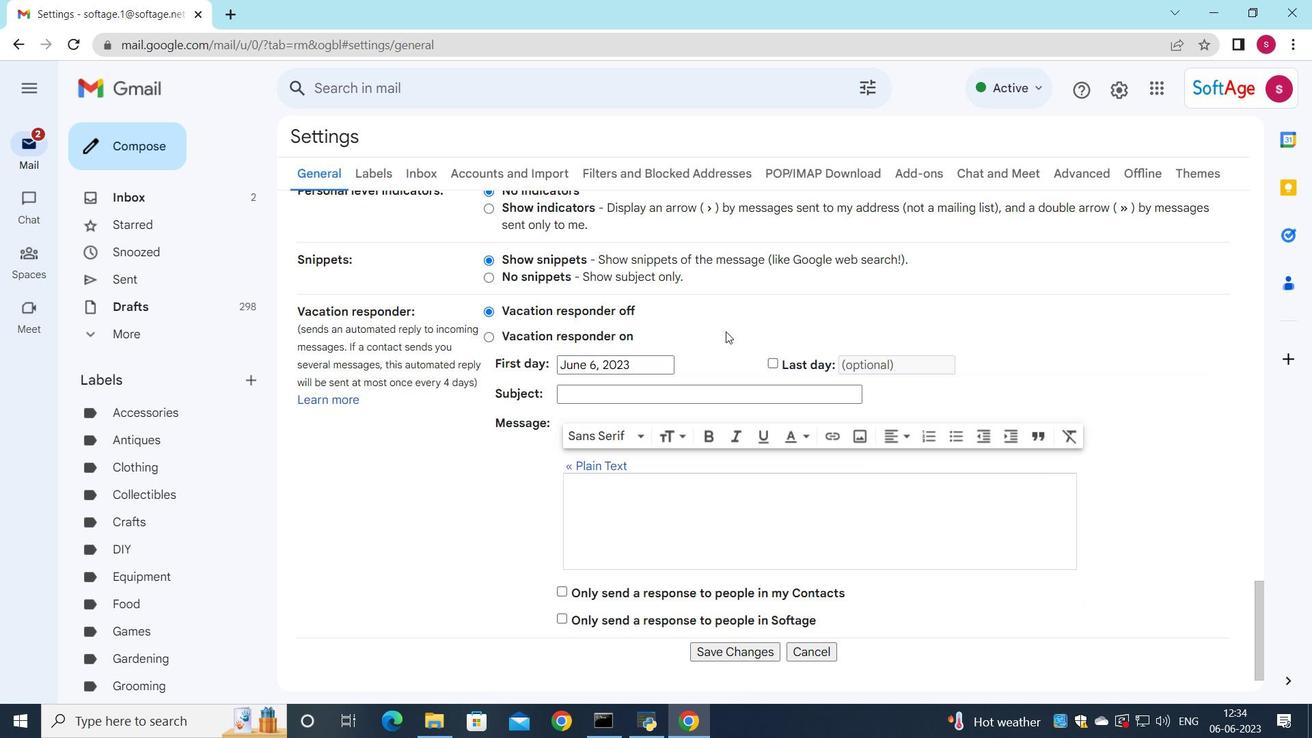 
Action: Mouse moved to (725, 355)
Screenshot: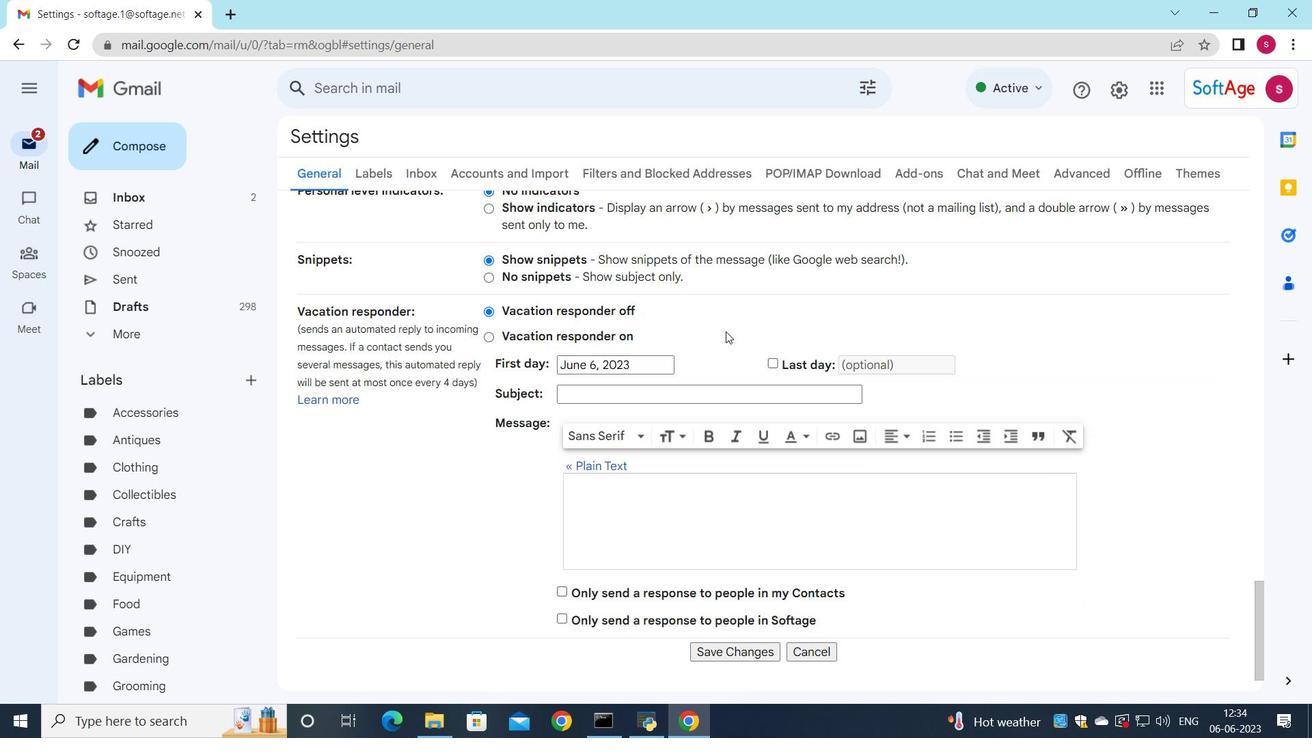 
Action: Mouse scrolled (725, 354) with delta (0, 0)
Screenshot: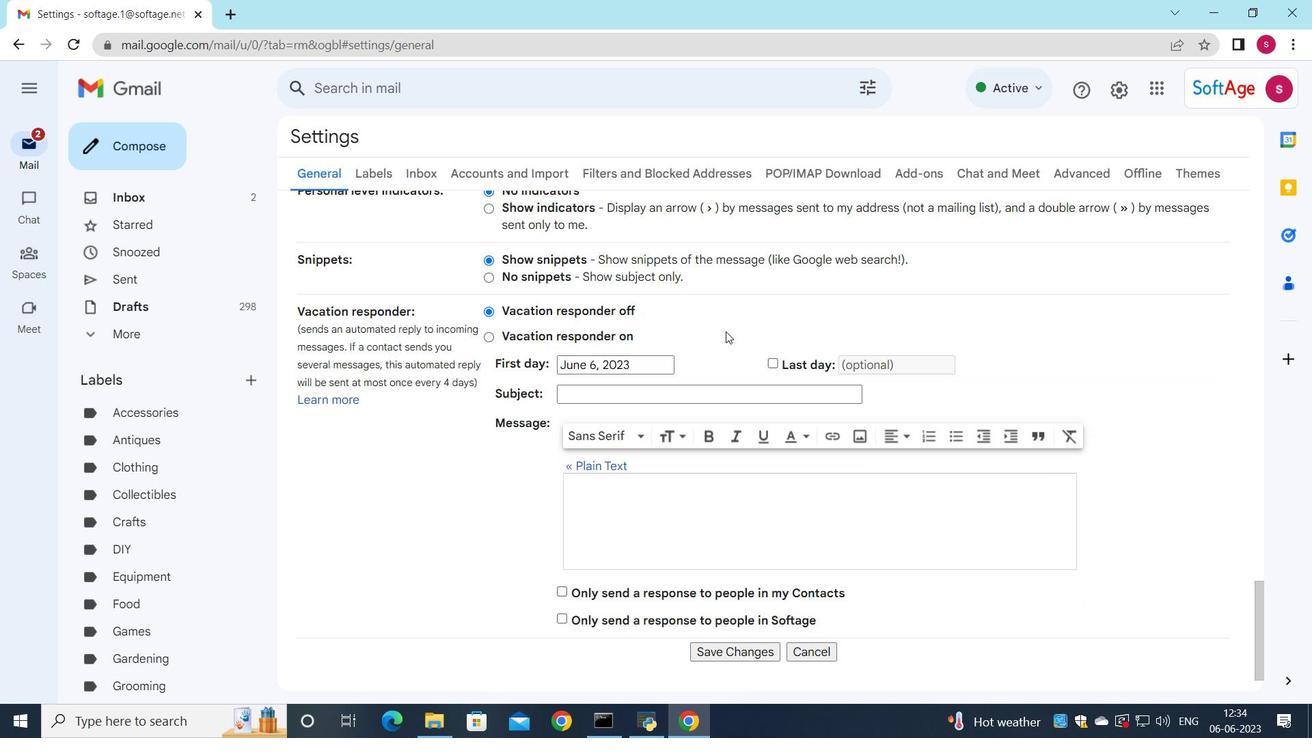 
Action: Mouse moved to (705, 598)
Screenshot: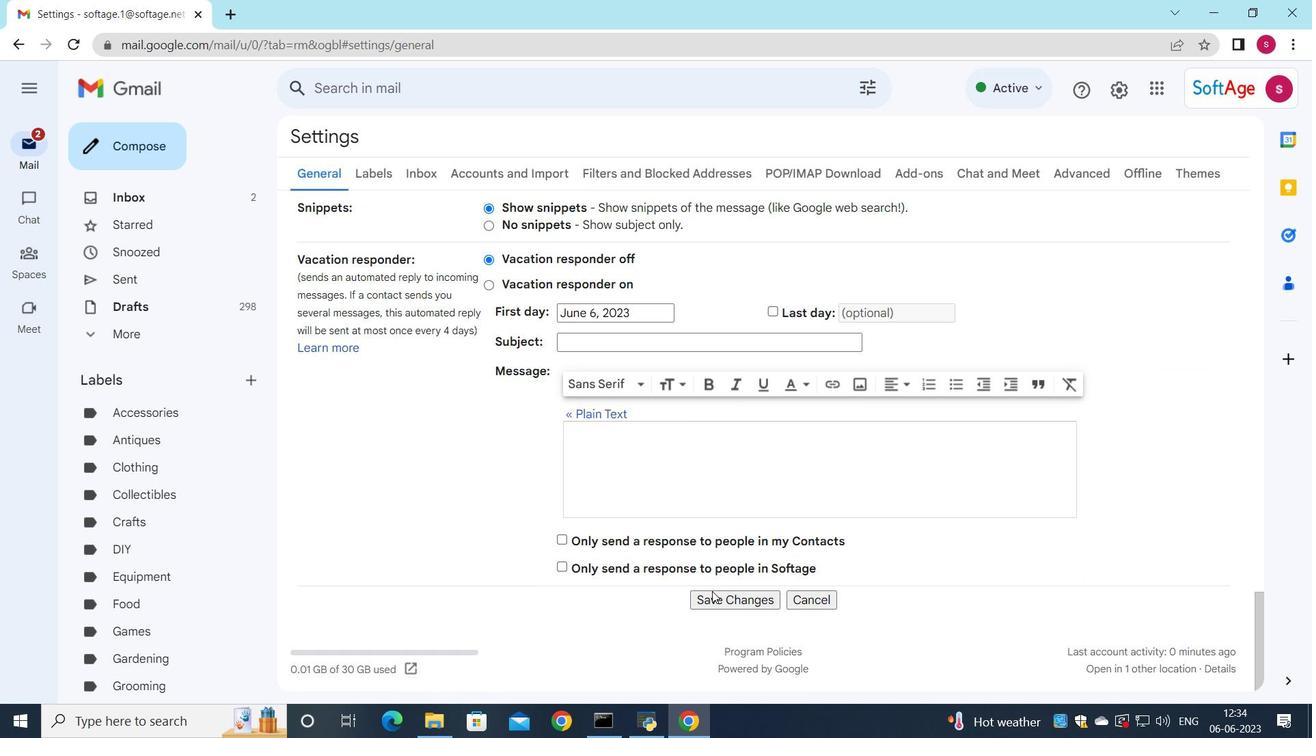 
Action: Mouse pressed left at (705, 598)
Screenshot: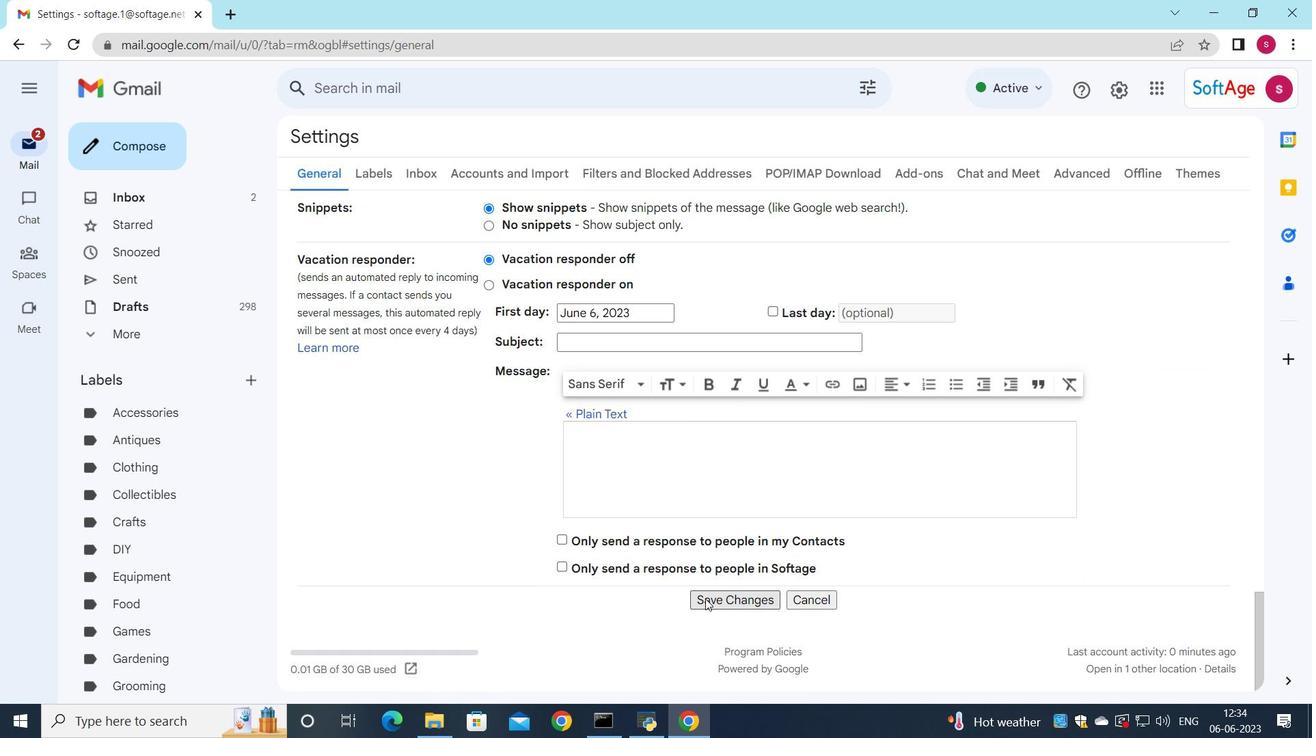 
Action: Mouse moved to (293, 590)
Screenshot: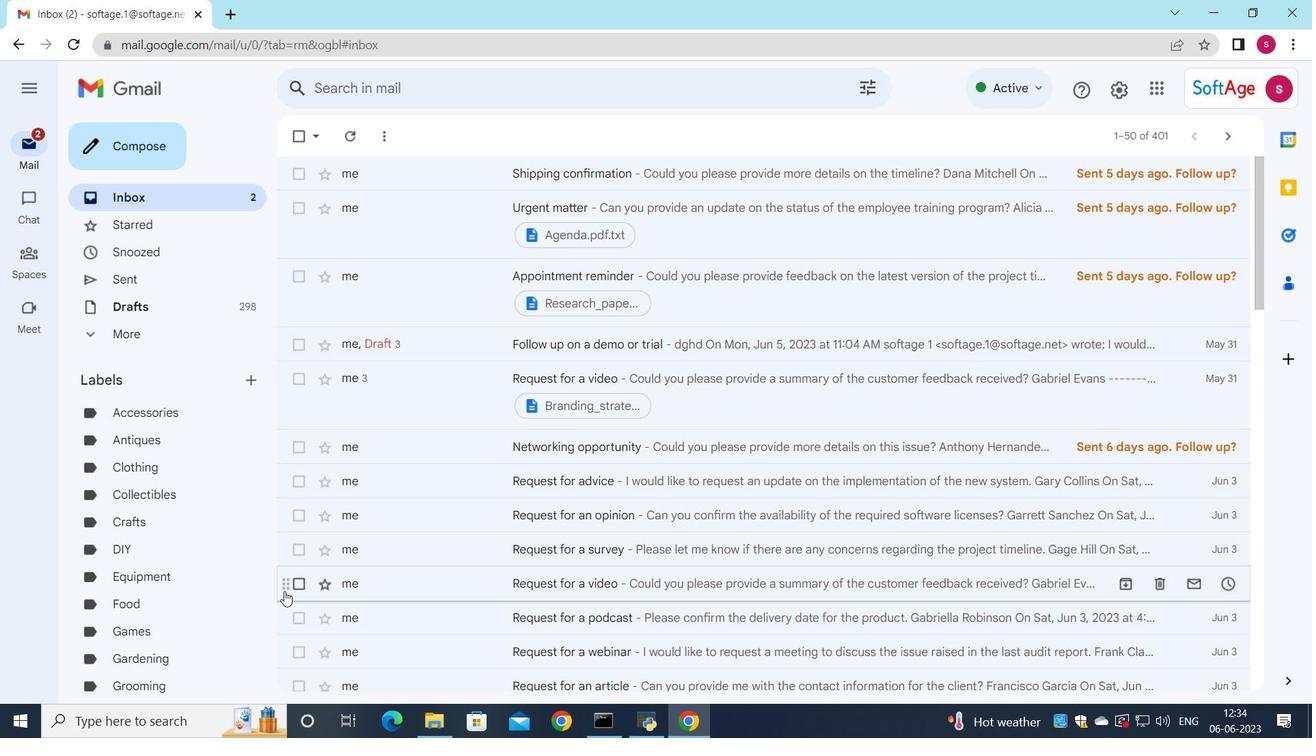 
Action: Mouse pressed left at (293, 590)
Screenshot: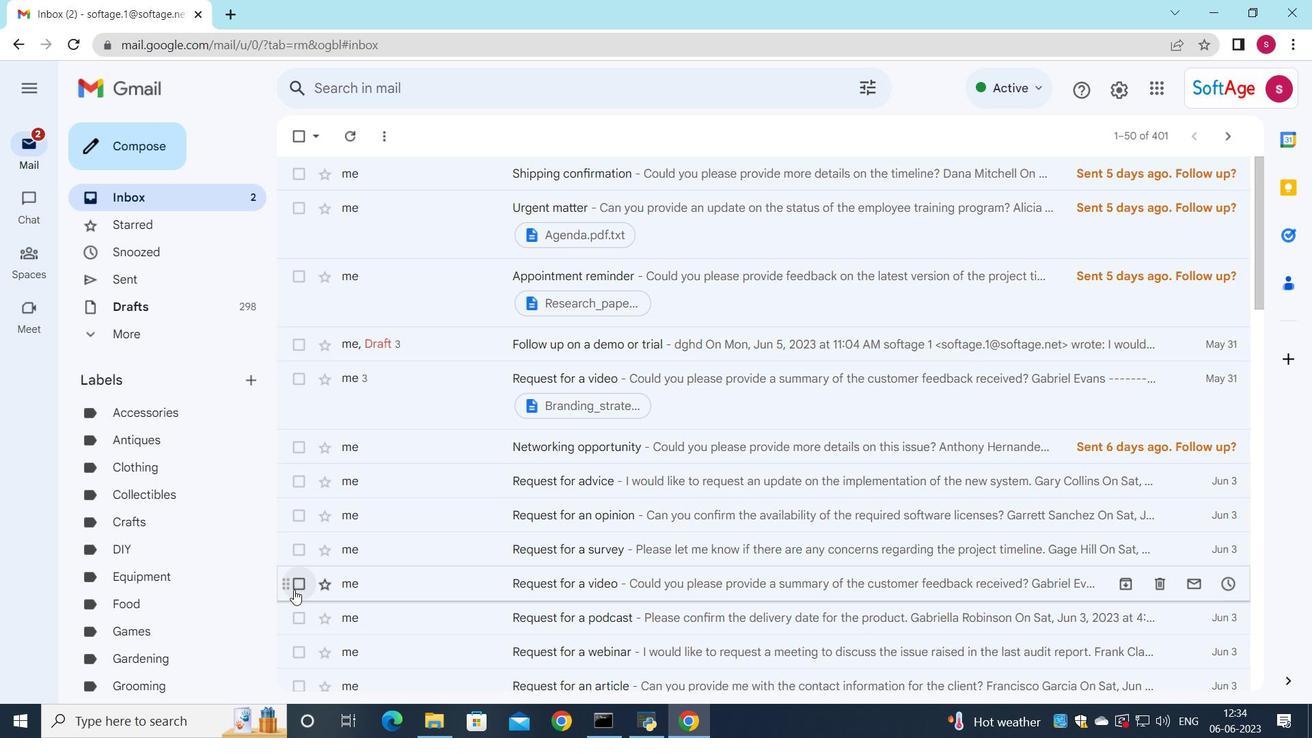 
Action: Mouse moved to (682, 136)
Screenshot: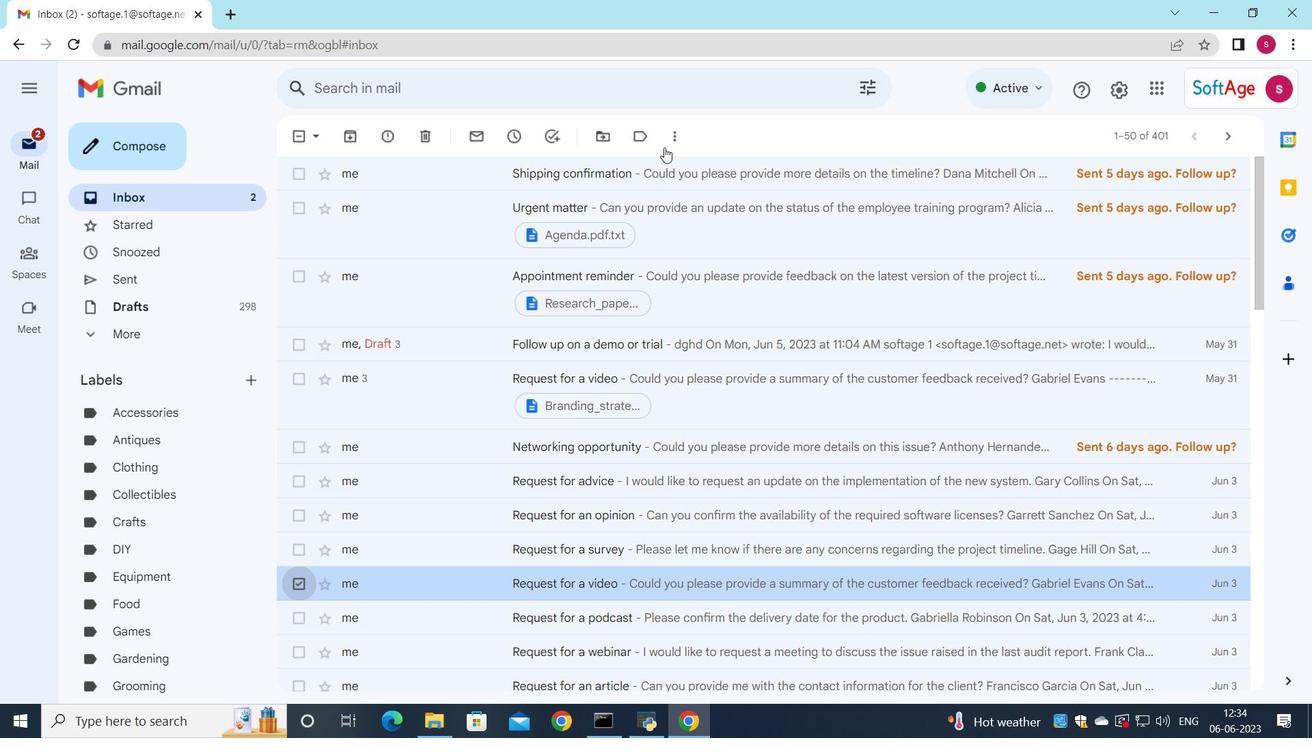 
Action: Mouse pressed left at (682, 136)
Screenshot: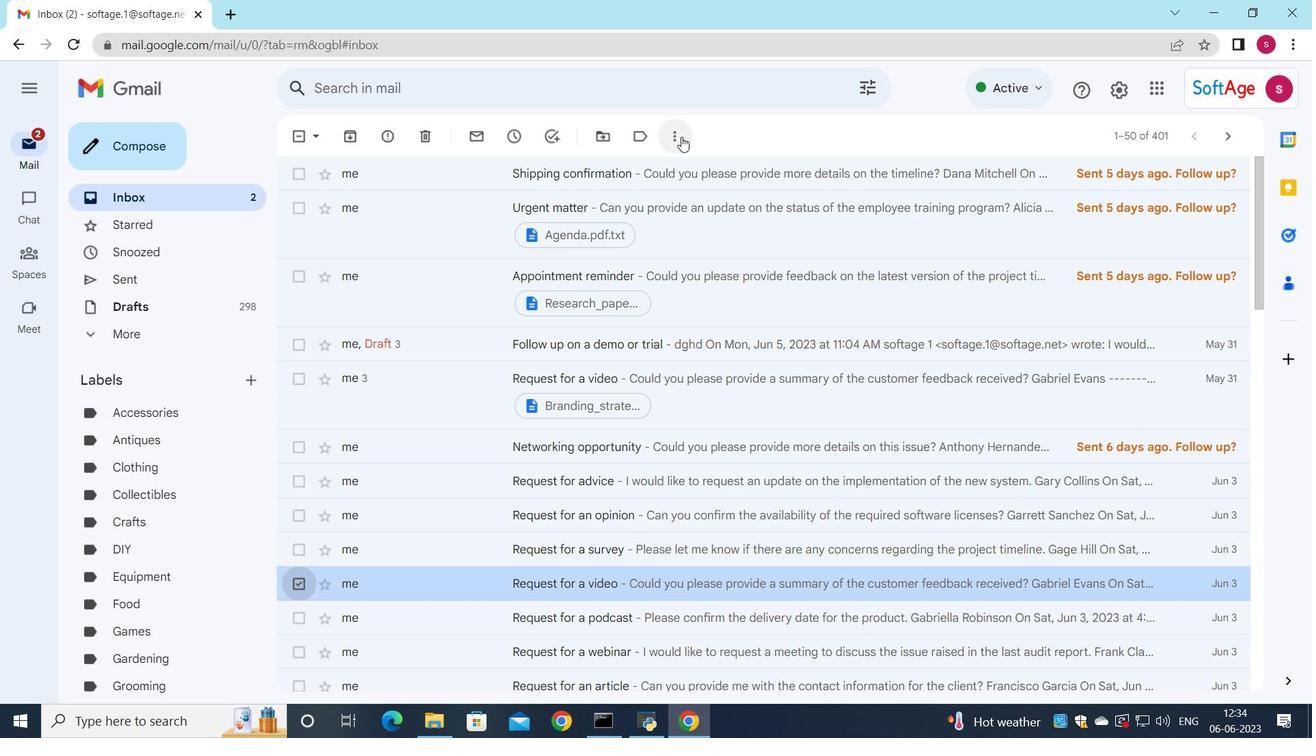 
Action: Mouse moved to (722, 291)
Screenshot: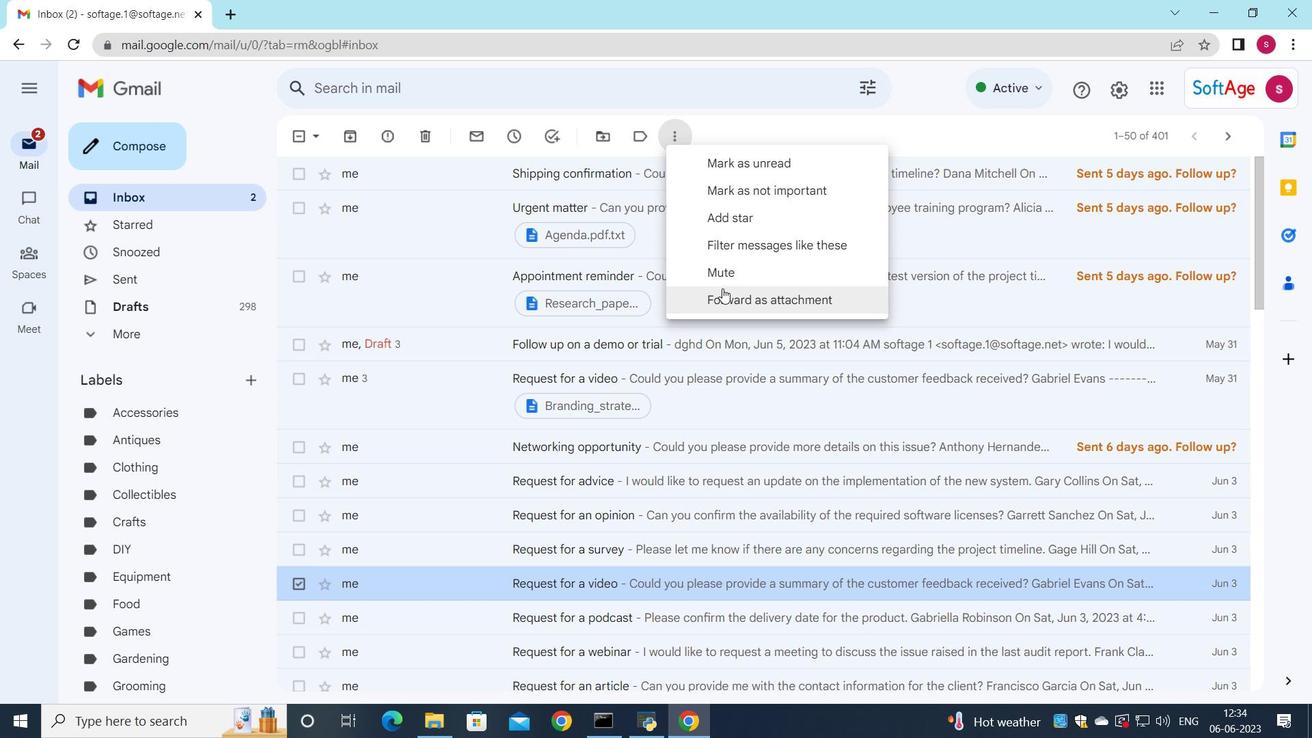 
Action: Mouse pressed left at (722, 291)
Screenshot: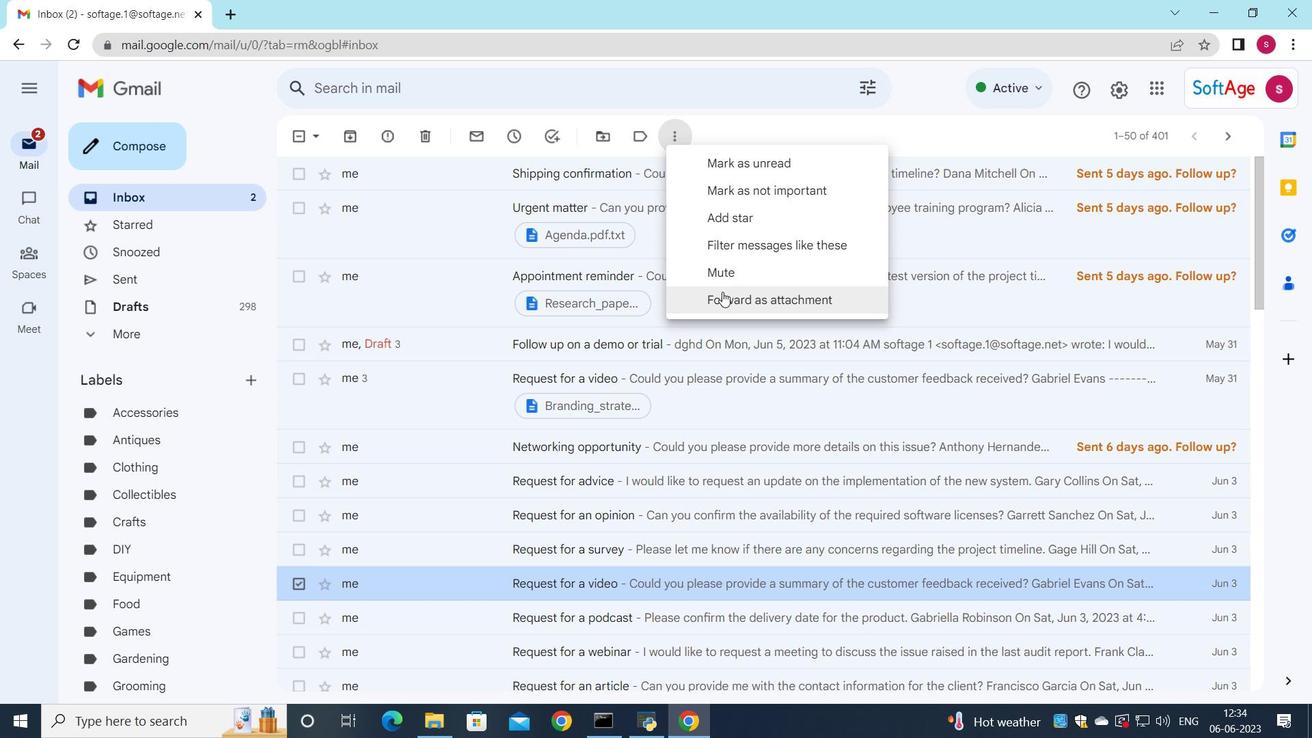 
Action: Mouse moved to (799, 342)
Screenshot: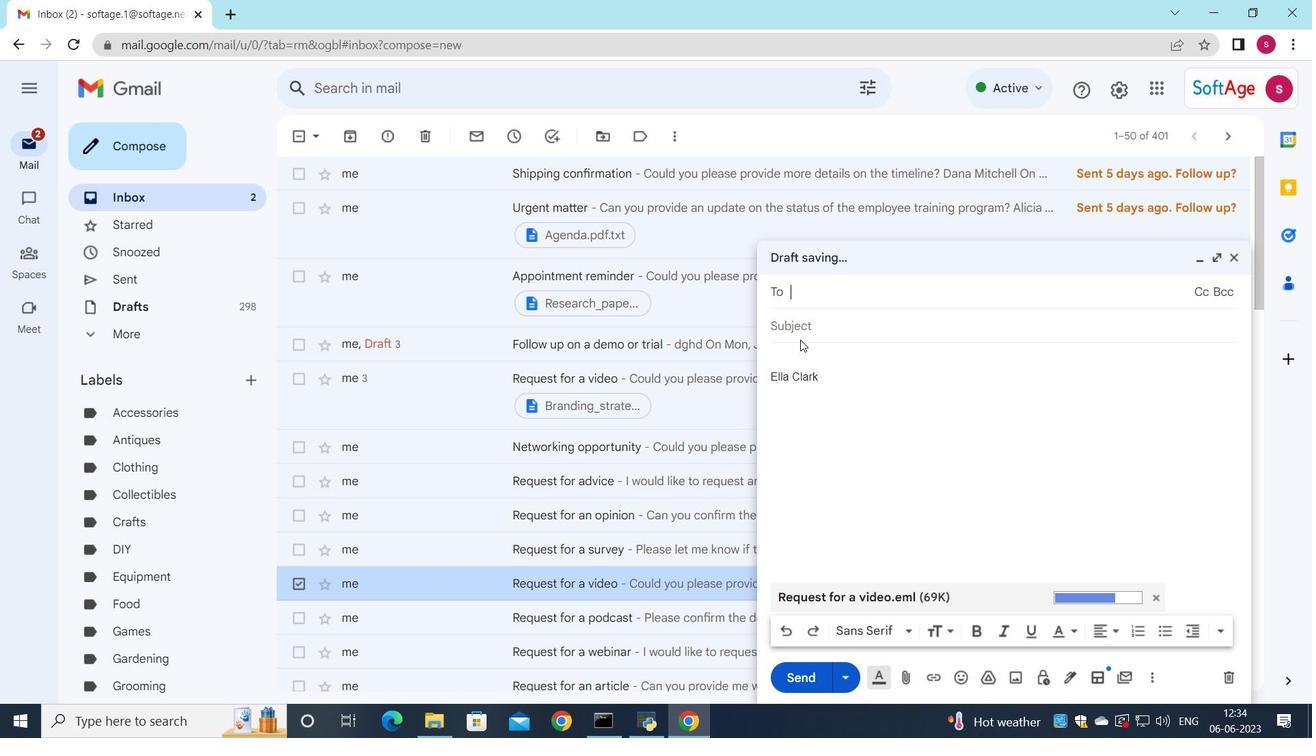 
Action: Key pressed s
Screenshot: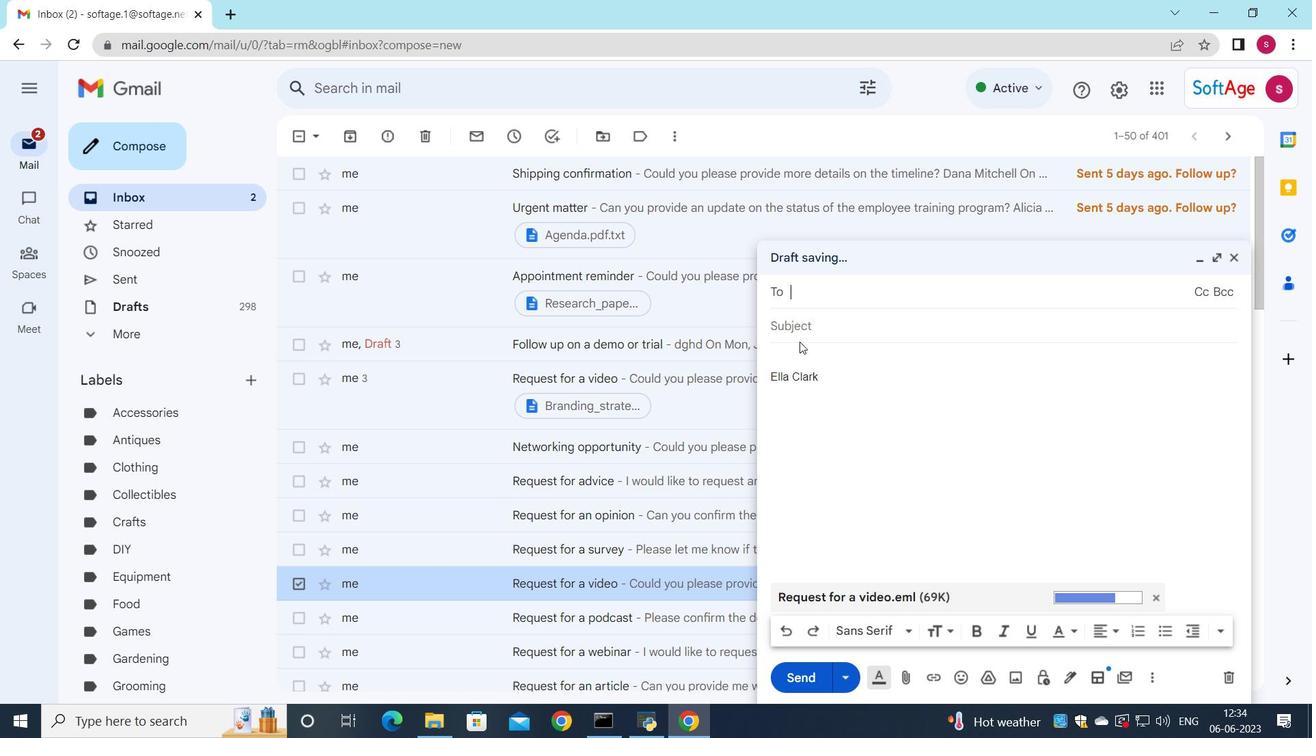 
Action: Mouse moved to (874, 640)
Screenshot: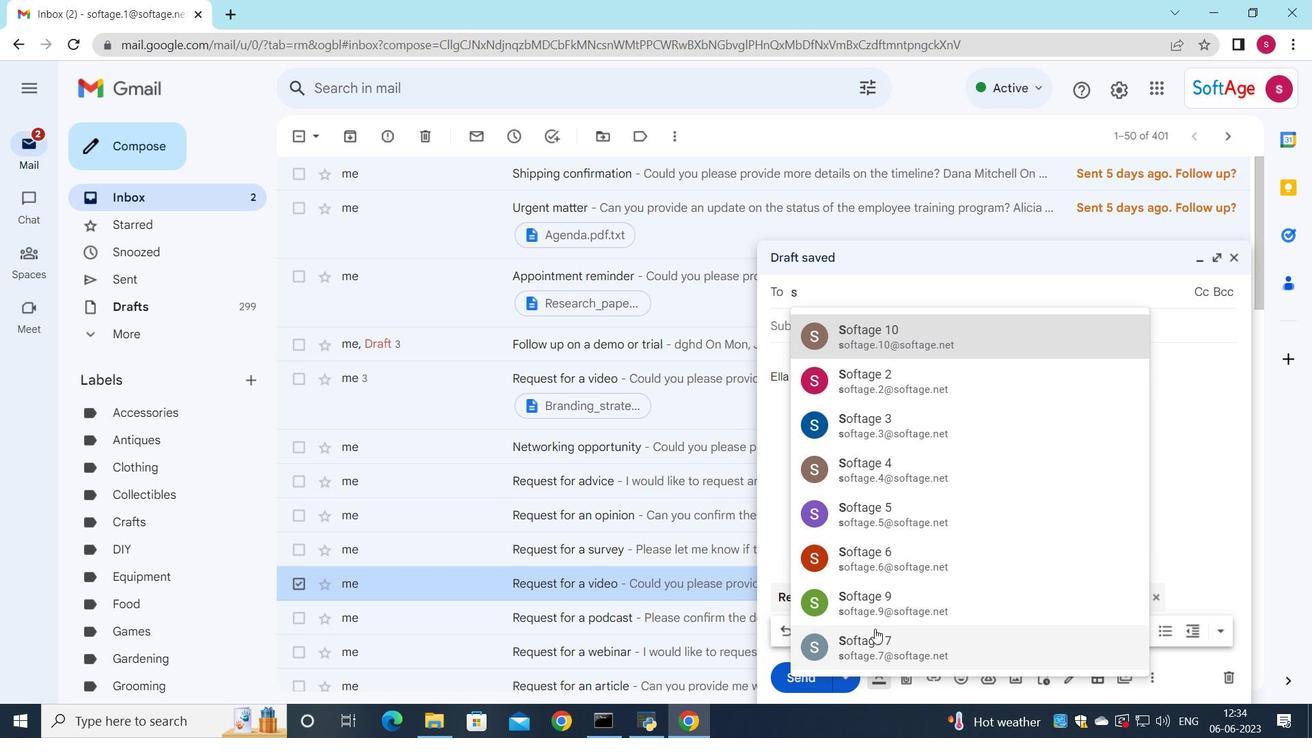 
Action: Mouse pressed left at (874, 640)
Screenshot: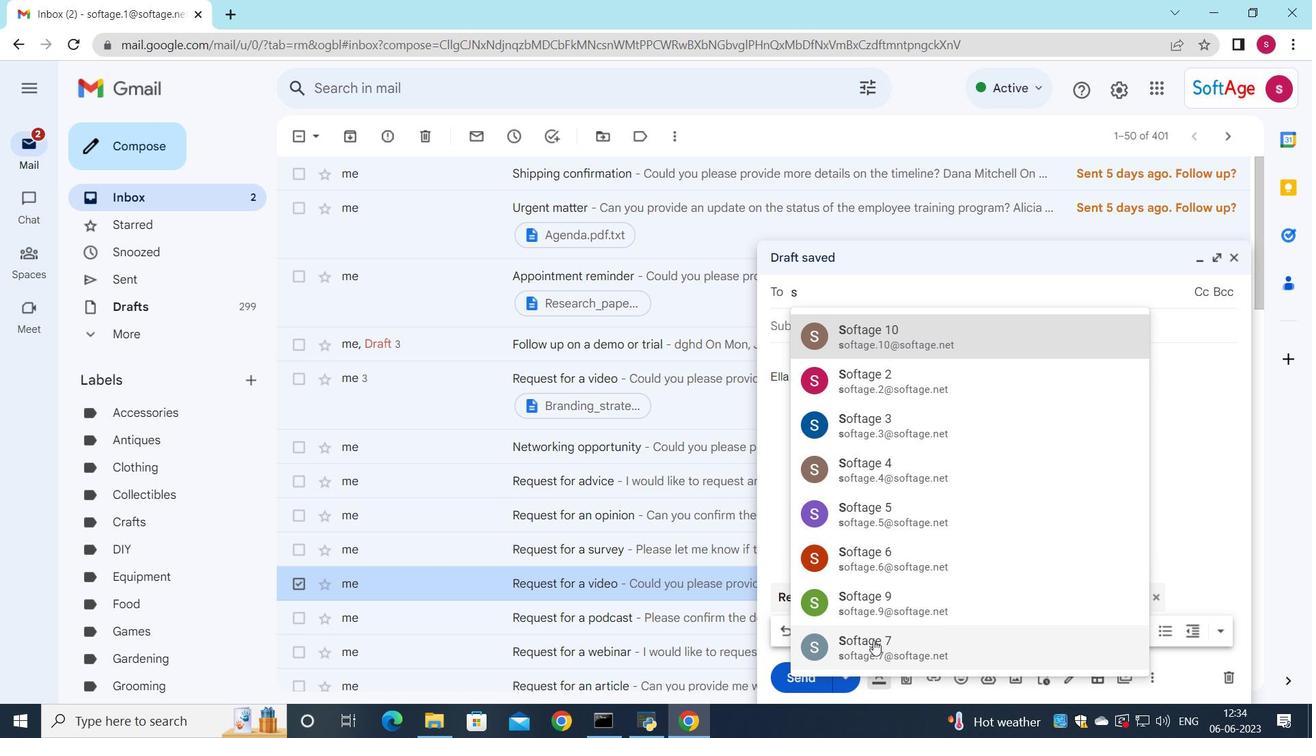 
Action: Mouse moved to (843, 343)
Screenshot: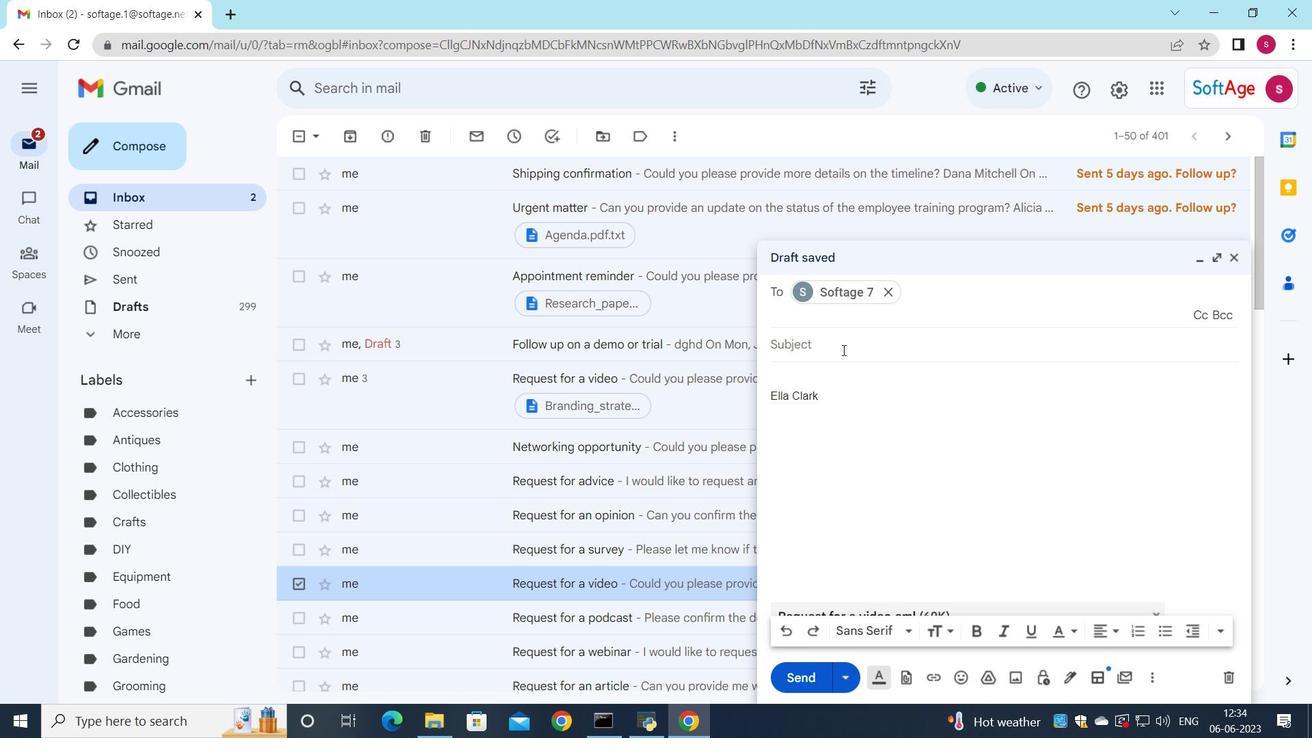 
Action: Mouse pressed left at (843, 343)
Screenshot: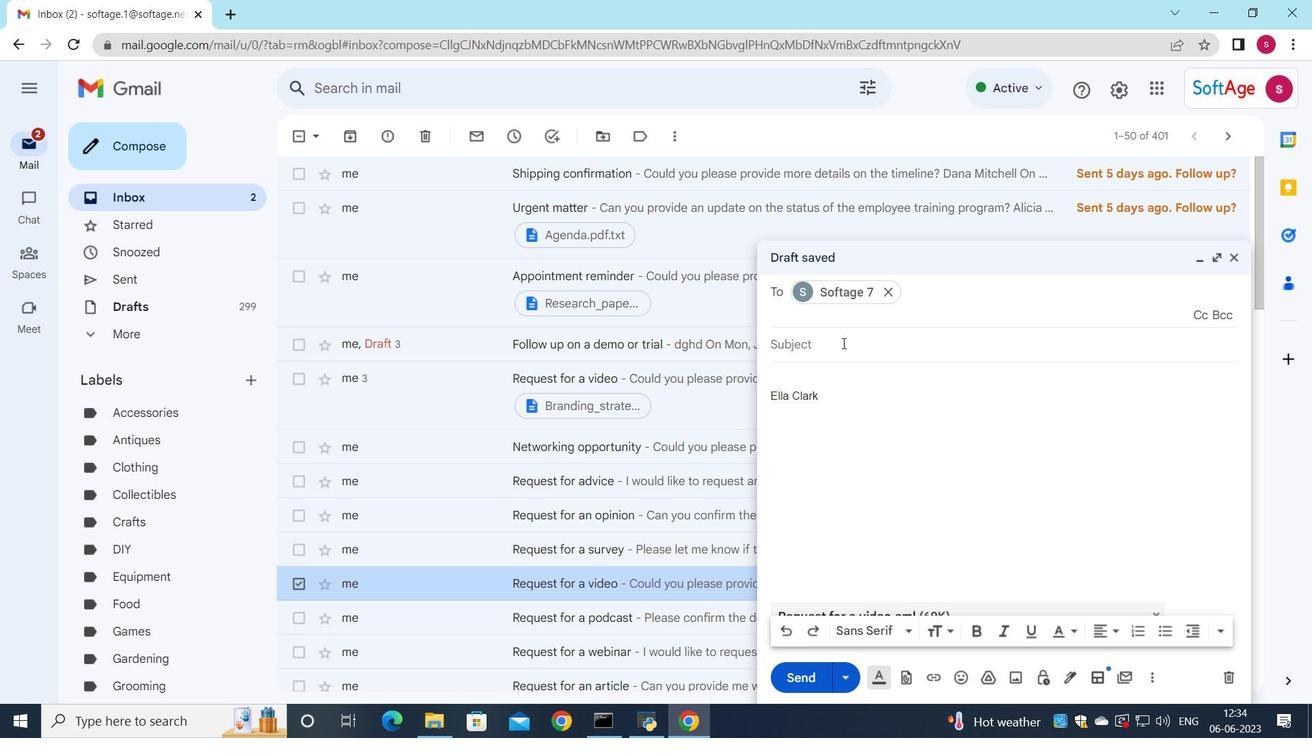 
Action: Key pressed <Key.shift>Request<Key.space>for<Key.space>an<Key.space>interview<Key.space>
Screenshot: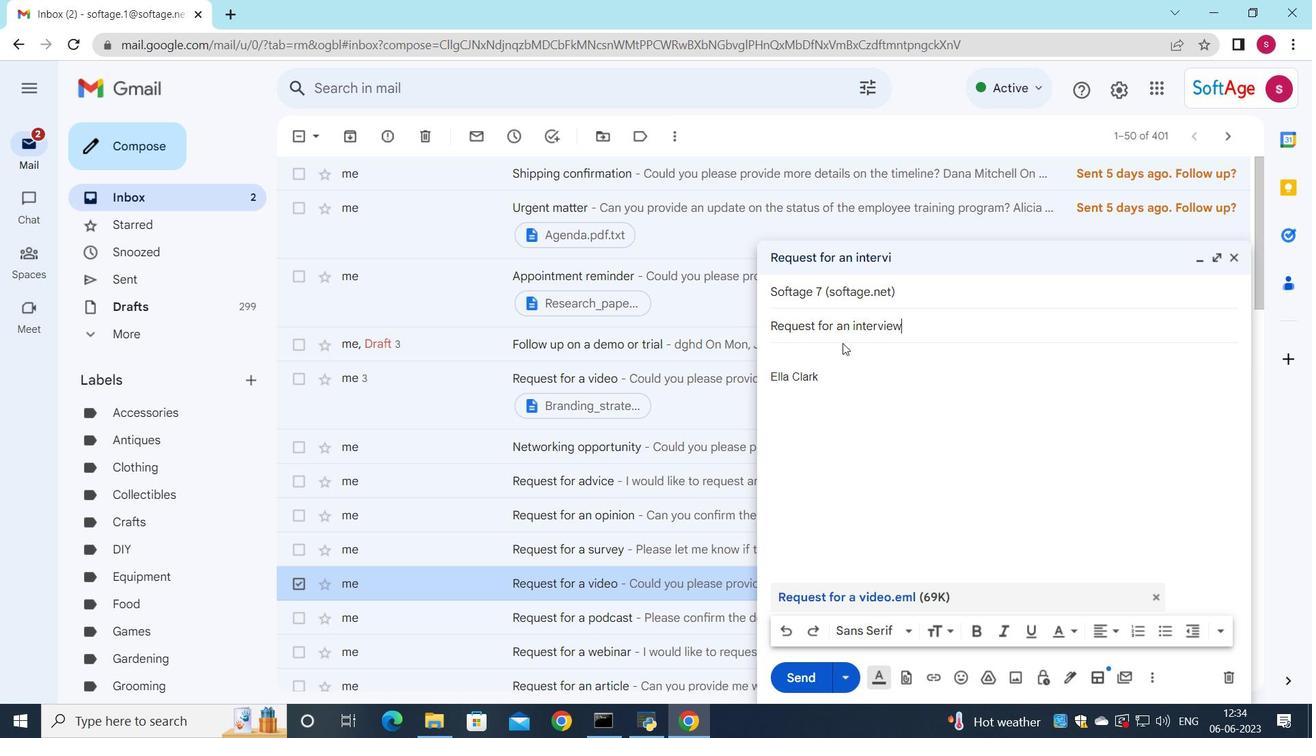 
Action: Mouse moved to (802, 362)
Screenshot: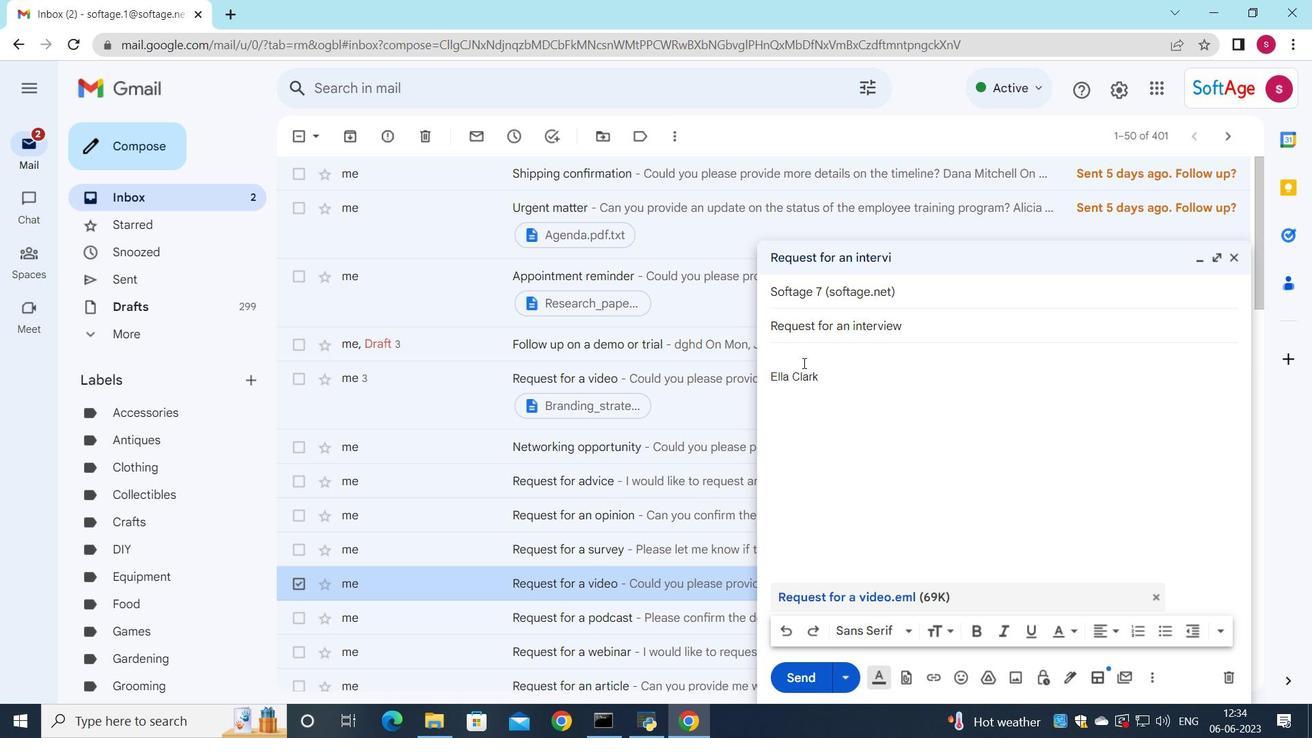 
Action: Mouse pressed left at (802, 362)
Screenshot: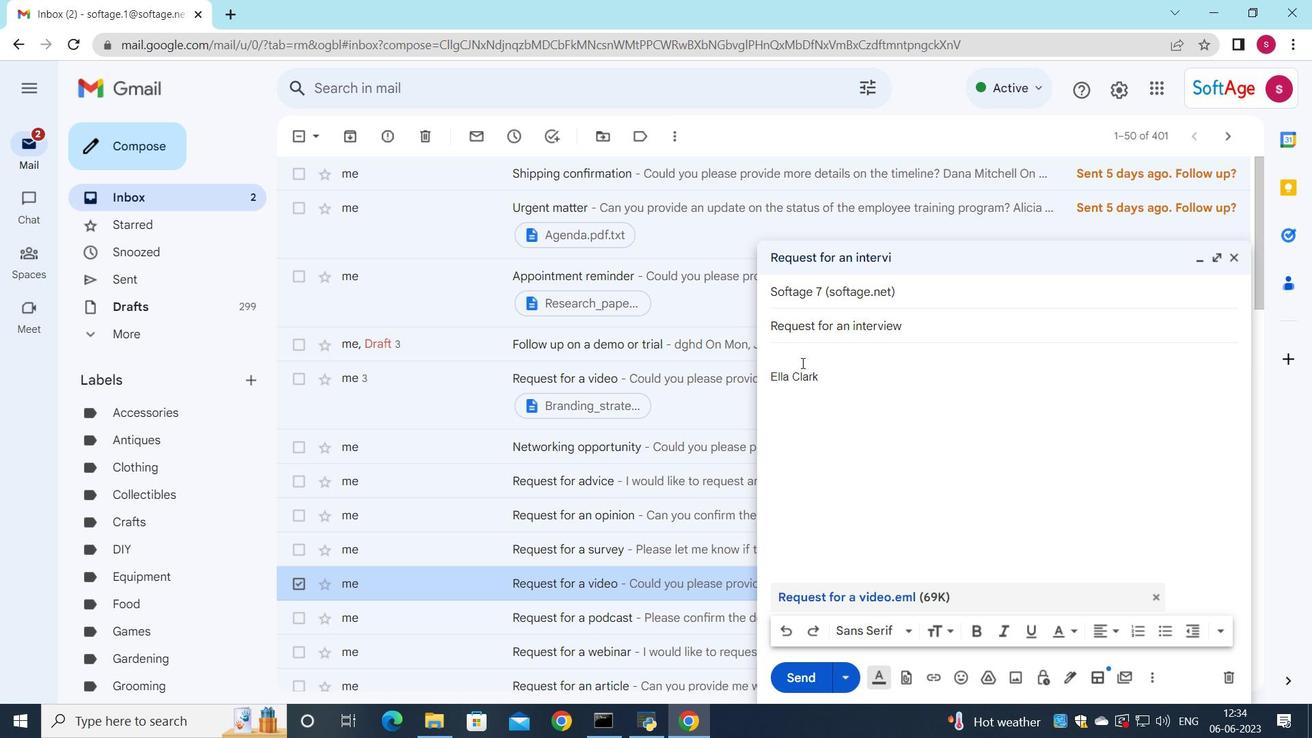 
Action: Key pressed <Key.shift>Can<Key.space>you<Key.space>provide<Key.space>an<Key.space>update<Key.space>on<Key.space>the<Key.space>status<Key.space>of<Key.space>the<Key.space>projex<Key.backspace>ct<Key.shift_r>?
Screenshot: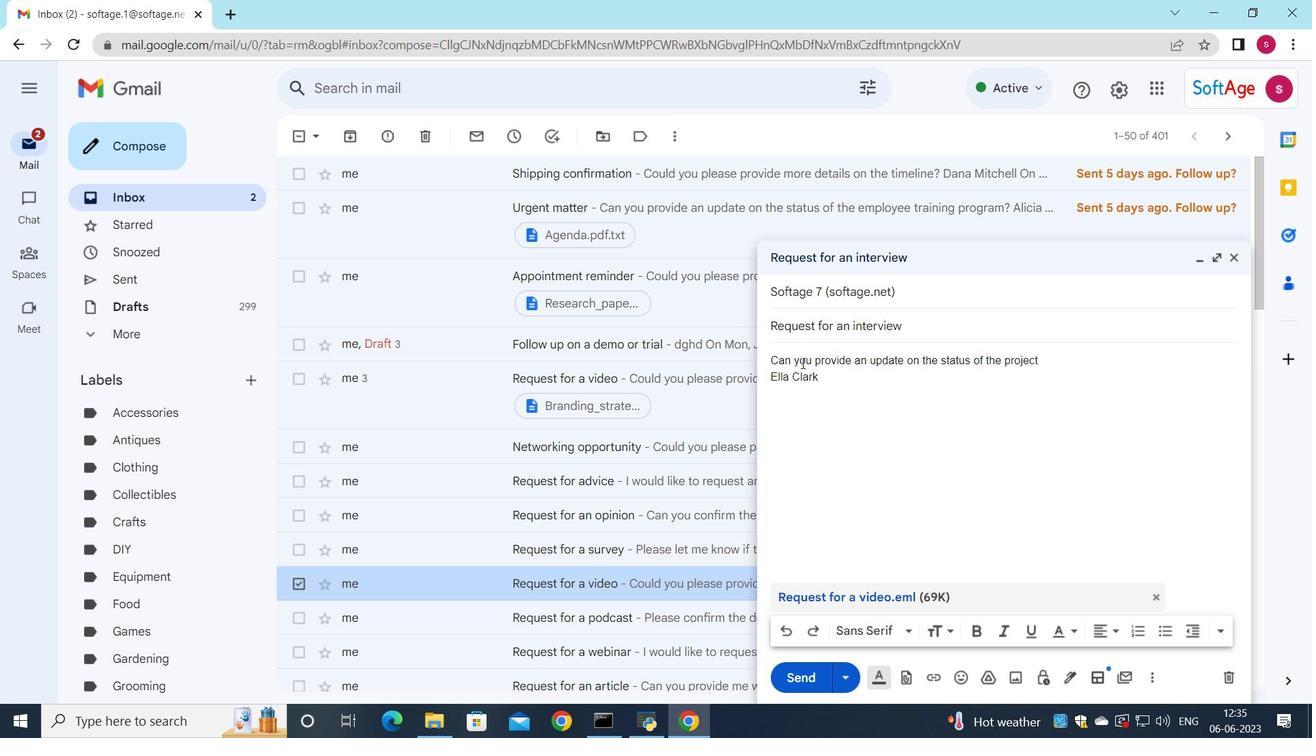 
Action: Mouse moved to (786, 665)
Screenshot: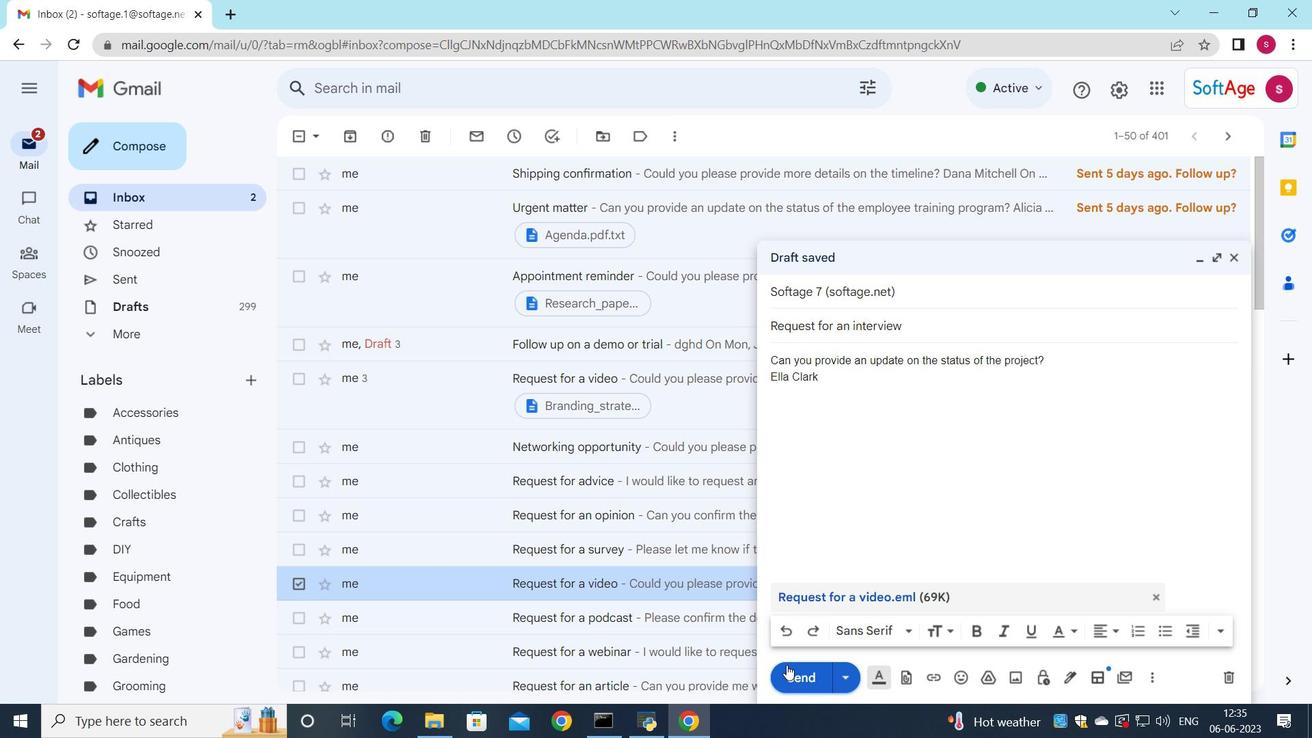 
Action: Mouse pressed left at (786, 665)
Screenshot: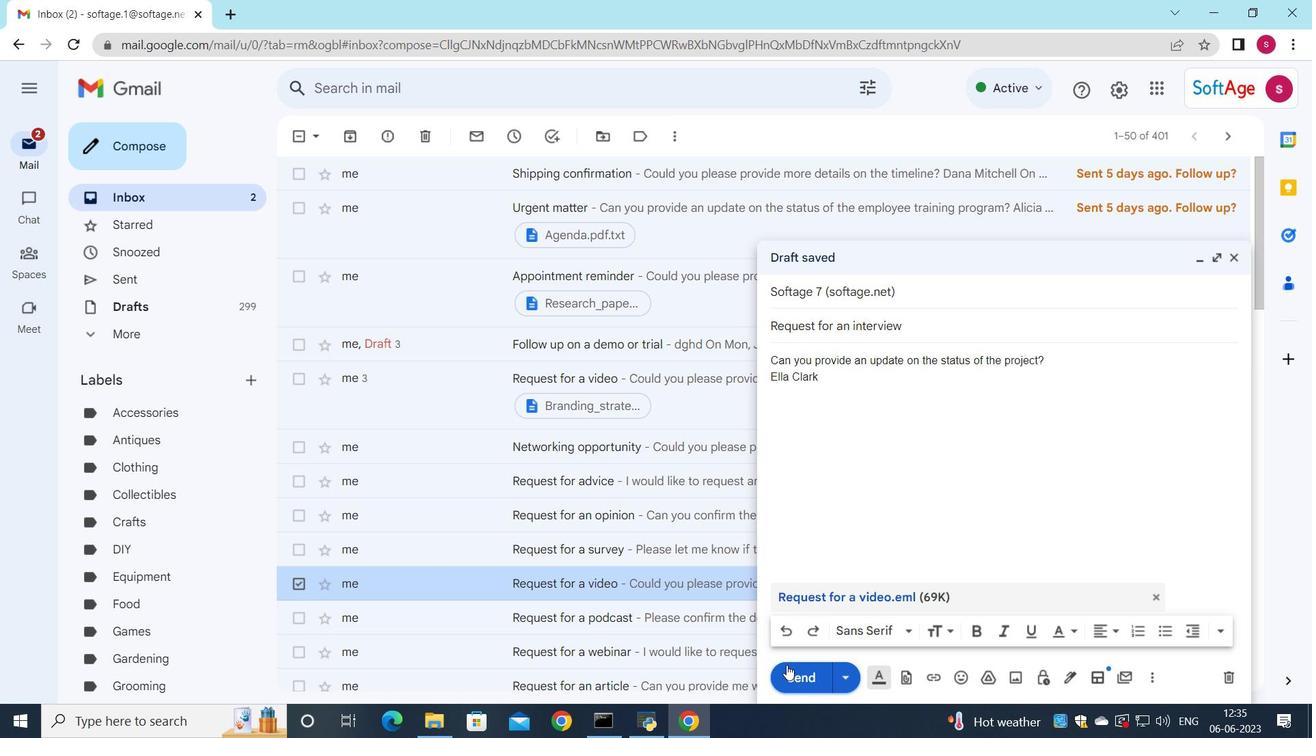 
Action: Mouse moved to (878, 501)
Screenshot: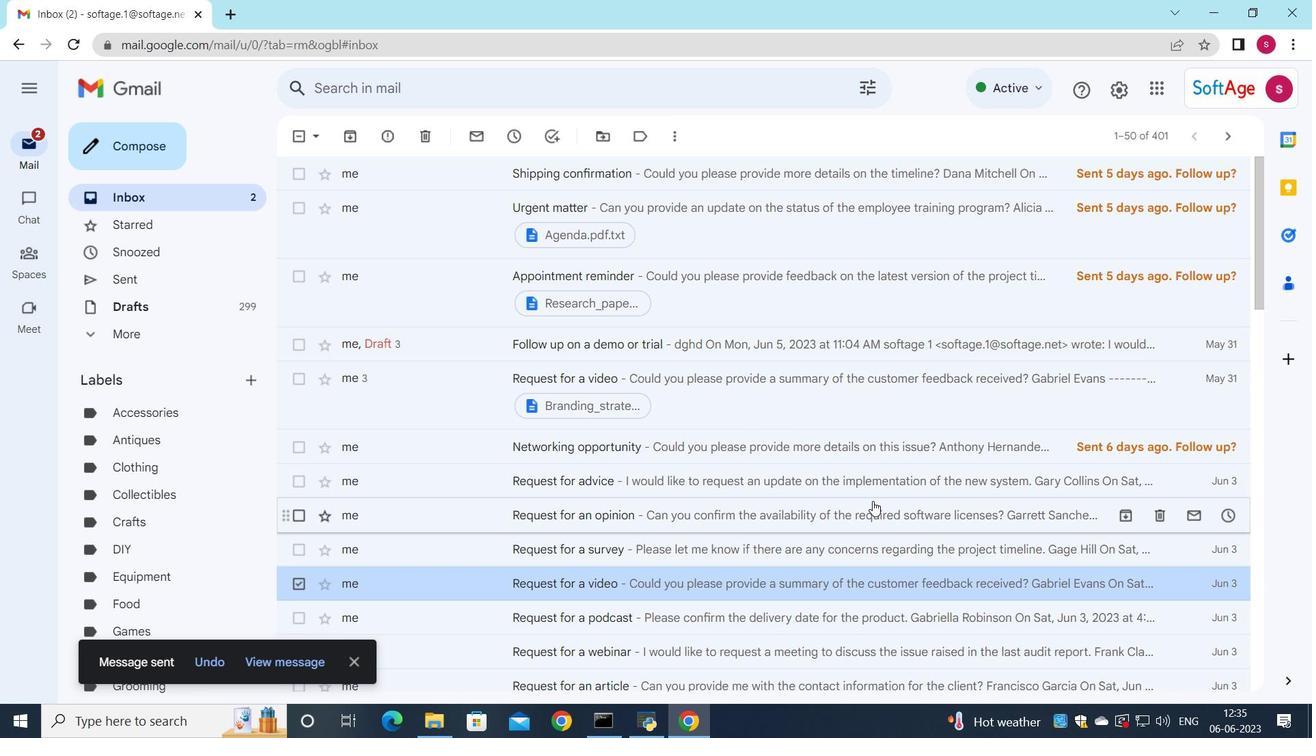 
